 Task: Reply to email with the signature Eduardo Lee with the subject Request for remote work from softage.1@softage.net with the message Please let me know if there are any changes to the project scope or requirements. with CC to softage.5@softage.net with an attached document Brand_identity_guide.pdf
Action: Mouse moved to (482, 627)
Screenshot: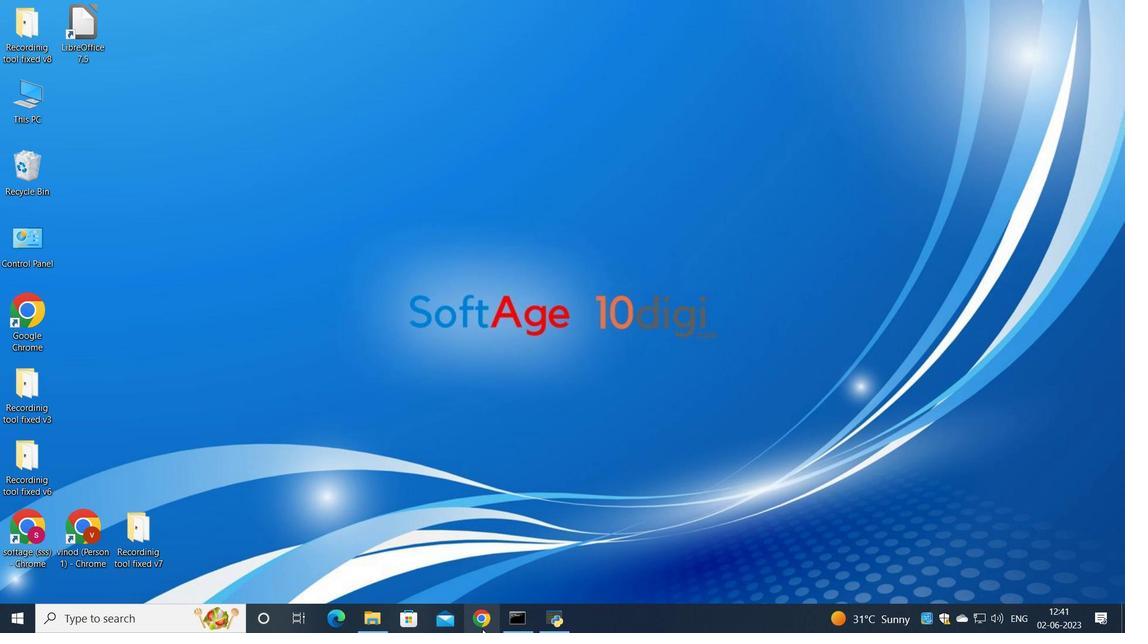 
Action: Mouse pressed left at (482, 627)
Screenshot: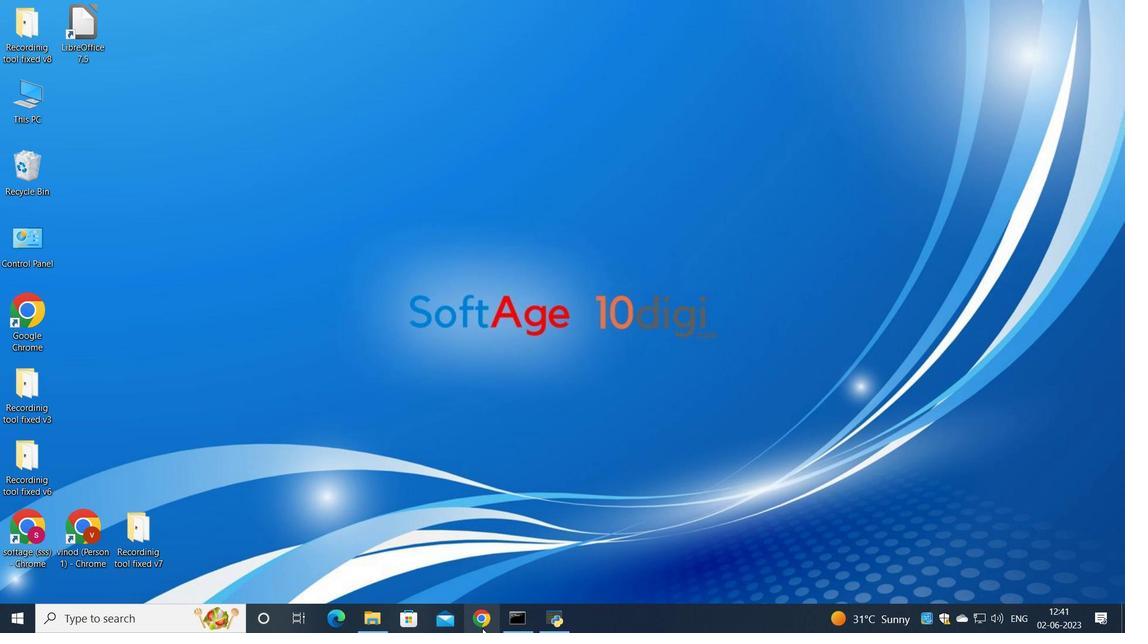 
Action: Mouse moved to (492, 388)
Screenshot: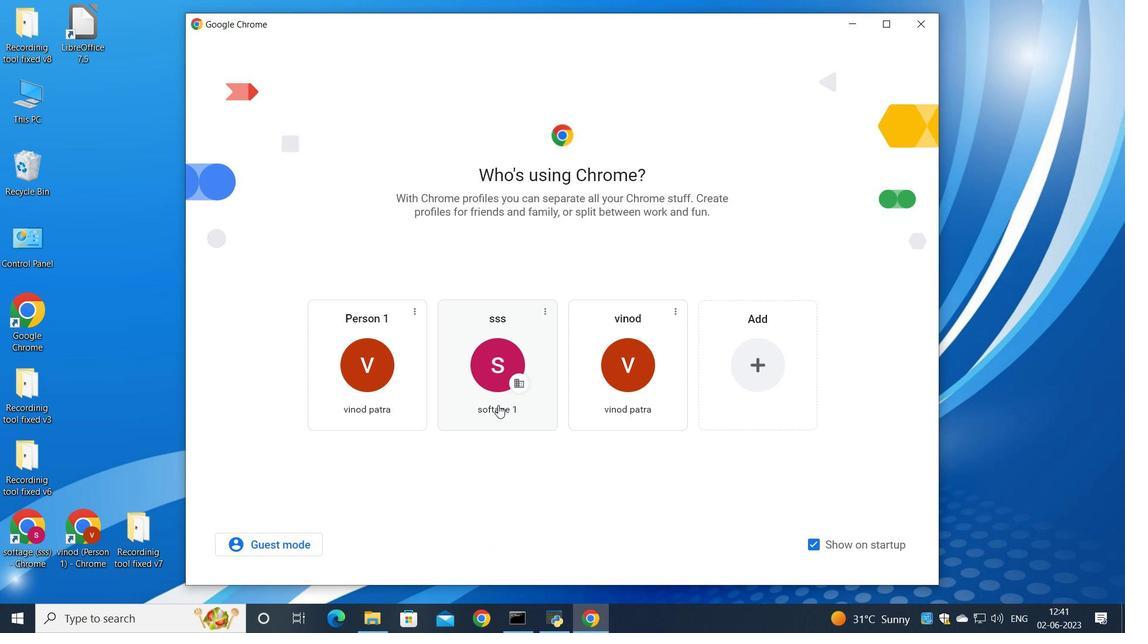 
Action: Mouse pressed left at (492, 388)
Screenshot: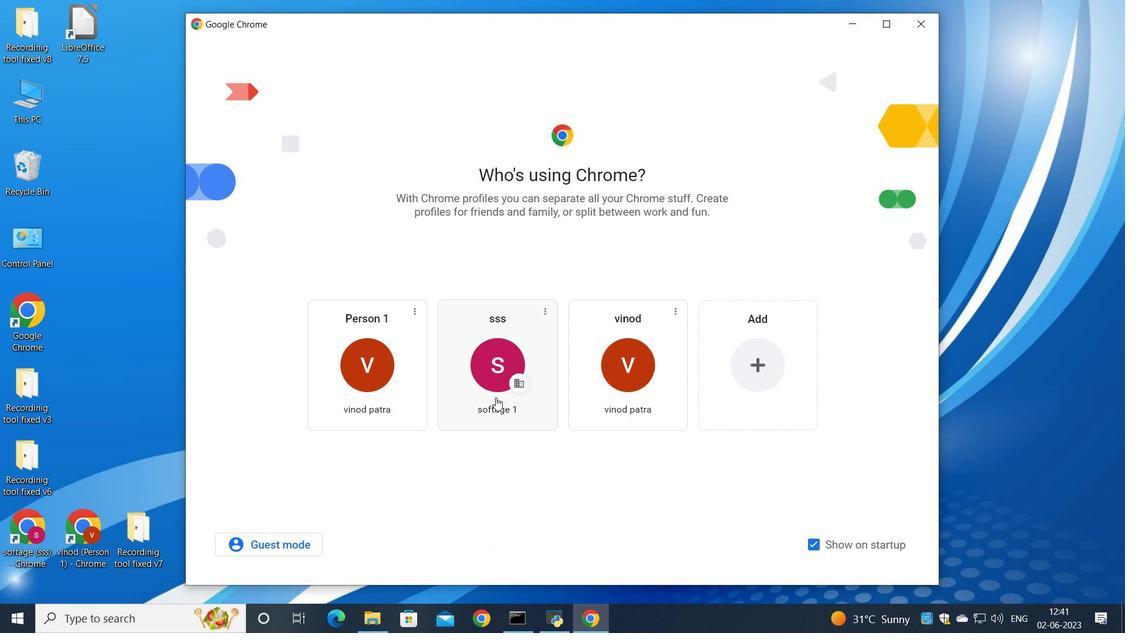 
Action: Mouse moved to (979, 102)
Screenshot: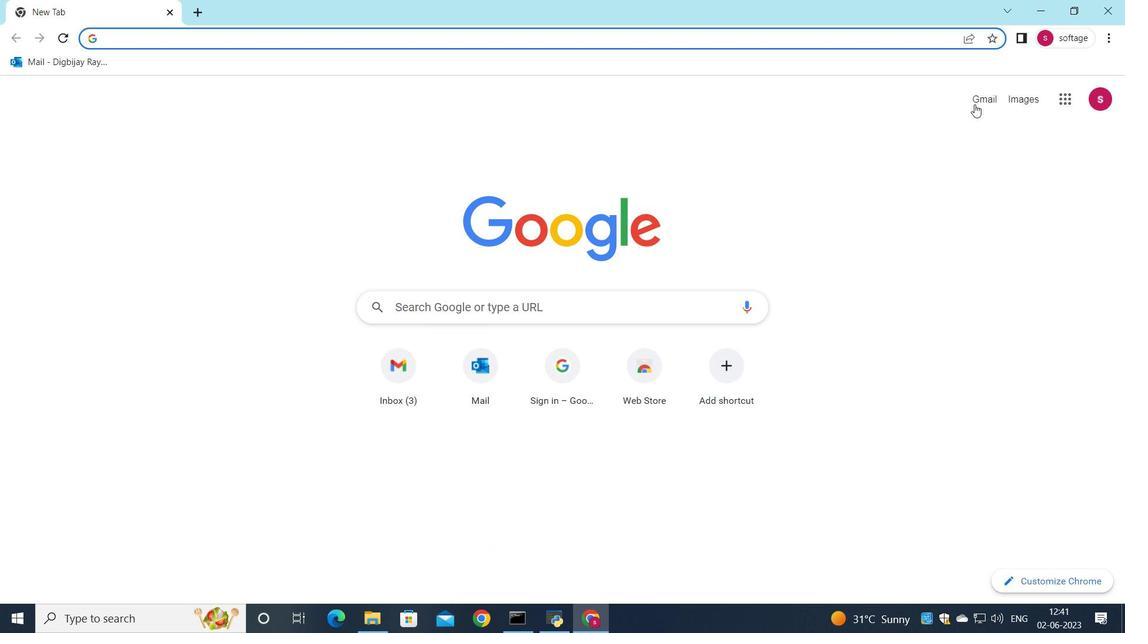 
Action: Mouse pressed left at (979, 102)
Screenshot: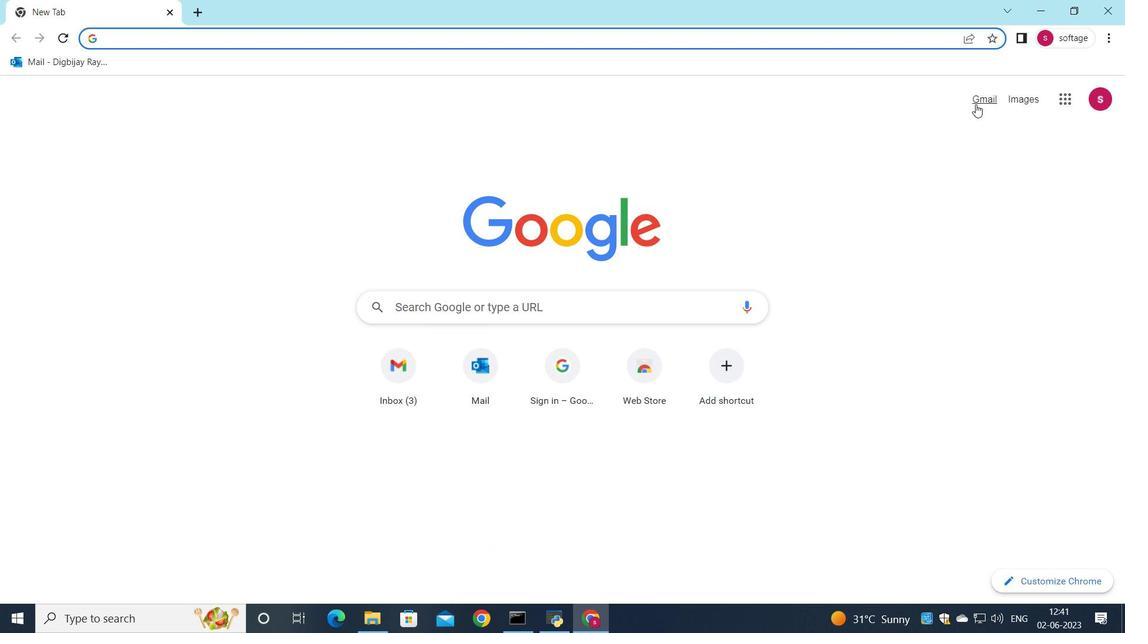 
Action: Mouse moved to (946, 103)
Screenshot: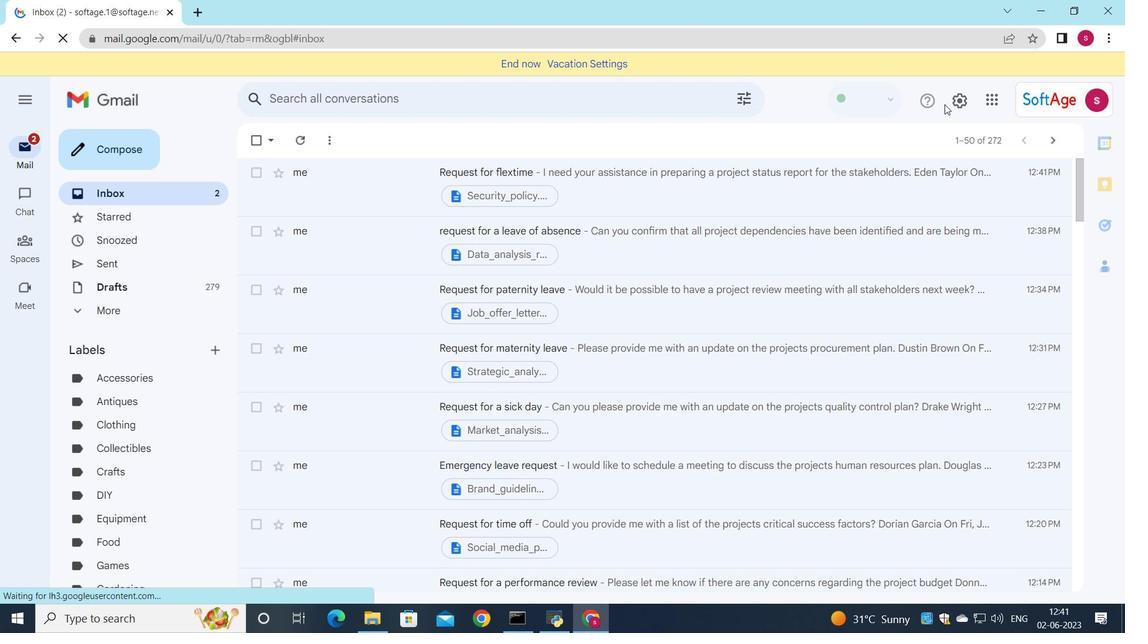 
Action: Mouse pressed left at (946, 103)
Screenshot: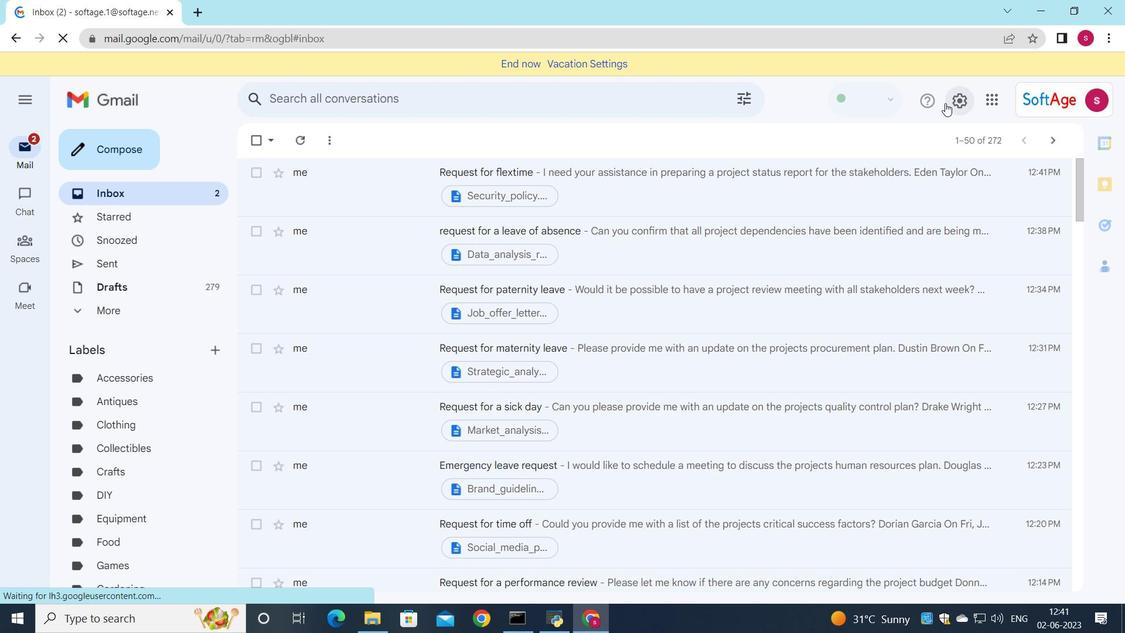 
Action: Mouse moved to (931, 170)
Screenshot: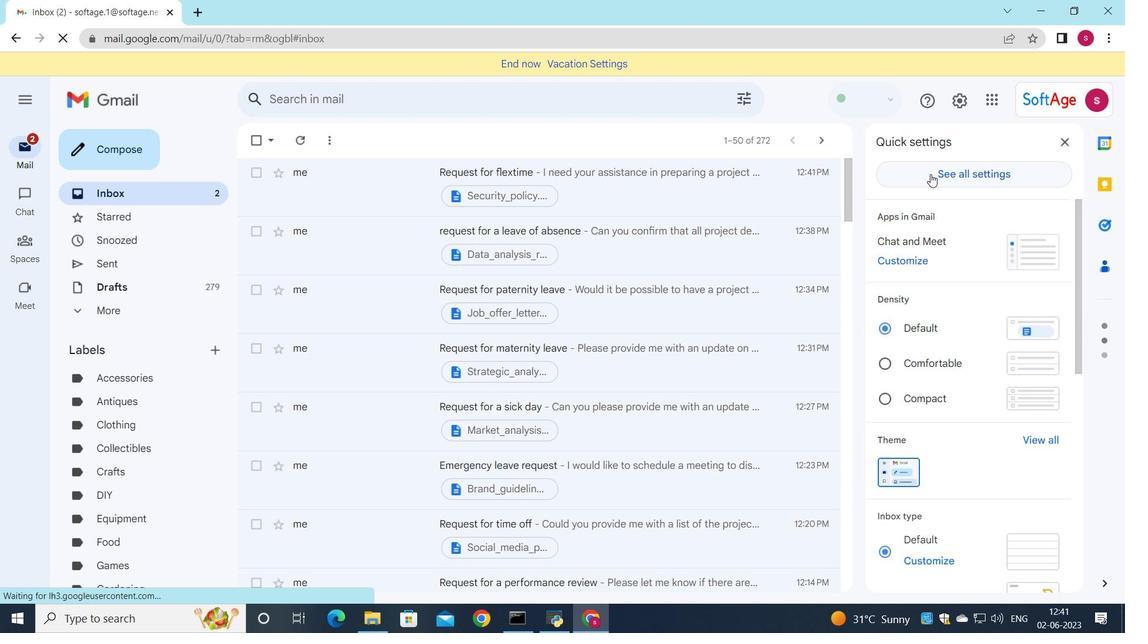 
Action: Mouse pressed left at (931, 170)
Screenshot: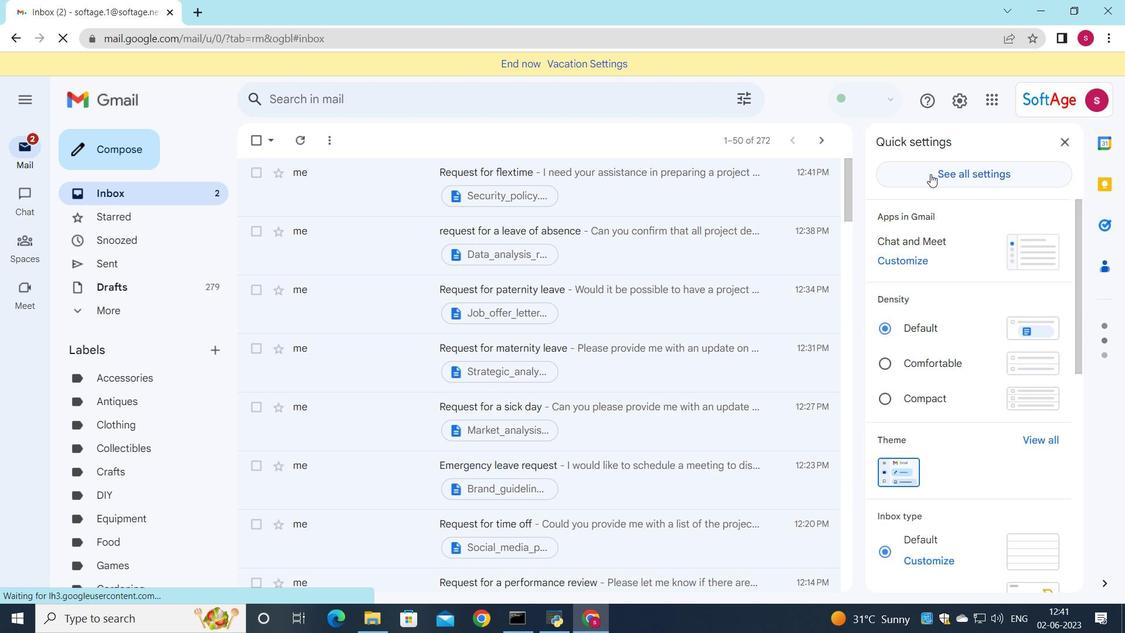 
Action: Mouse moved to (543, 269)
Screenshot: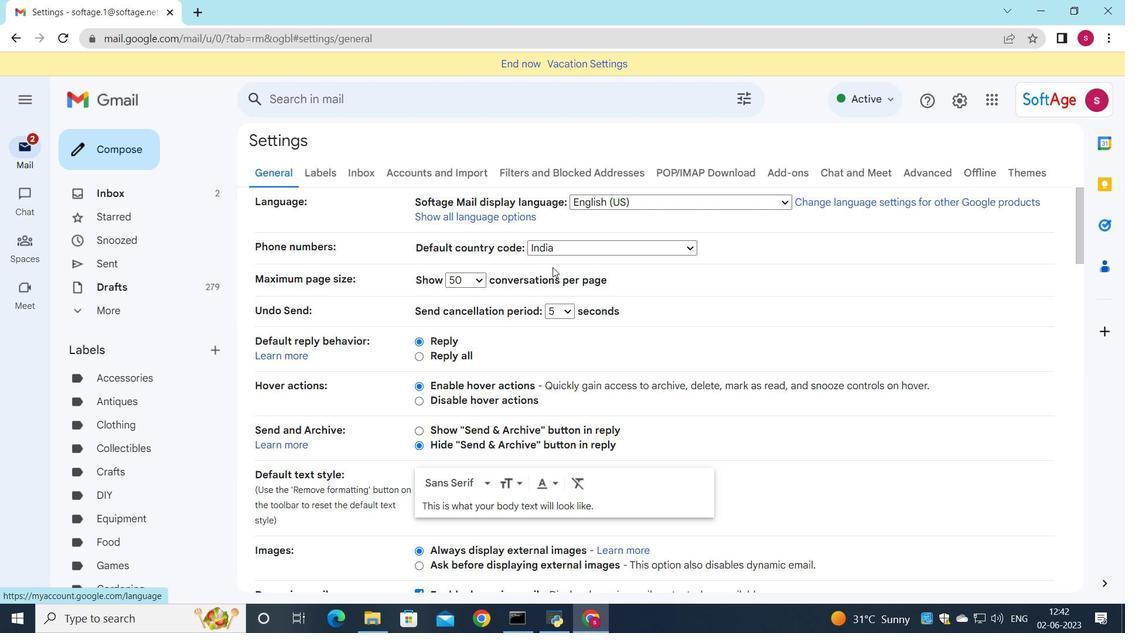 
Action: Mouse scrolled (543, 269) with delta (0, 0)
Screenshot: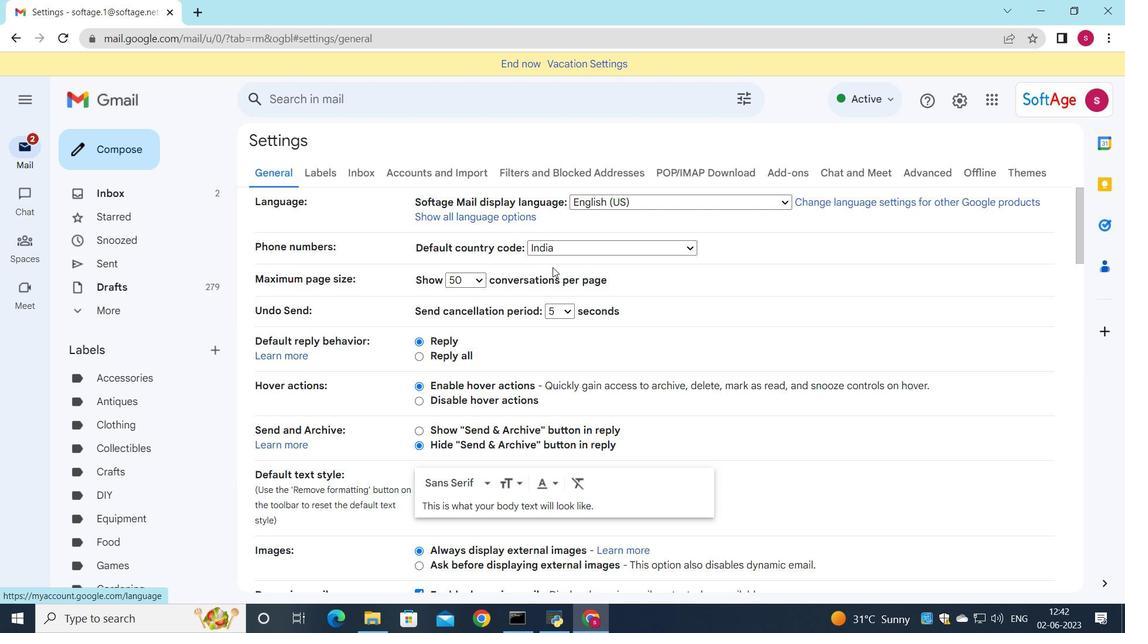 
Action: Mouse moved to (540, 272)
Screenshot: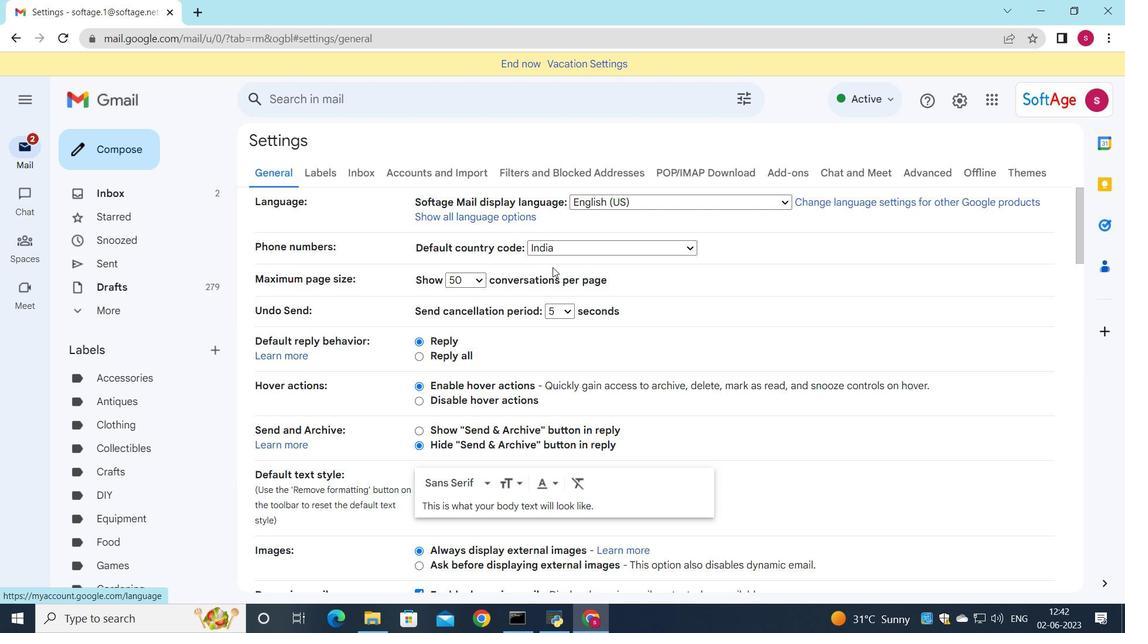 
Action: Mouse scrolled (540, 271) with delta (0, 0)
Screenshot: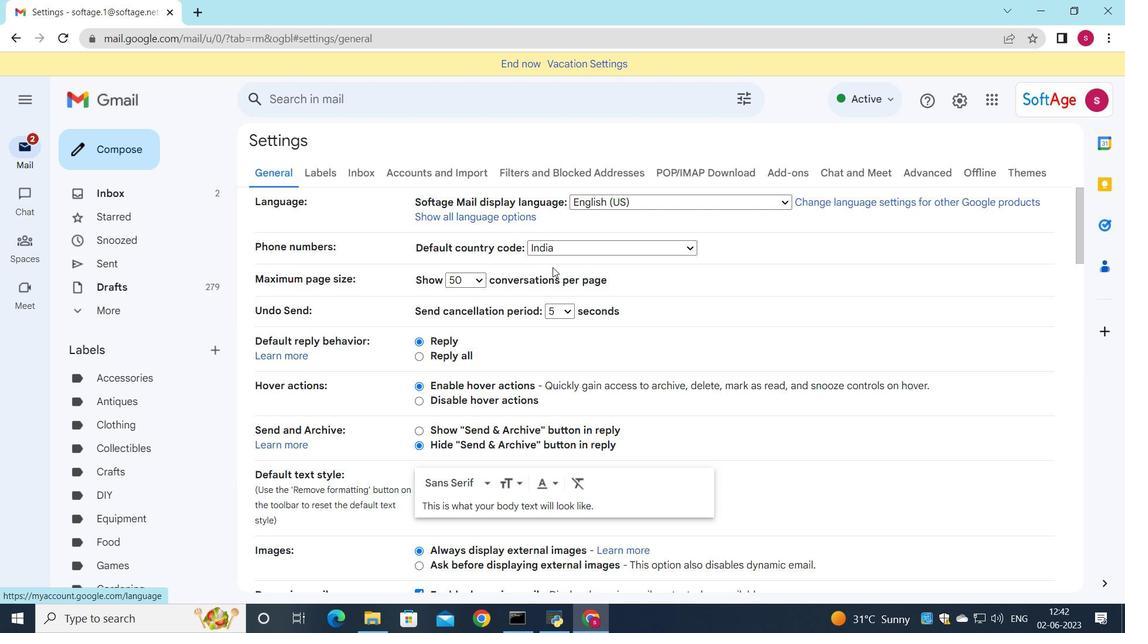 
Action: Mouse moved to (539, 272)
Screenshot: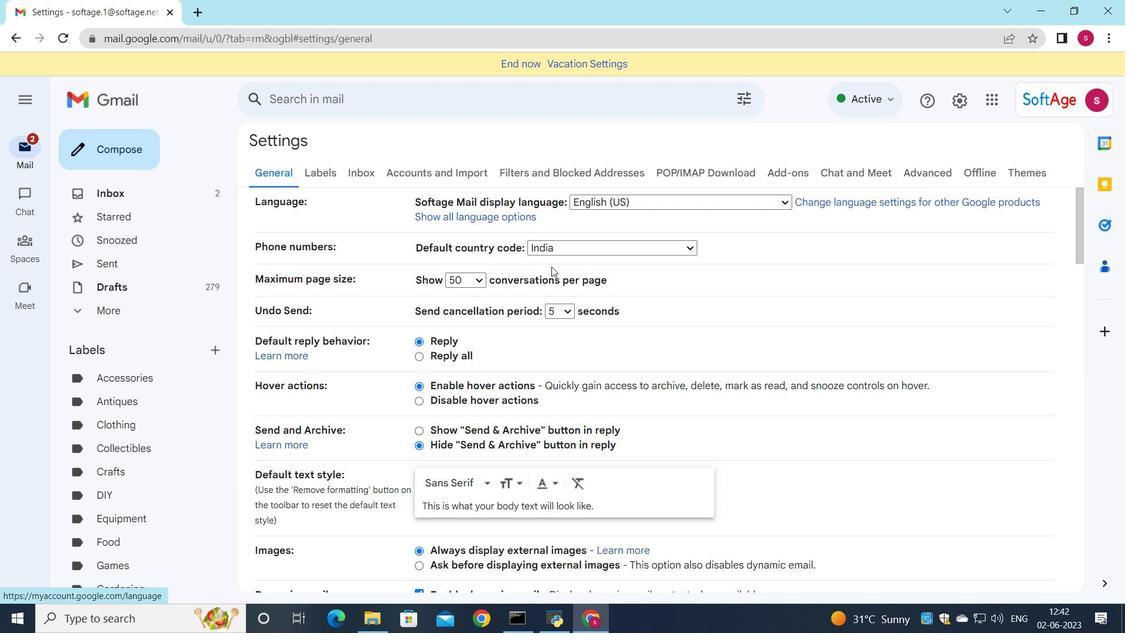
Action: Mouse scrolled (539, 271) with delta (0, 0)
Screenshot: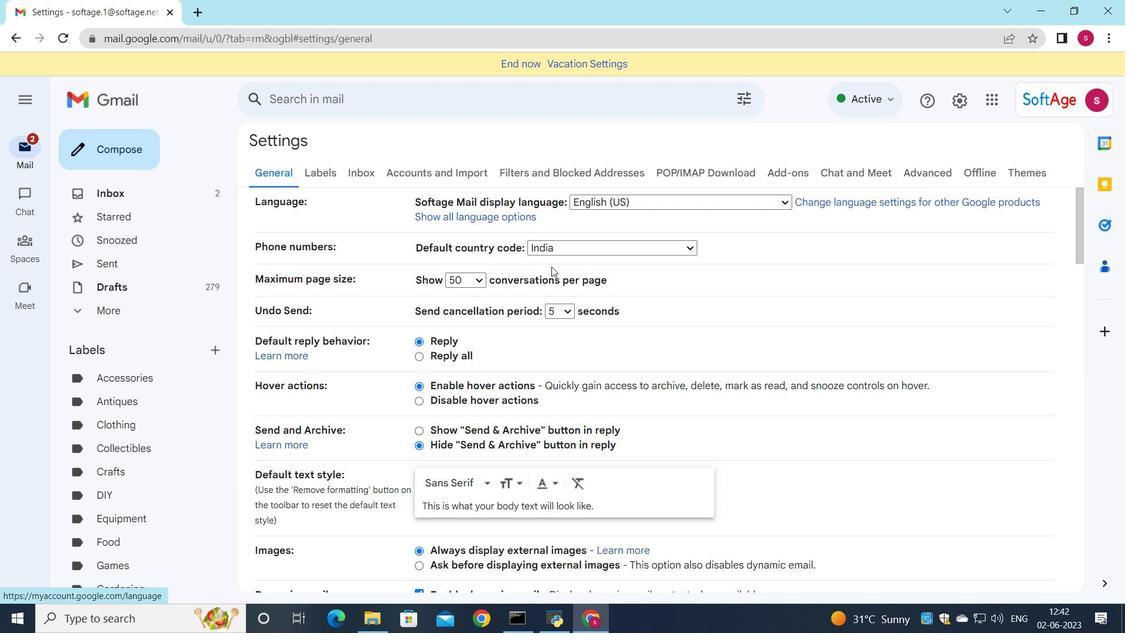 
Action: Mouse moved to (538, 276)
Screenshot: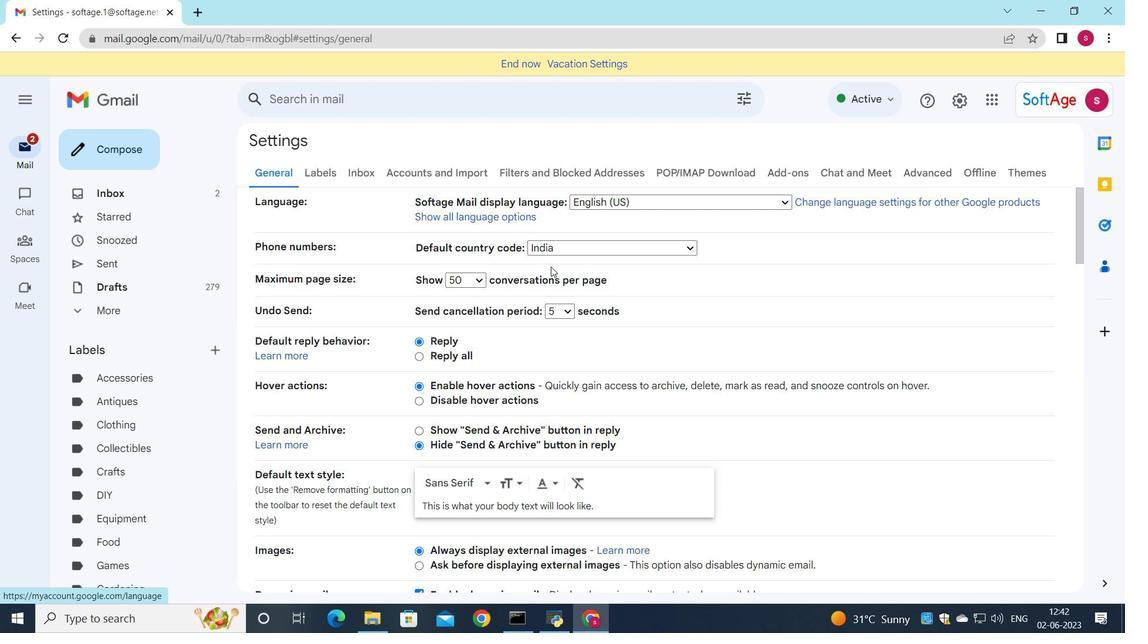 
Action: Mouse scrolled (538, 275) with delta (0, 0)
Screenshot: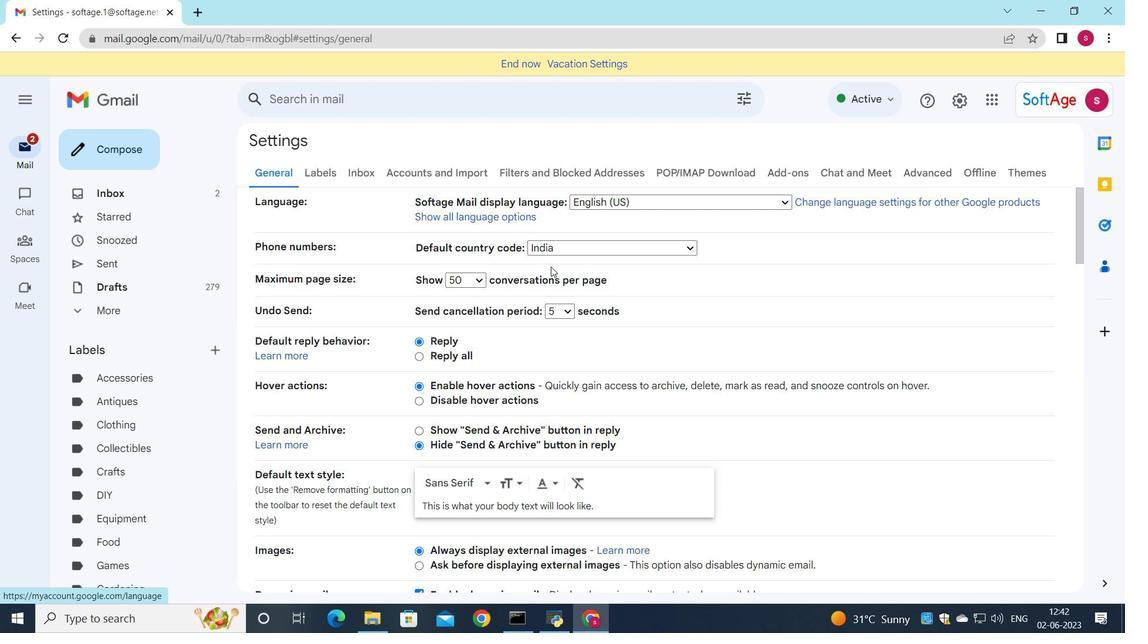 
Action: Mouse moved to (538, 278)
Screenshot: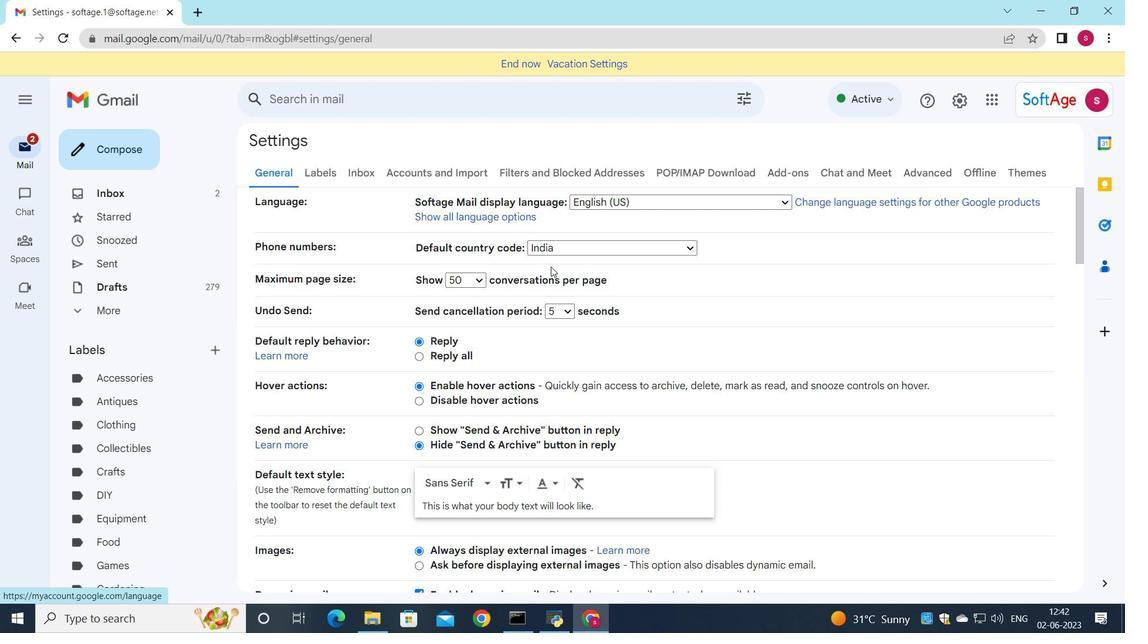 
Action: Mouse scrolled (538, 277) with delta (0, 0)
Screenshot: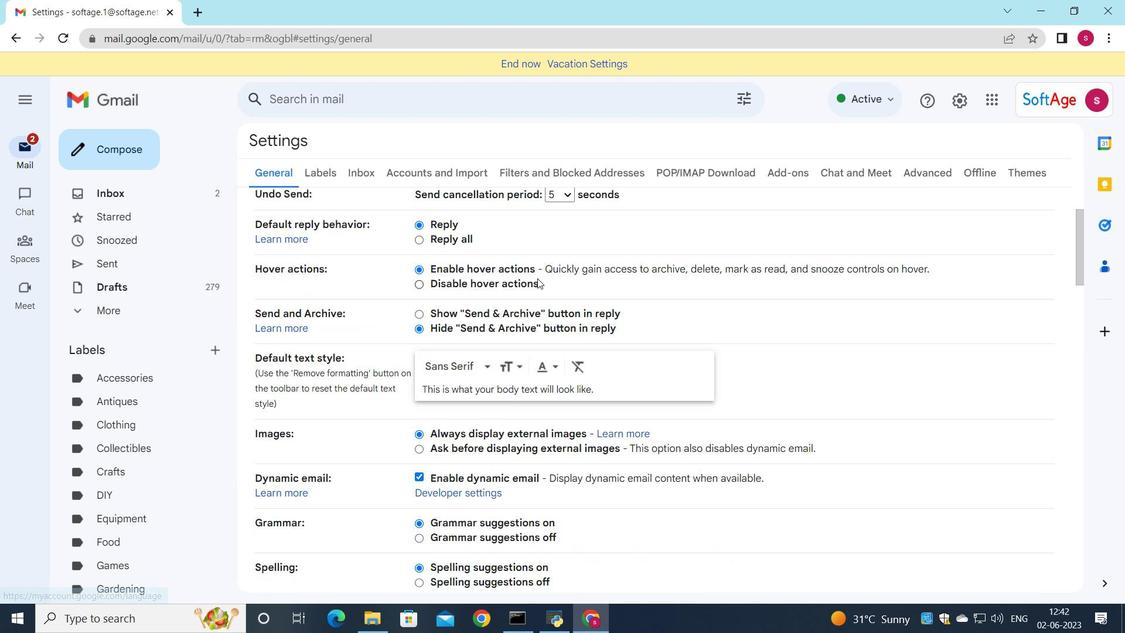 
Action: Mouse scrolled (538, 277) with delta (0, 0)
Screenshot: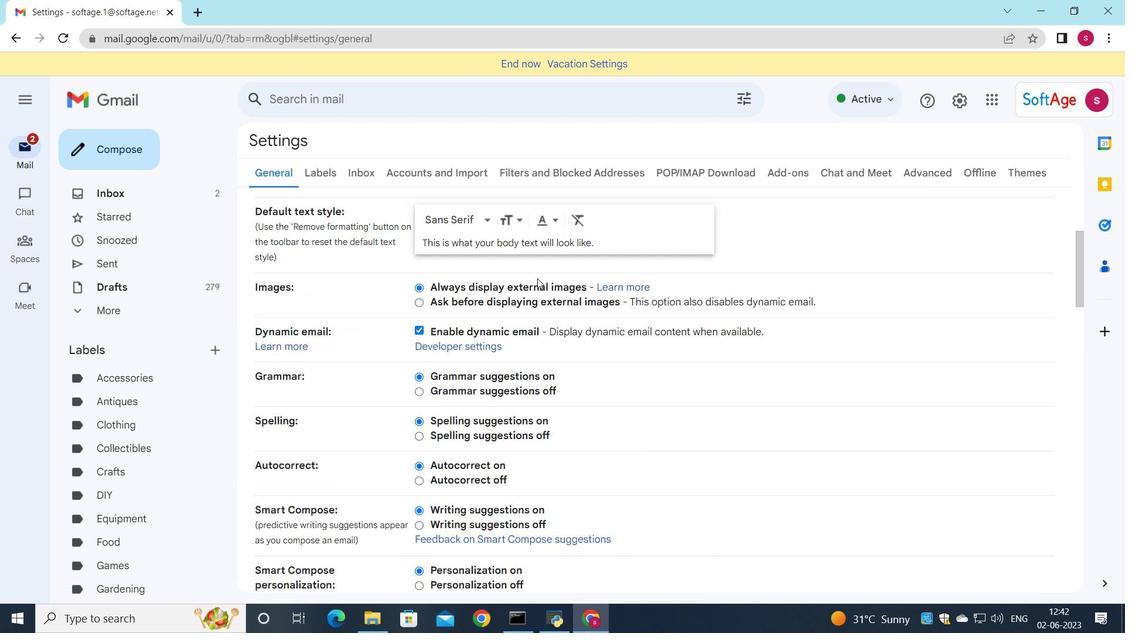 
Action: Mouse scrolled (538, 277) with delta (0, 0)
Screenshot: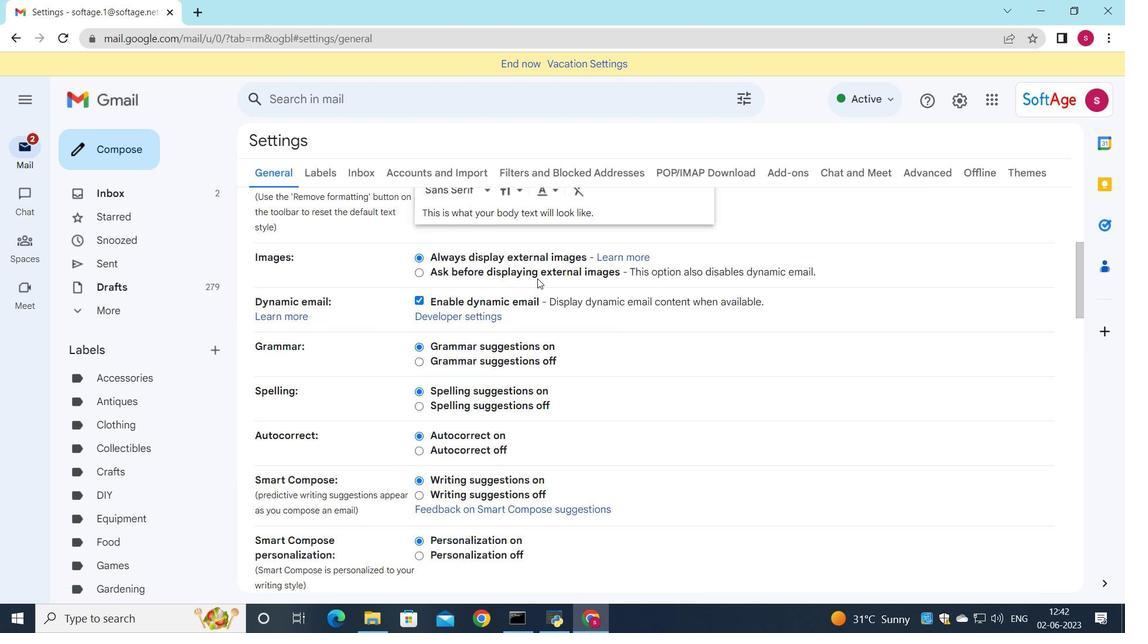 
Action: Mouse scrolled (538, 277) with delta (0, 0)
Screenshot: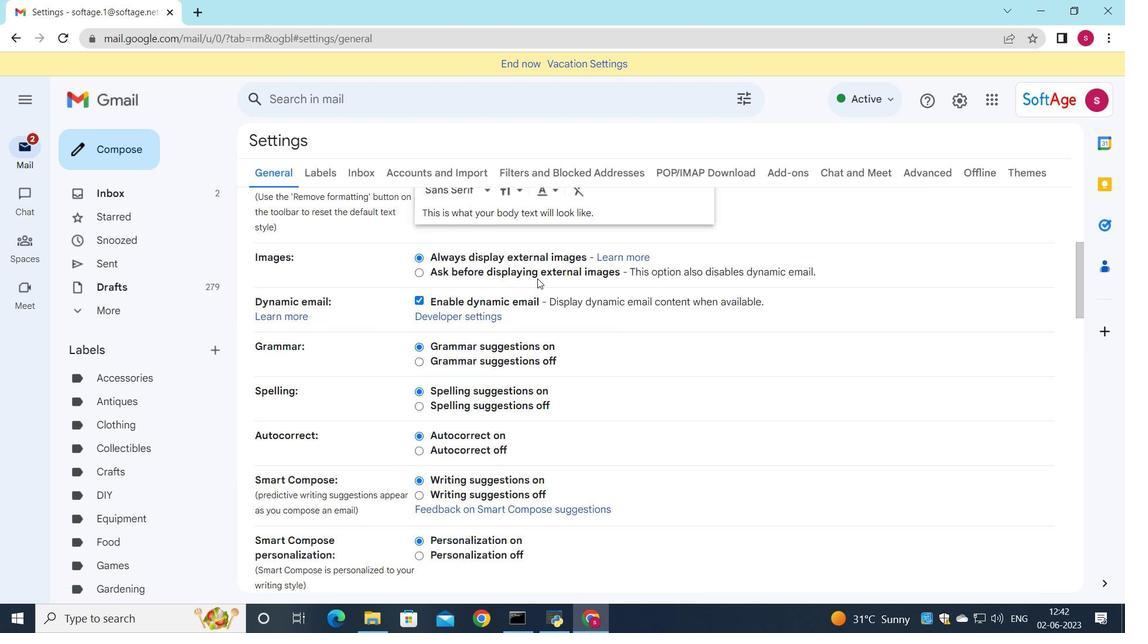 
Action: Mouse scrolled (538, 277) with delta (0, 0)
Screenshot: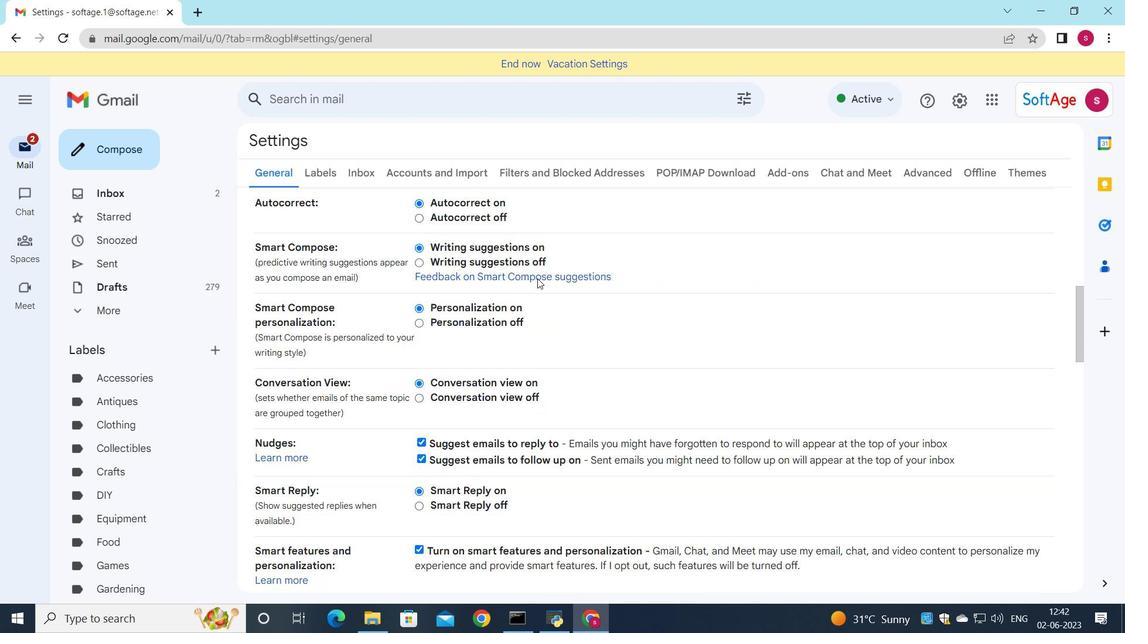
Action: Mouse scrolled (538, 277) with delta (0, 0)
Screenshot: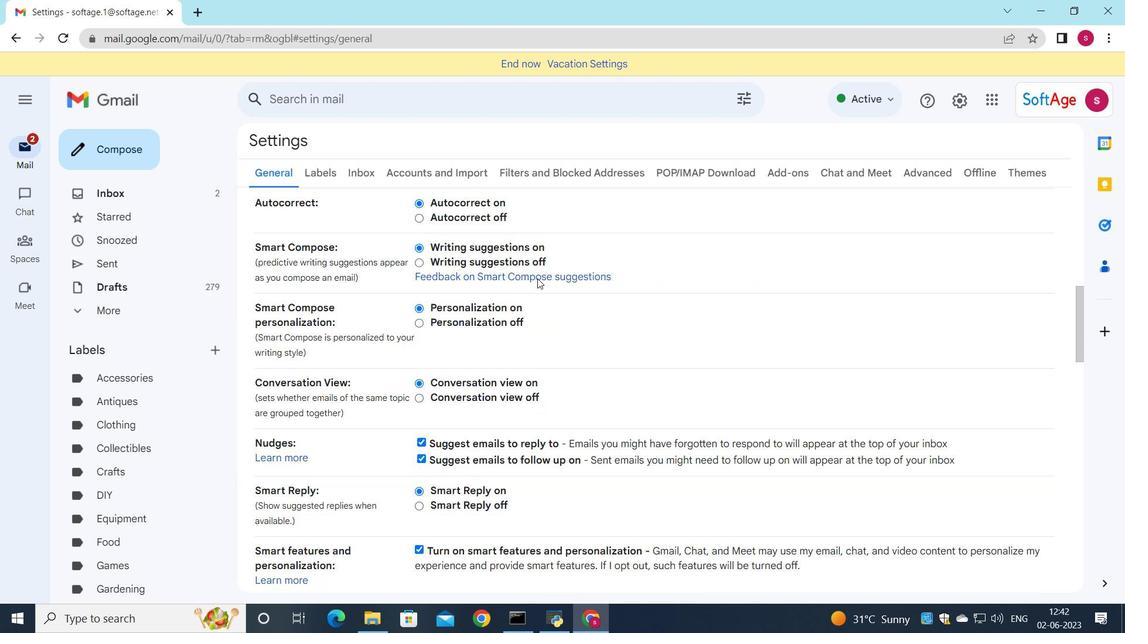 
Action: Mouse scrolled (538, 277) with delta (0, 0)
Screenshot: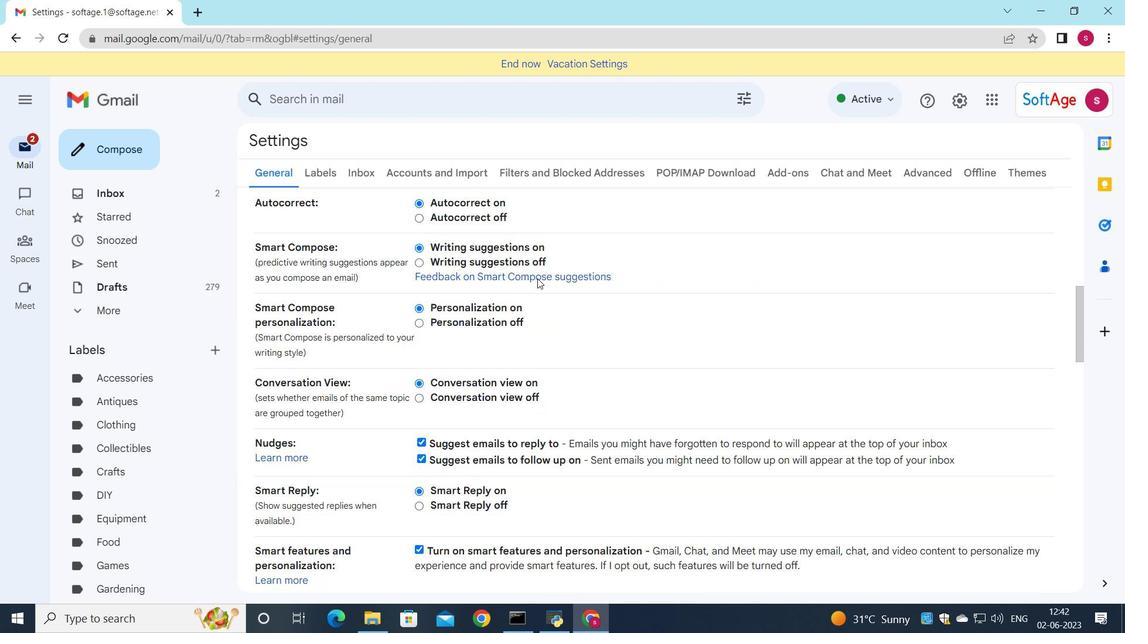
Action: Mouse scrolled (538, 277) with delta (0, 0)
Screenshot: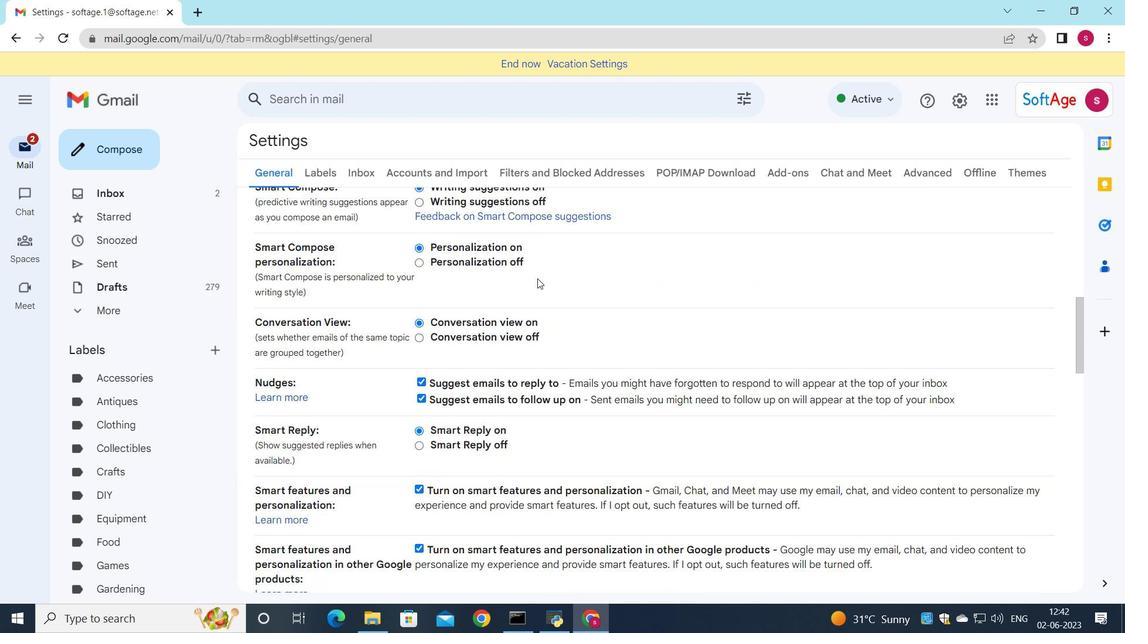 
Action: Mouse scrolled (538, 277) with delta (0, 0)
Screenshot: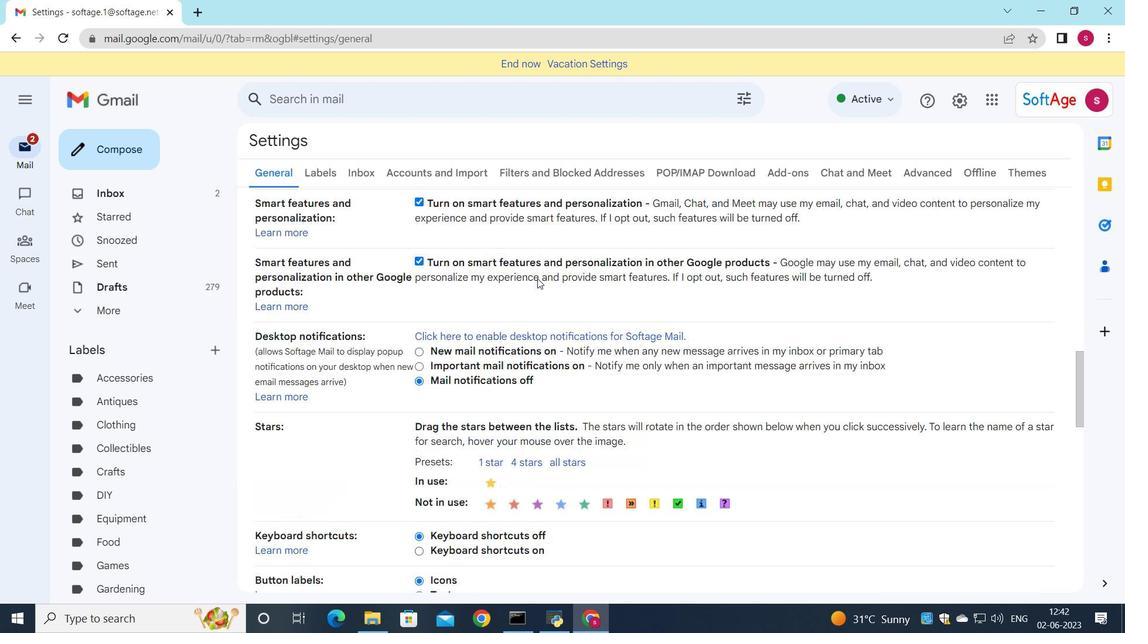 
Action: Mouse scrolled (538, 277) with delta (0, 0)
Screenshot: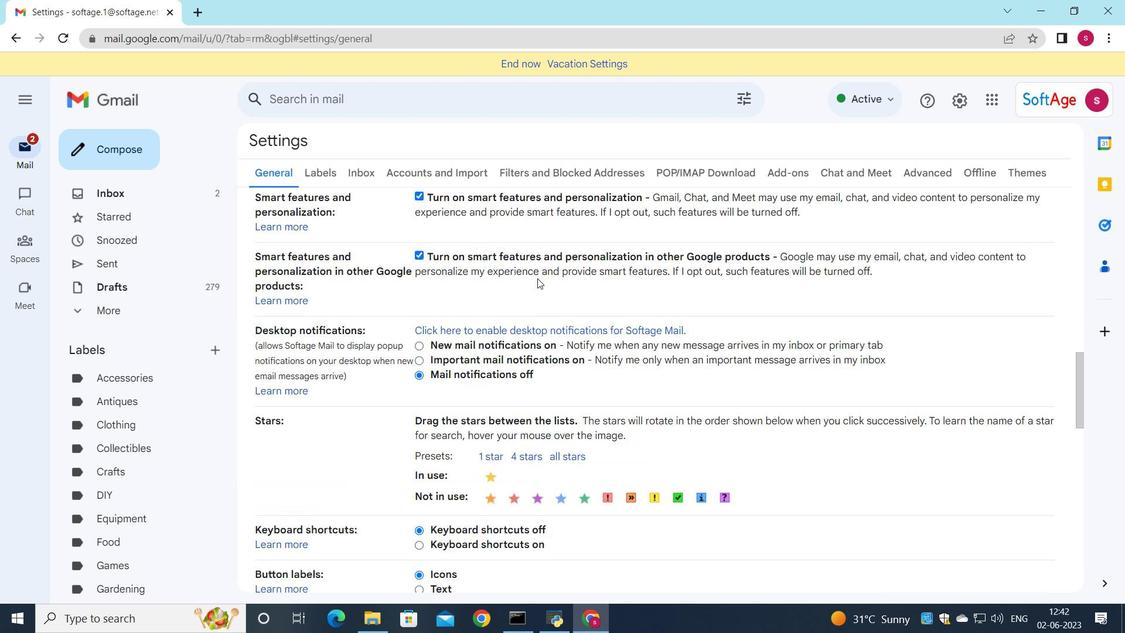 
Action: Mouse scrolled (538, 277) with delta (0, 0)
Screenshot: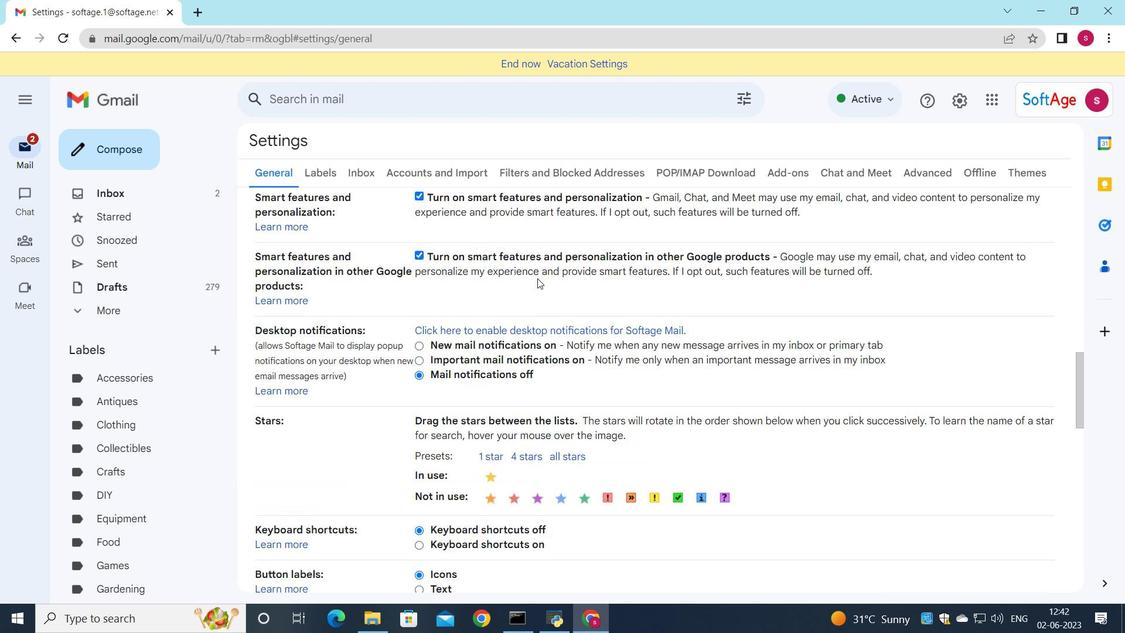
Action: Mouse scrolled (538, 277) with delta (0, 0)
Screenshot: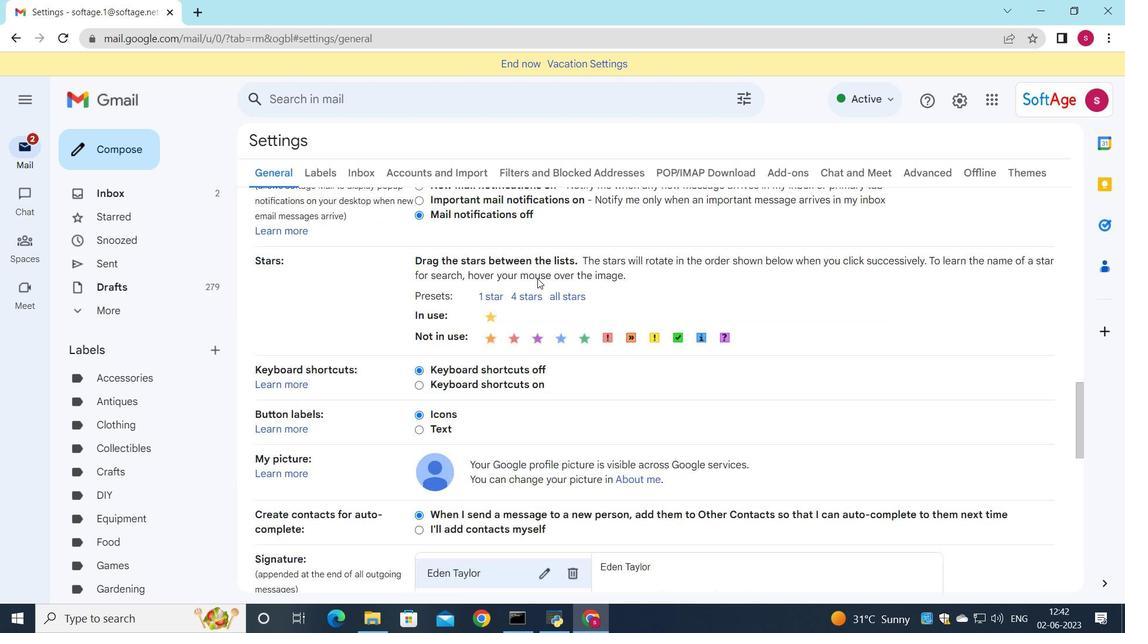 
Action: Mouse scrolled (538, 277) with delta (0, 0)
Screenshot: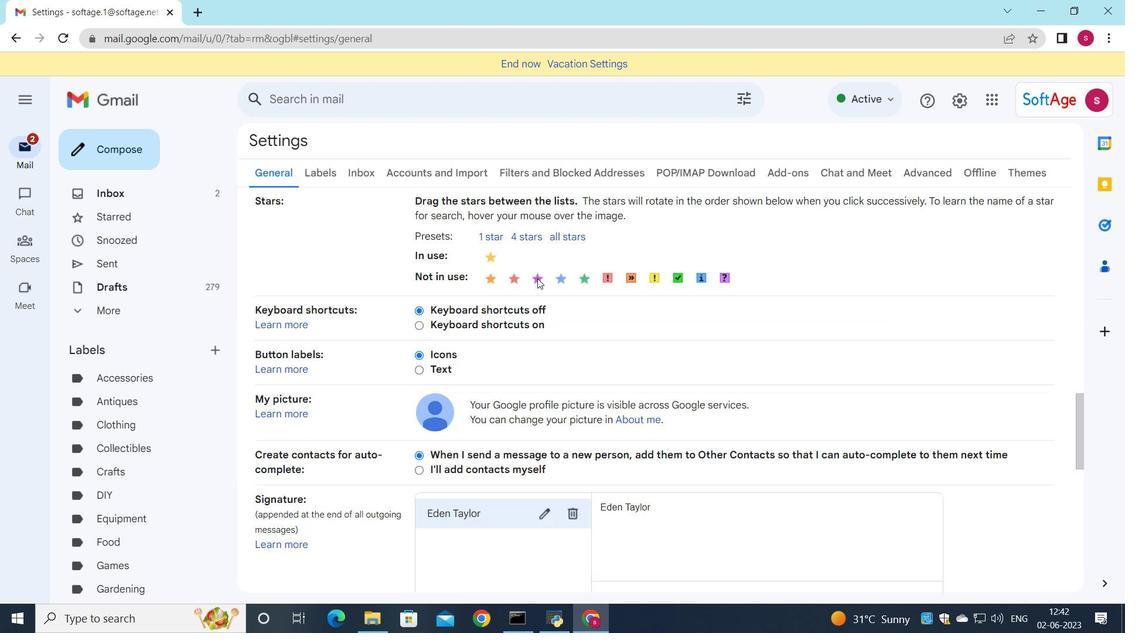 
Action: Mouse scrolled (538, 277) with delta (0, 0)
Screenshot: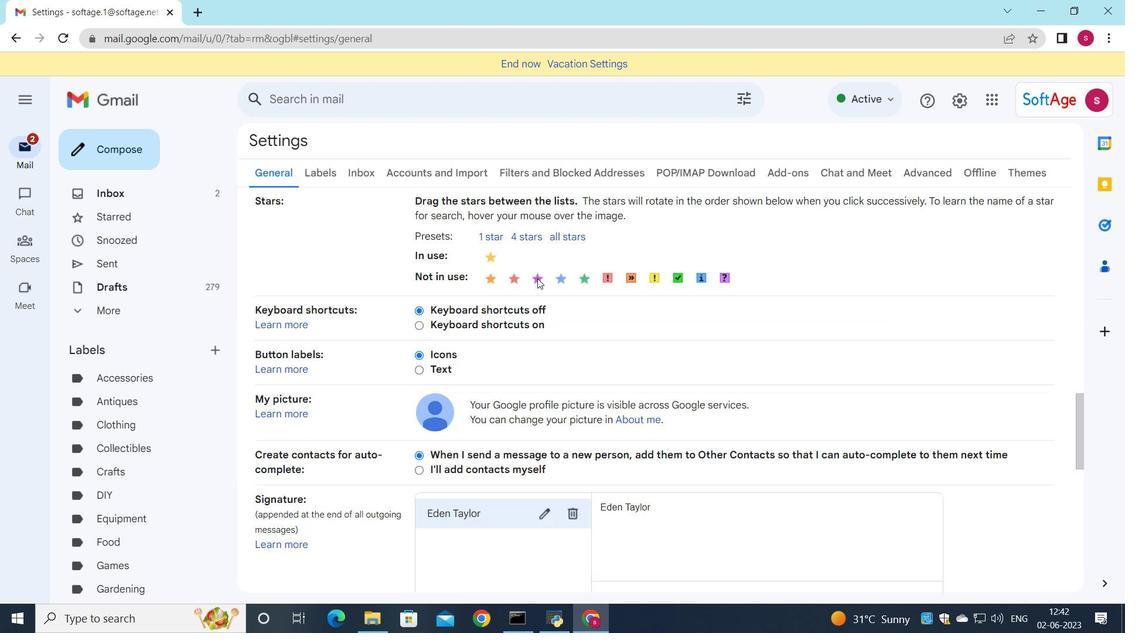 
Action: Mouse moved to (575, 296)
Screenshot: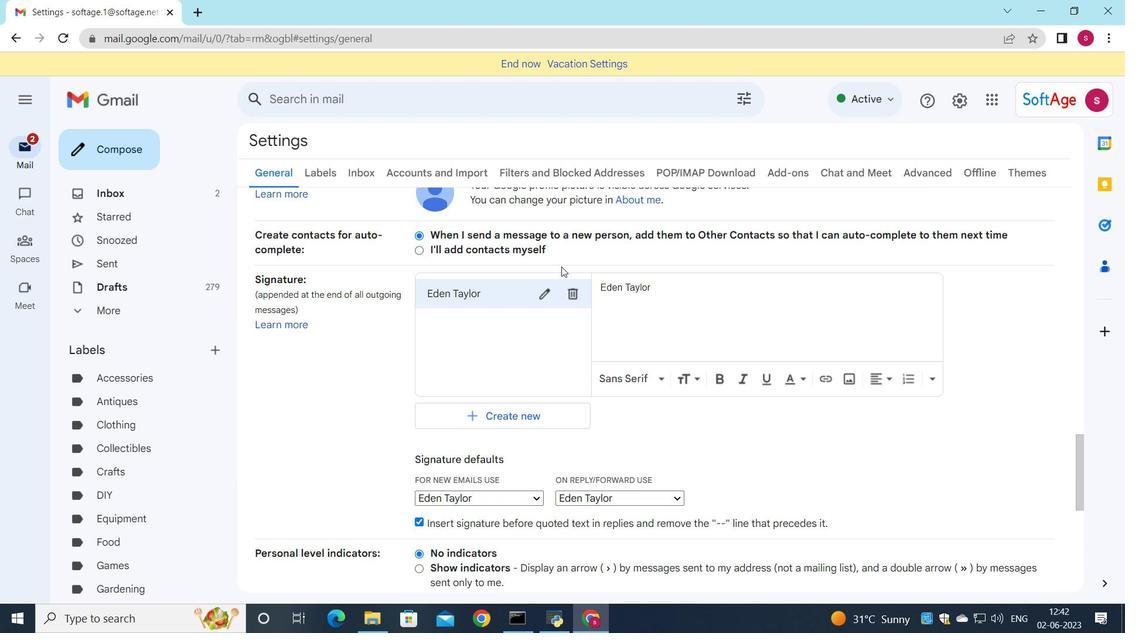 
Action: Mouse pressed left at (575, 296)
Screenshot: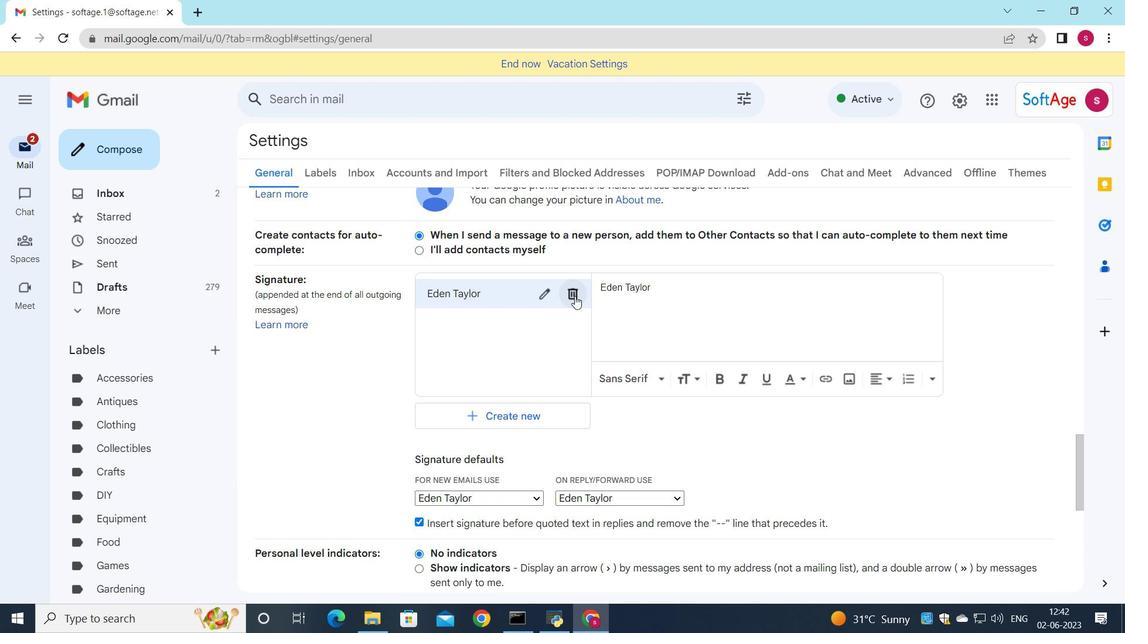 
Action: Mouse moved to (680, 354)
Screenshot: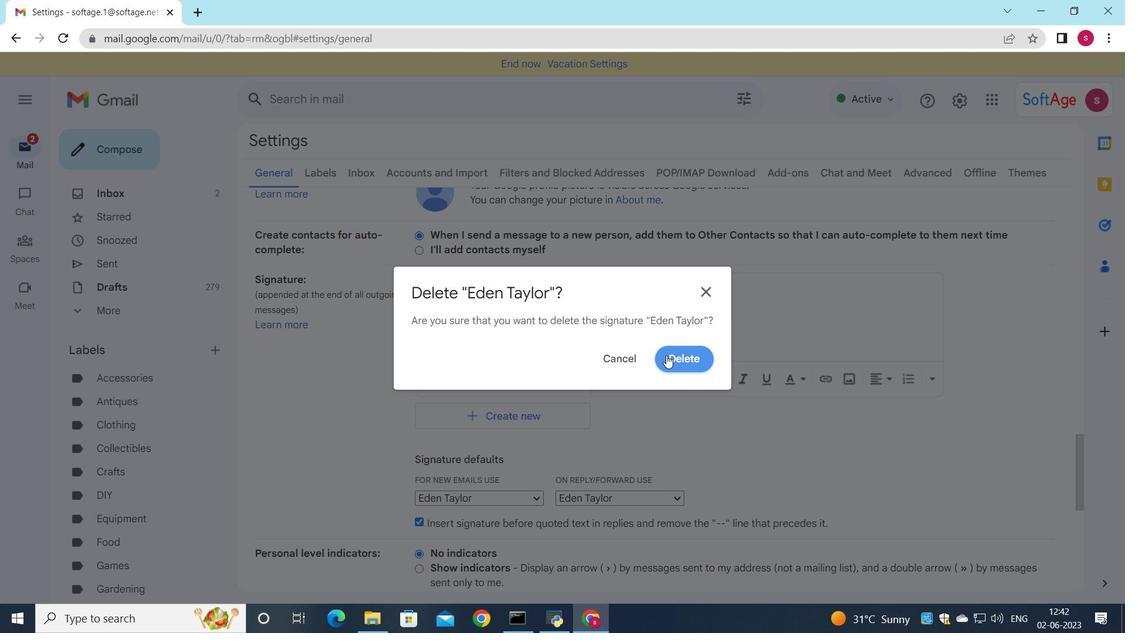 
Action: Mouse pressed left at (680, 354)
Screenshot: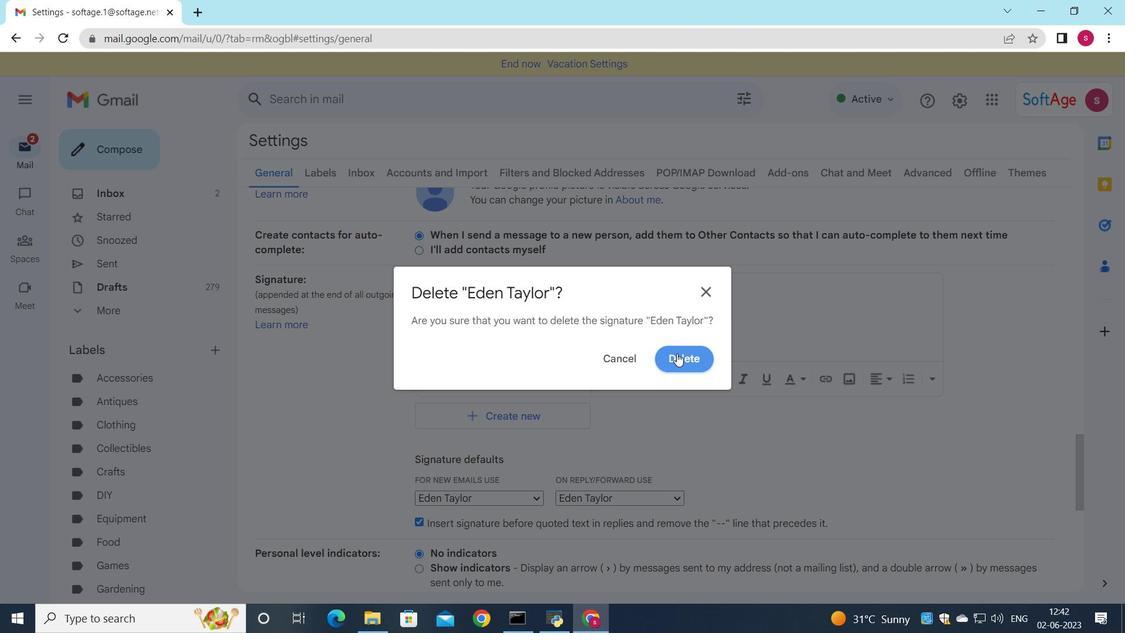 
Action: Mouse moved to (454, 307)
Screenshot: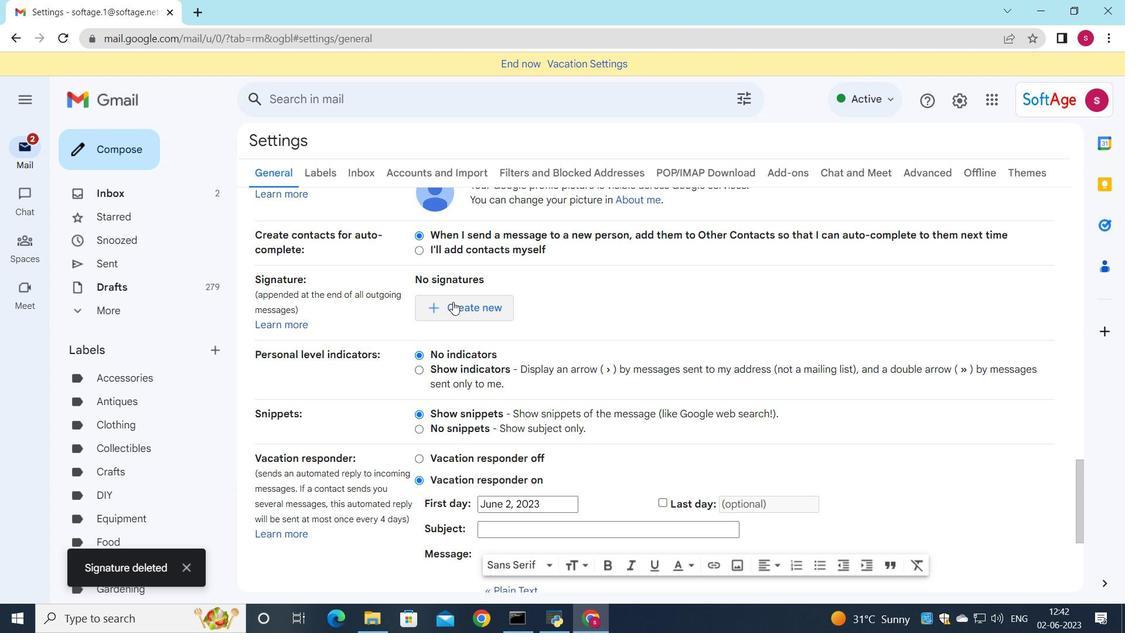 
Action: Mouse pressed left at (454, 307)
Screenshot: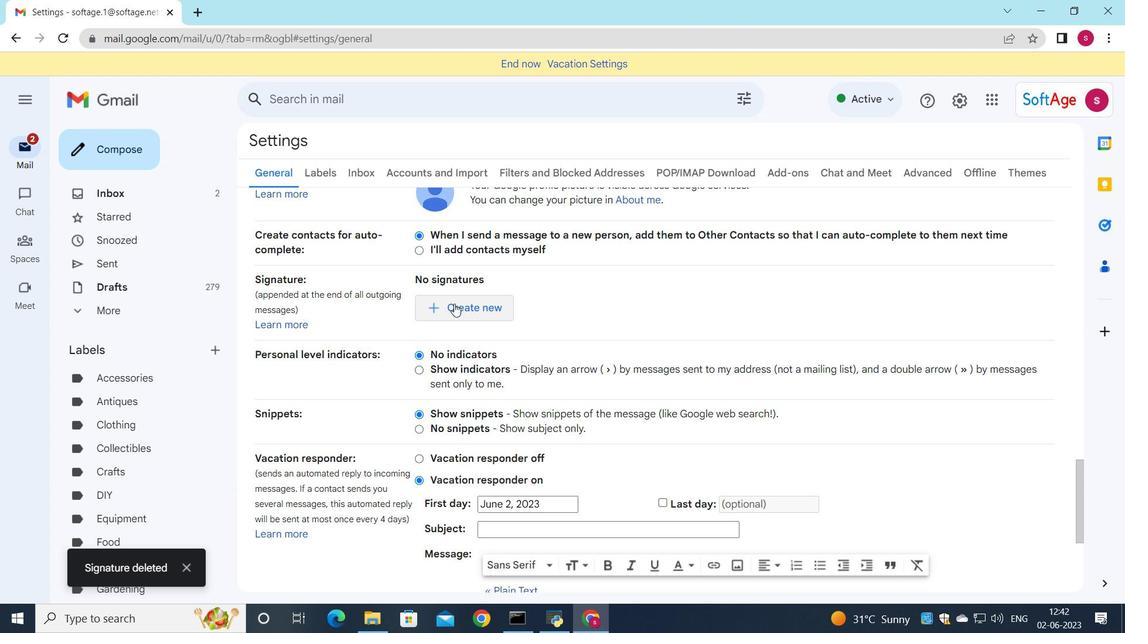 
Action: Mouse moved to (830, 175)
Screenshot: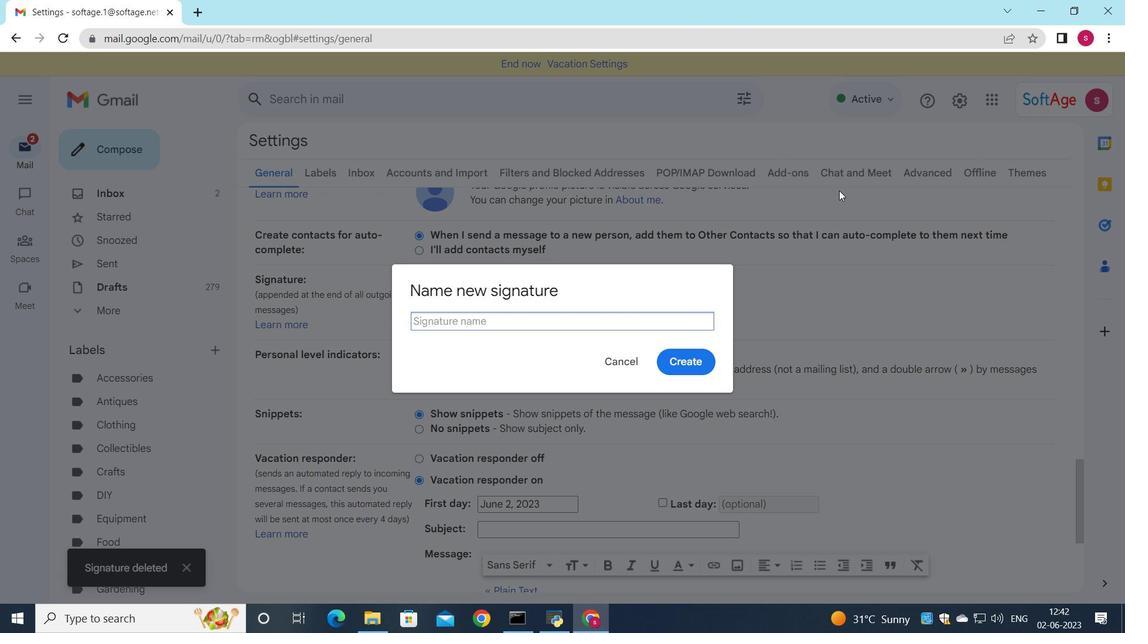 
Action: Key pressed <Key.shift>eduardo<Key.backspace><Key.backspace><Key.backspace><Key.backspace><Key.backspace><Key.backspace><Key.backspace><Key.backspace><Key.backspace><Key.backspace><Key.backspace><Key.backspace><Key.backspace><Key.backspace><Key.backspace><Key.backspace><Key.backspace><Key.backspace><Key.backspace><Key.backspace><Key.backspace><Key.backspace><Key.backspace><Key.backspace><Key.backspace><Key.shift>Eduardo<Key.space><Key.shift>Lee
Screenshot: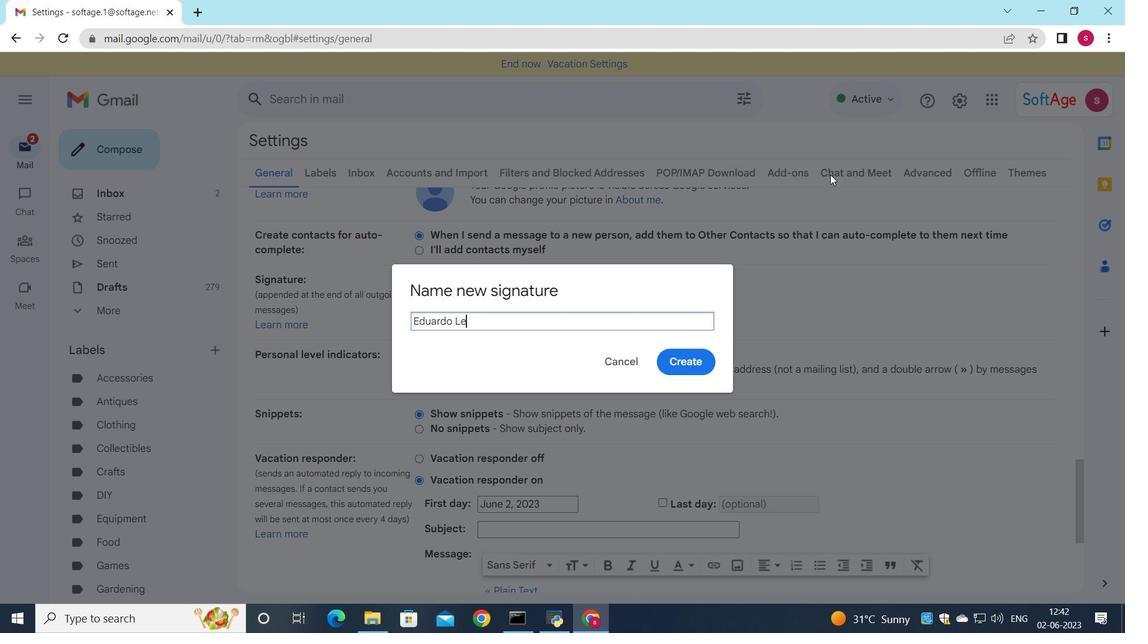 
Action: Mouse moved to (686, 365)
Screenshot: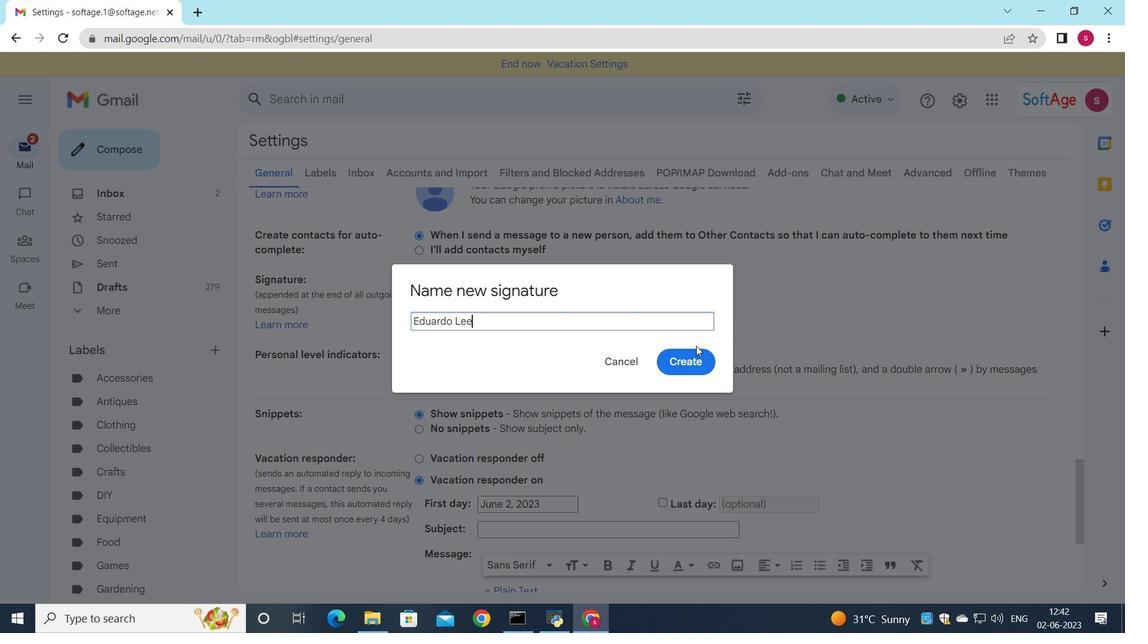 
Action: Mouse pressed left at (686, 365)
Screenshot: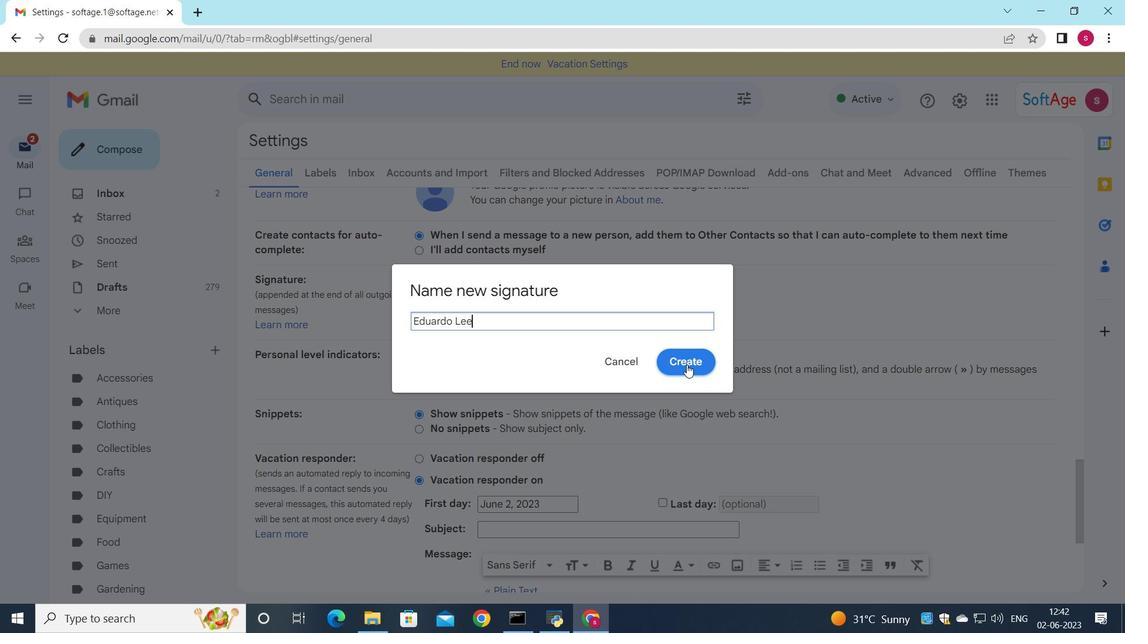 
Action: Mouse moved to (691, 314)
Screenshot: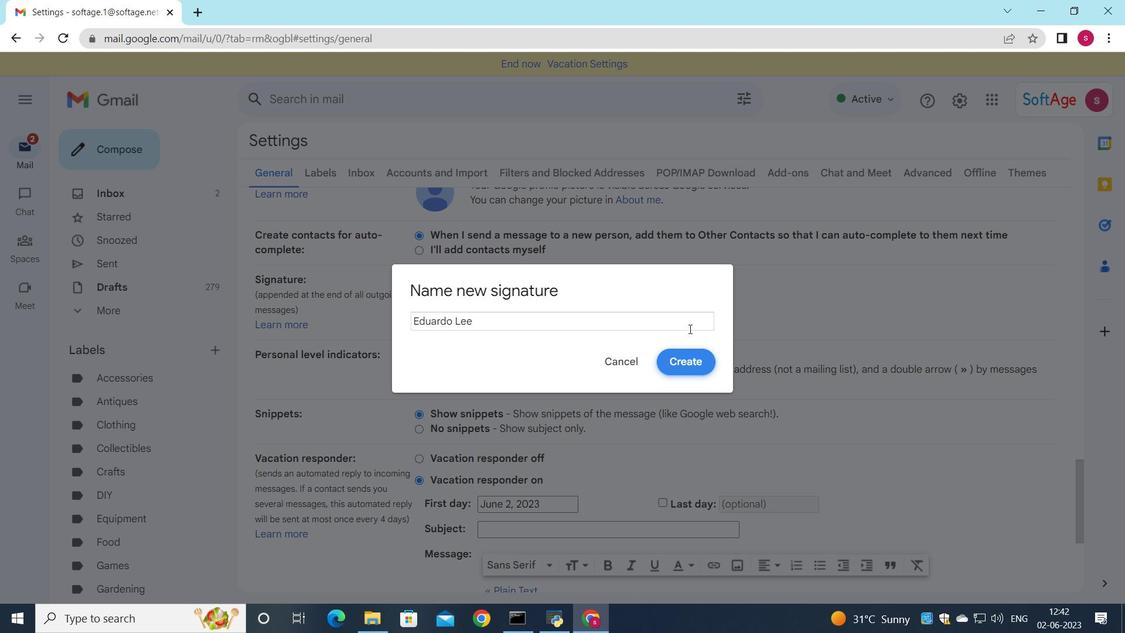 
Action: Mouse pressed left at (691, 314)
Screenshot: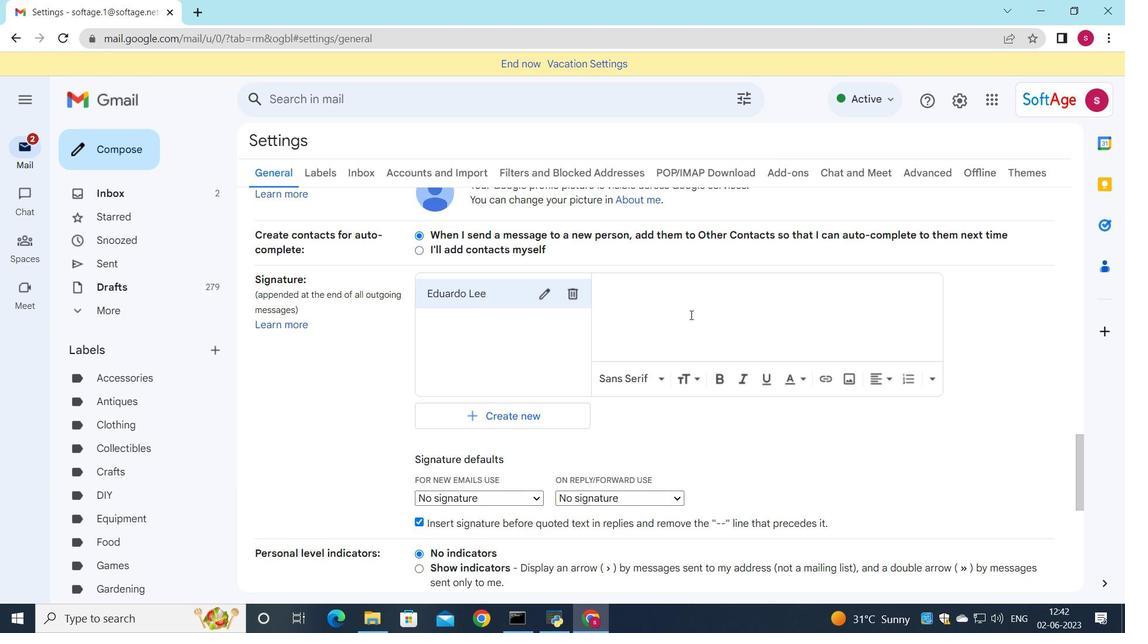 
Action: Key pressed <Key.shift>Esd<Key.backspace><Key.backspace>duardo<Key.space><Key.shift>Lee
Screenshot: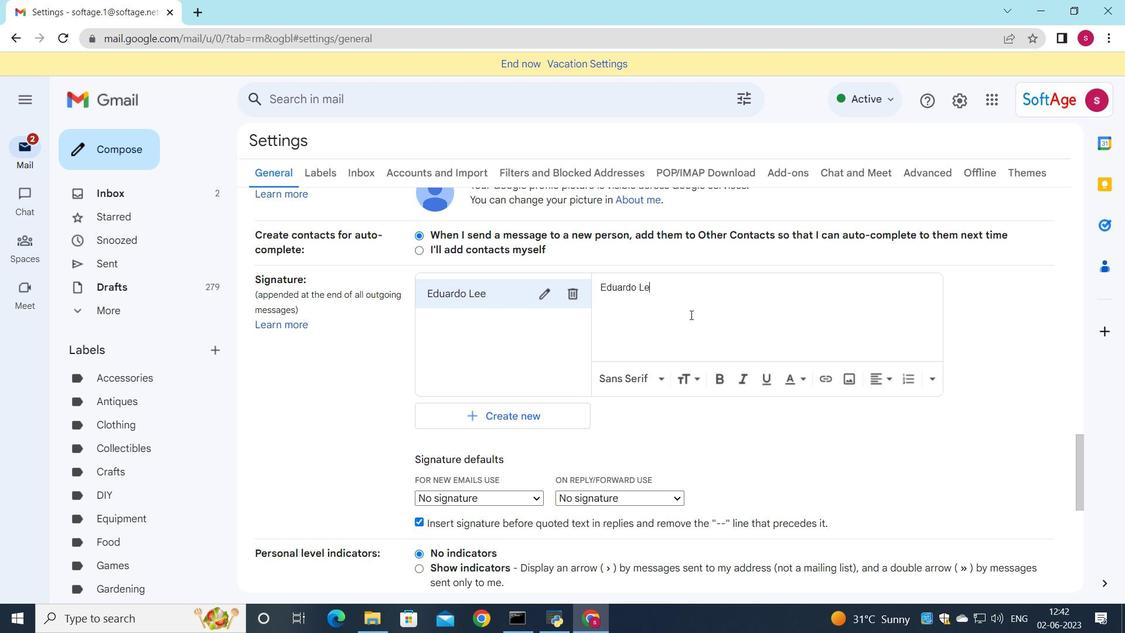 
Action: Mouse moved to (469, 490)
Screenshot: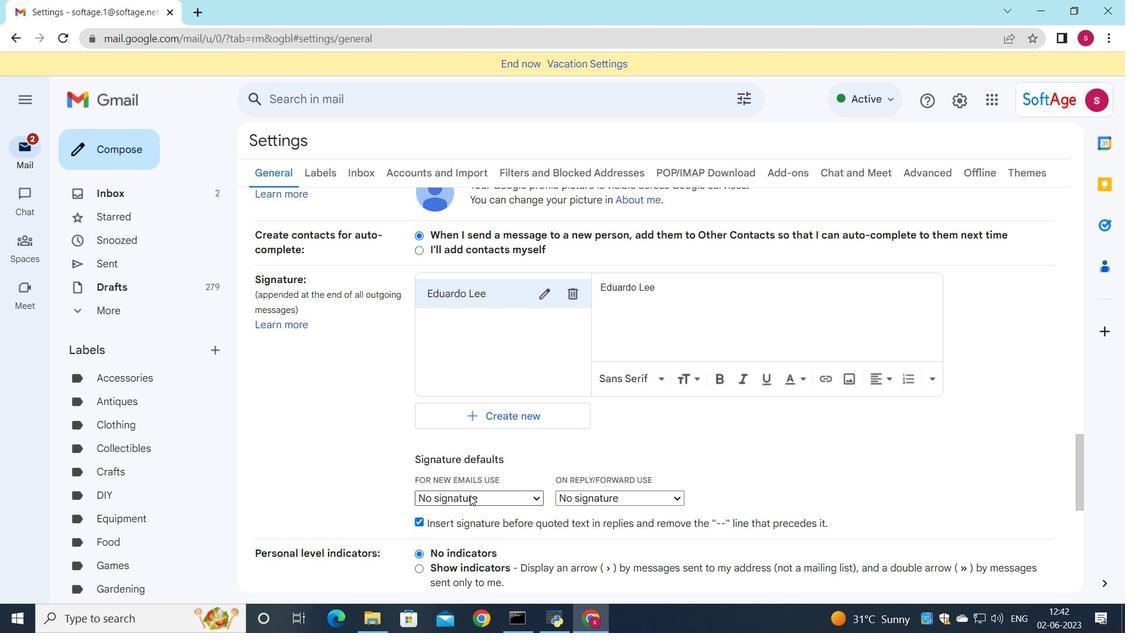 
Action: Mouse pressed left at (469, 490)
Screenshot: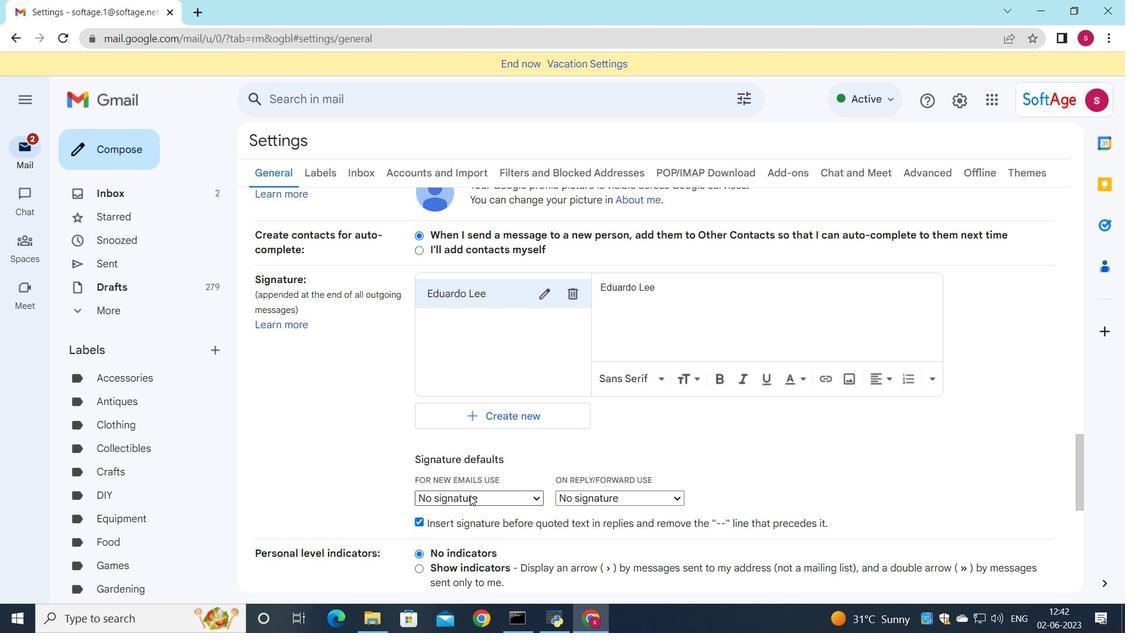 
Action: Mouse moved to (464, 523)
Screenshot: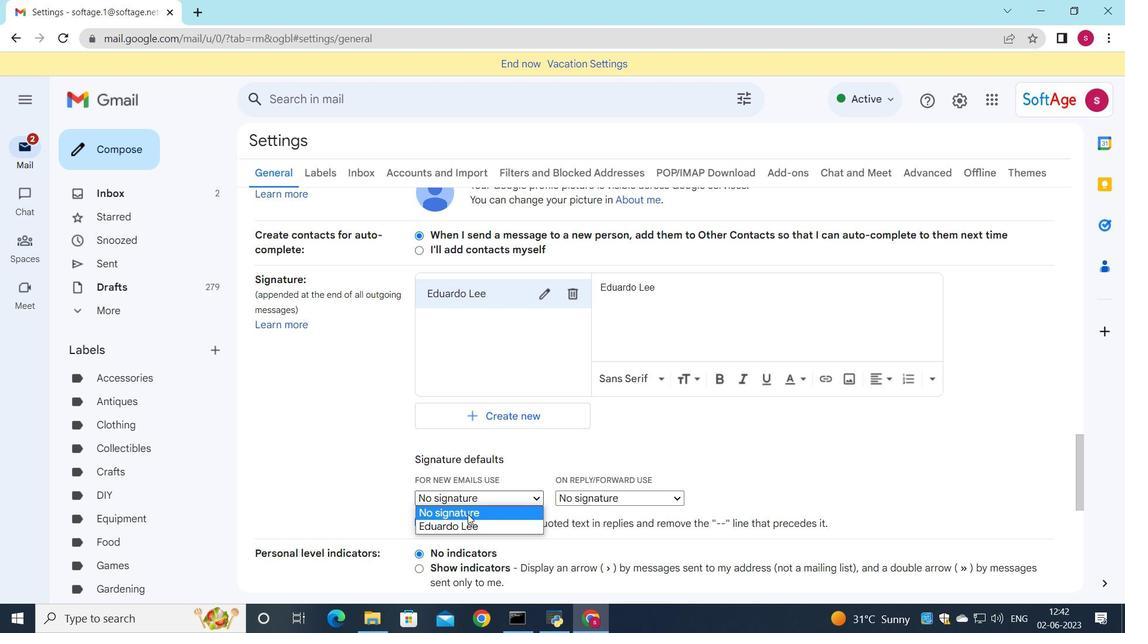 
Action: Mouse pressed left at (464, 523)
Screenshot: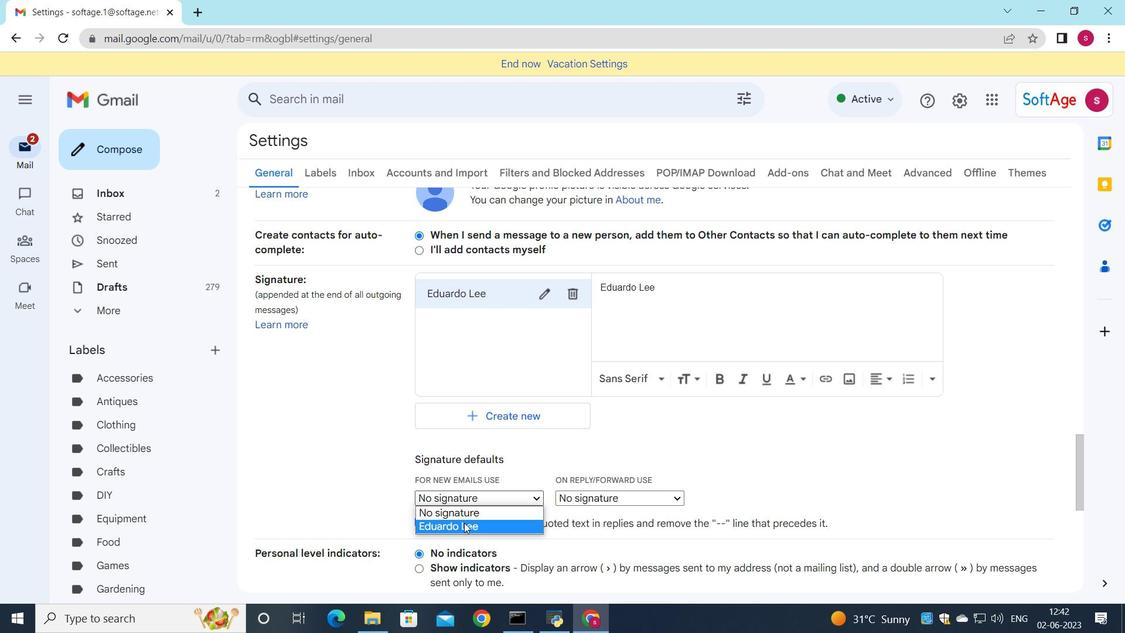 
Action: Mouse moved to (572, 494)
Screenshot: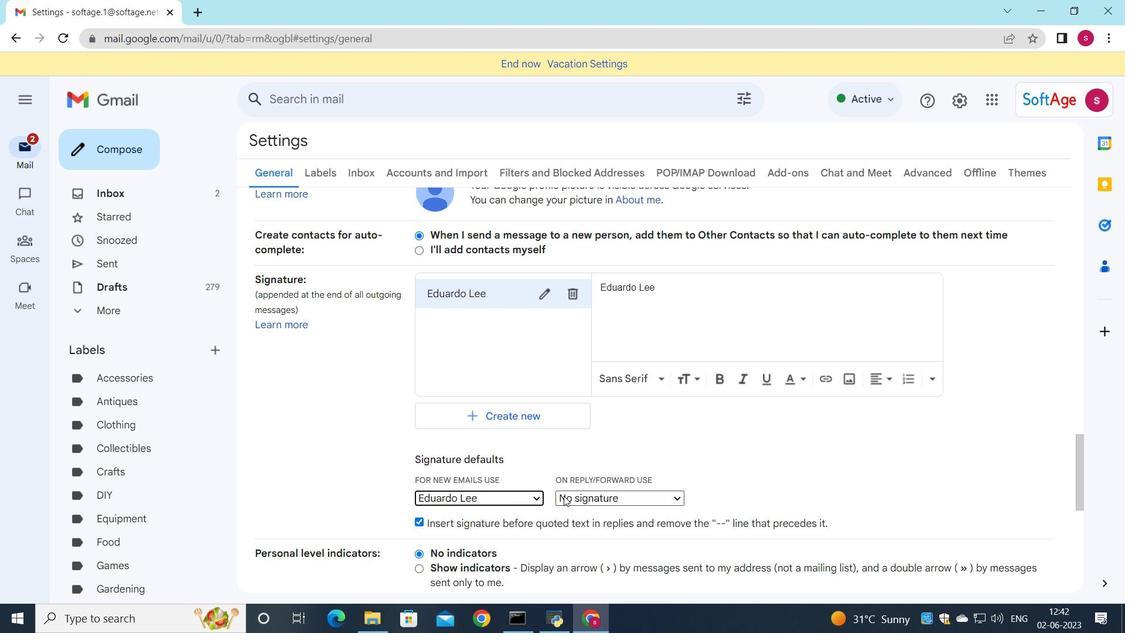 
Action: Mouse pressed left at (572, 494)
Screenshot: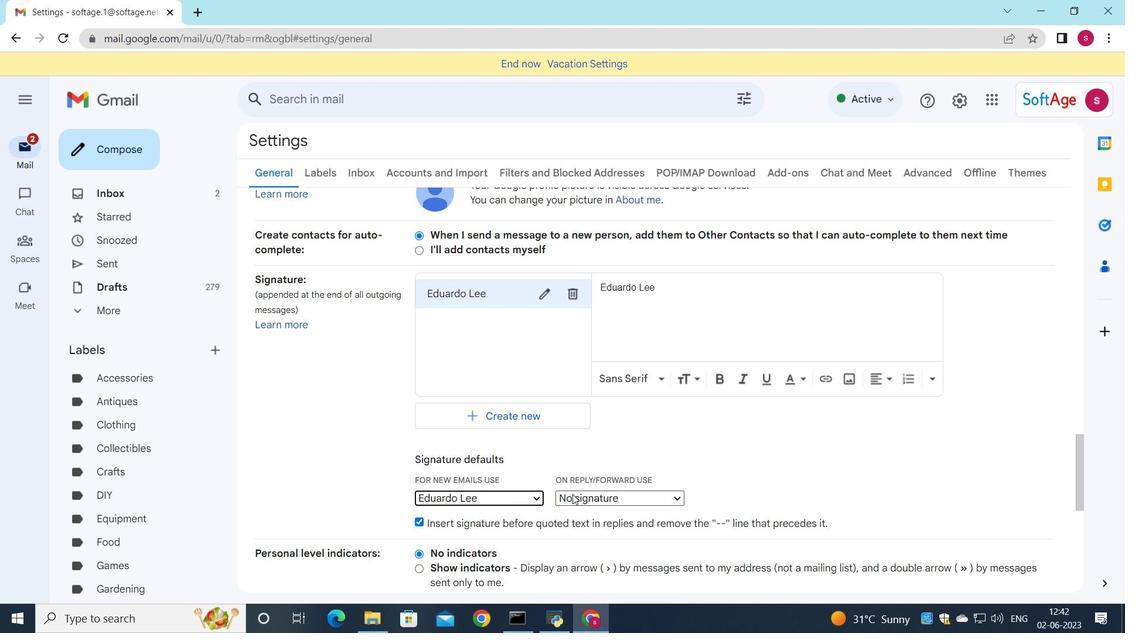 
Action: Mouse moved to (558, 525)
Screenshot: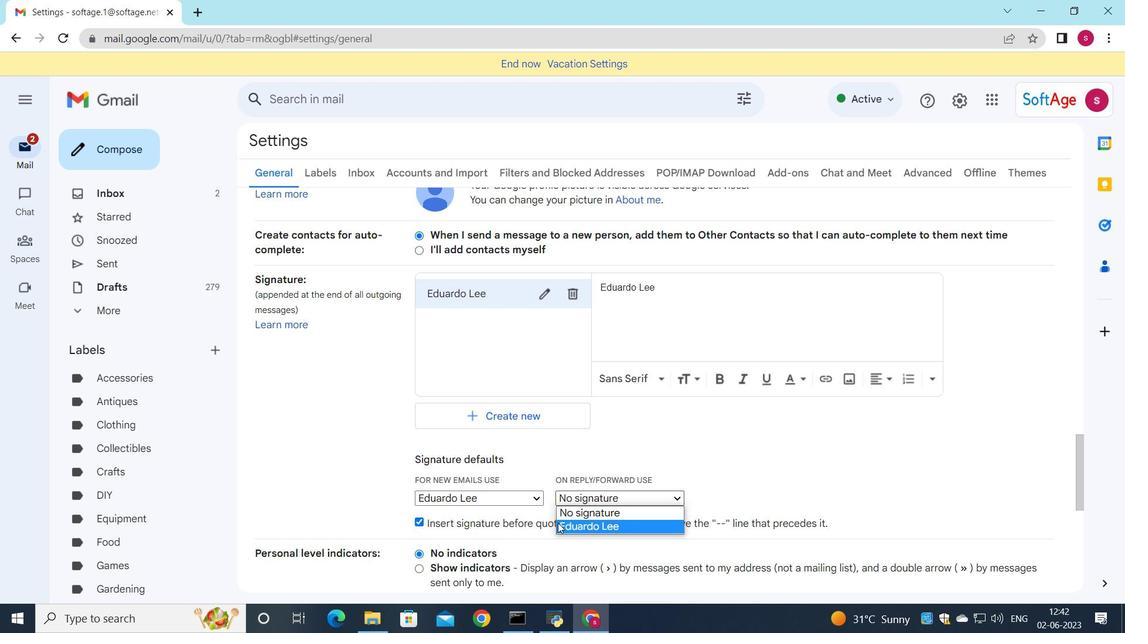 
Action: Mouse pressed left at (558, 525)
Screenshot: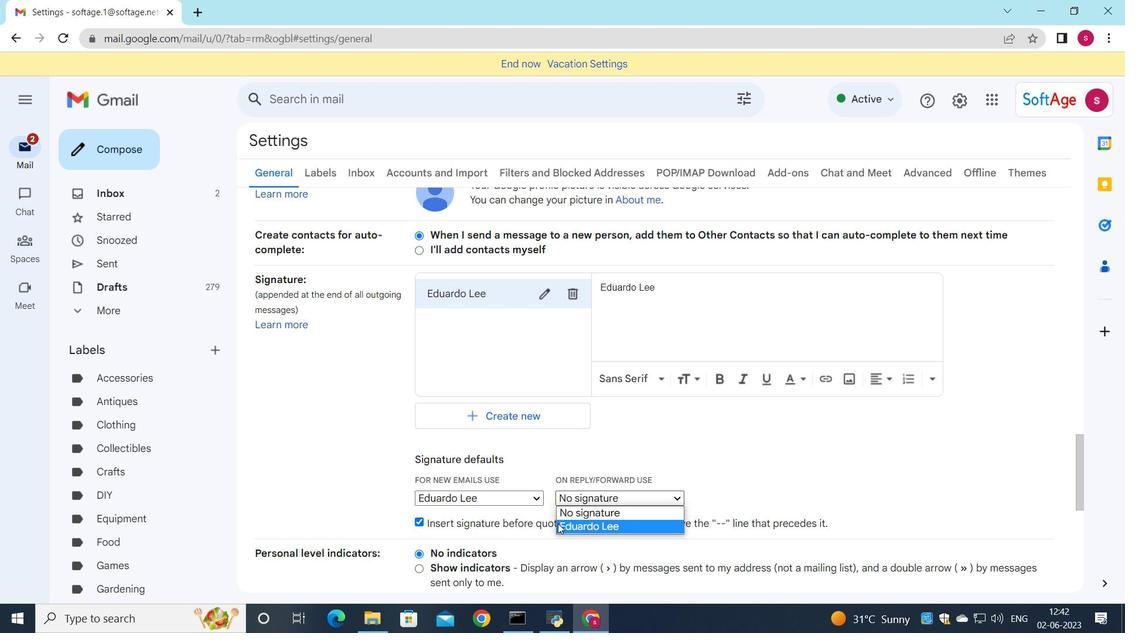 
Action: Mouse moved to (445, 436)
Screenshot: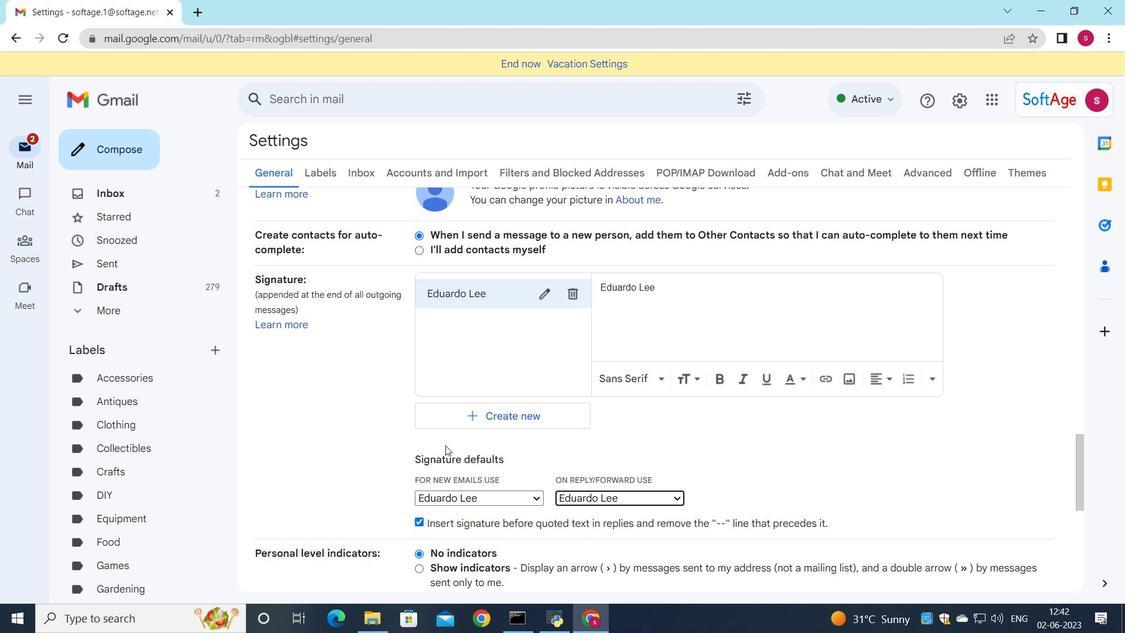 
Action: Mouse scrolled (445, 436) with delta (0, 0)
Screenshot: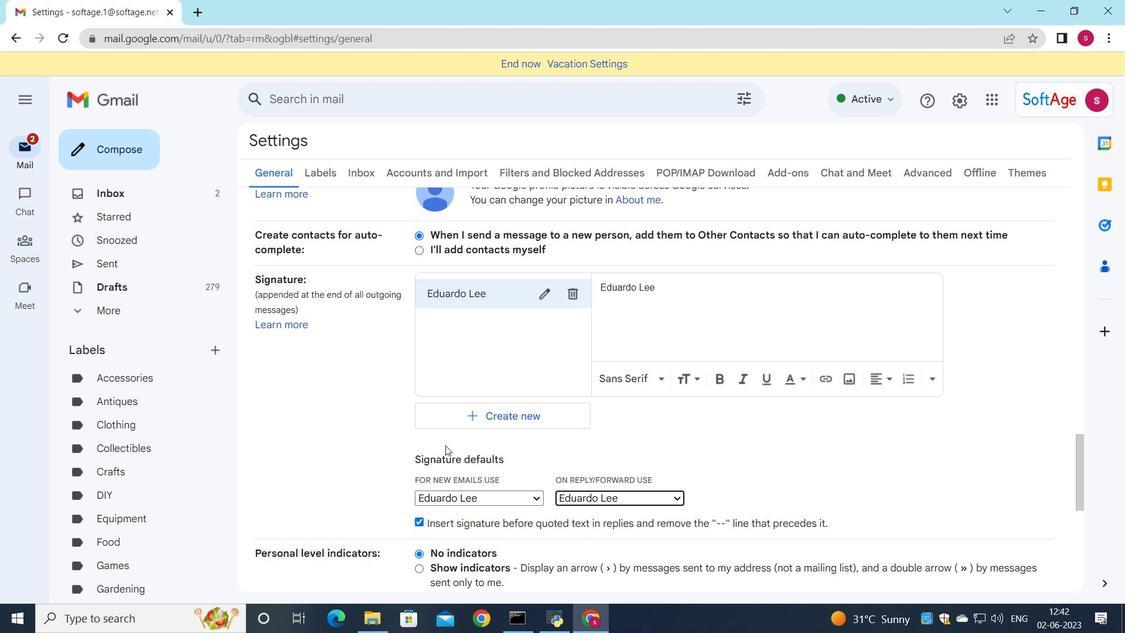 
Action: Mouse scrolled (445, 436) with delta (0, 0)
Screenshot: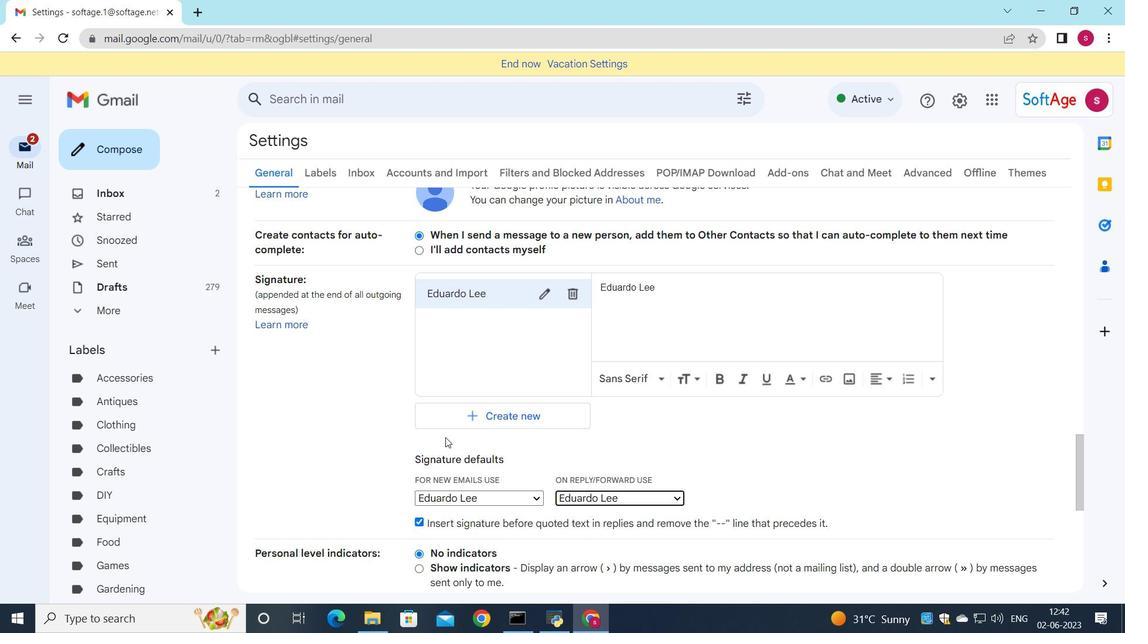 
Action: Mouse scrolled (445, 436) with delta (0, 0)
Screenshot: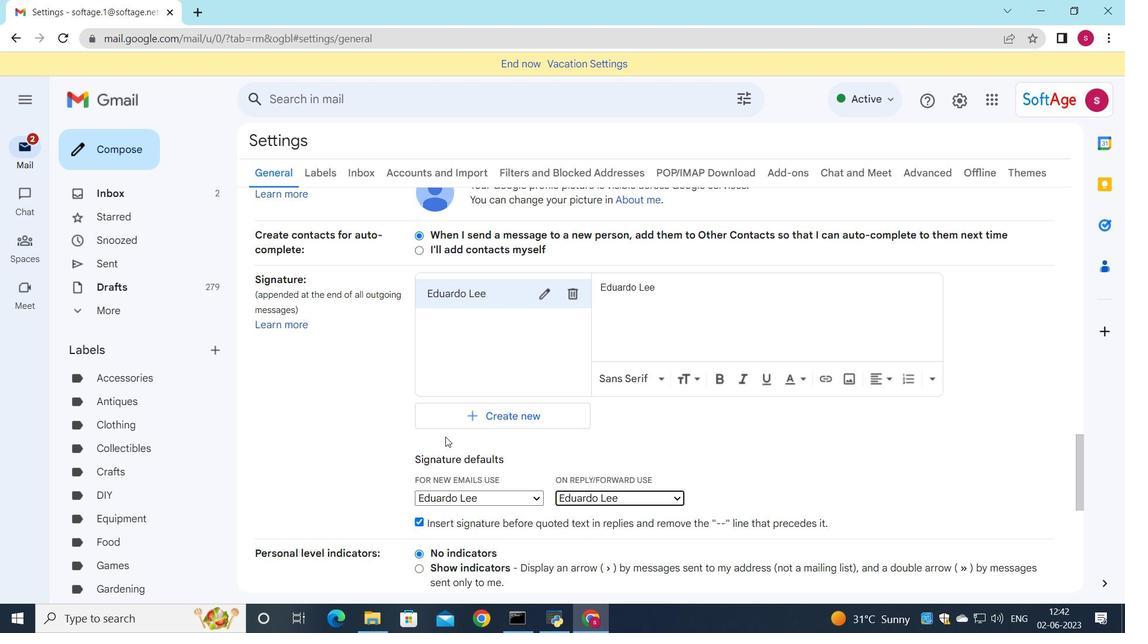 
Action: Mouse moved to (443, 435)
Screenshot: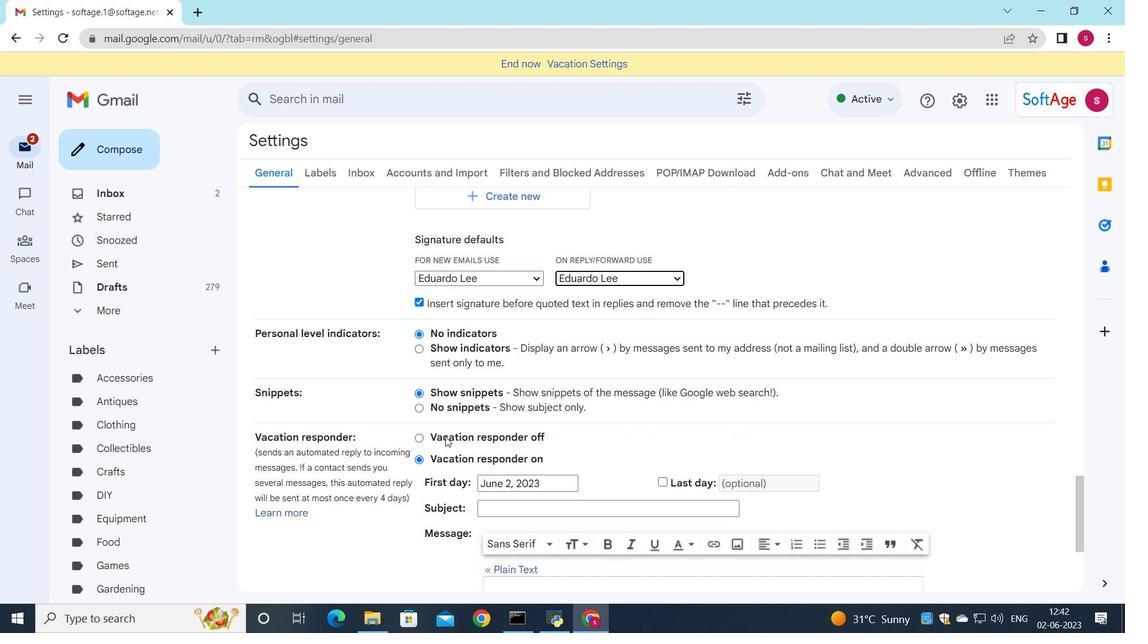 
Action: Mouse scrolled (443, 434) with delta (0, 0)
Screenshot: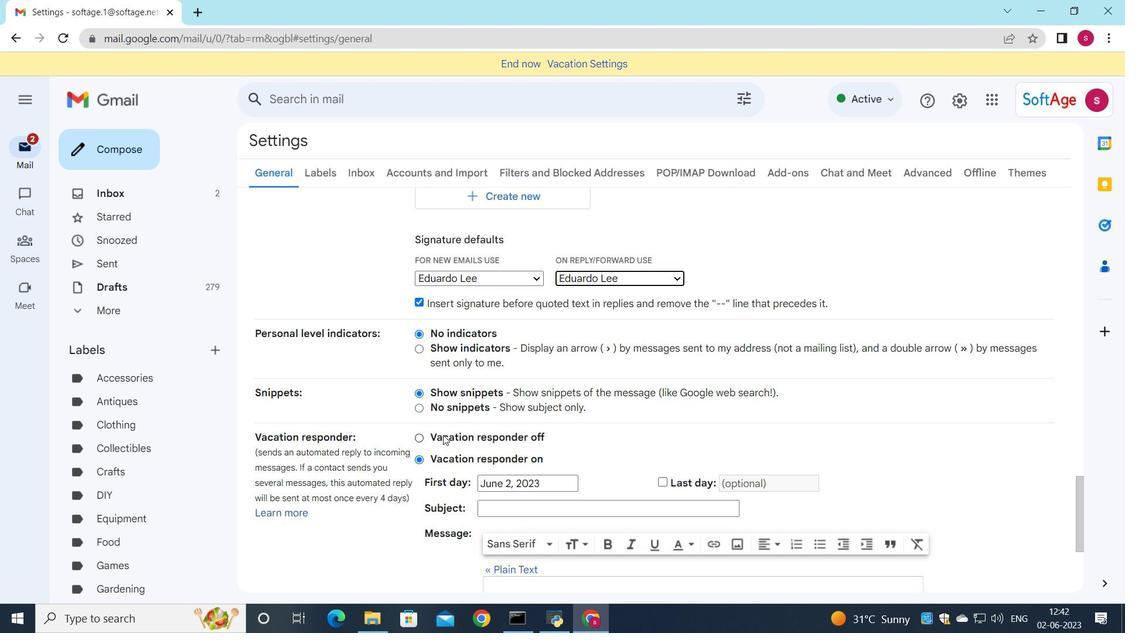 
Action: Mouse moved to (441, 442)
Screenshot: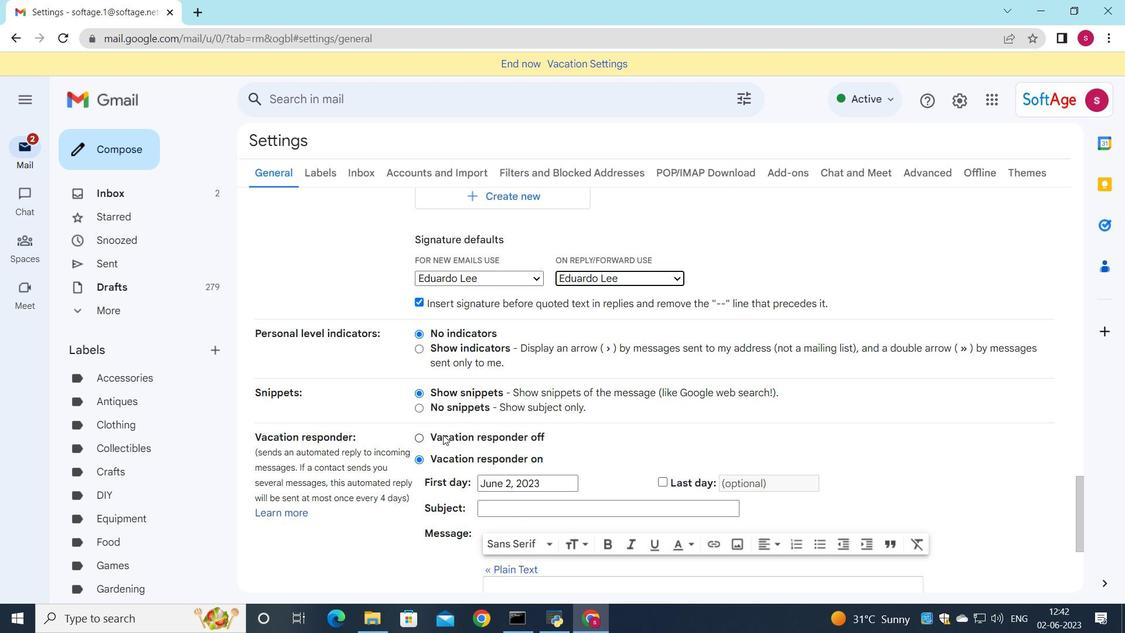 
Action: Mouse scrolled (441, 442) with delta (0, 0)
Screenshot: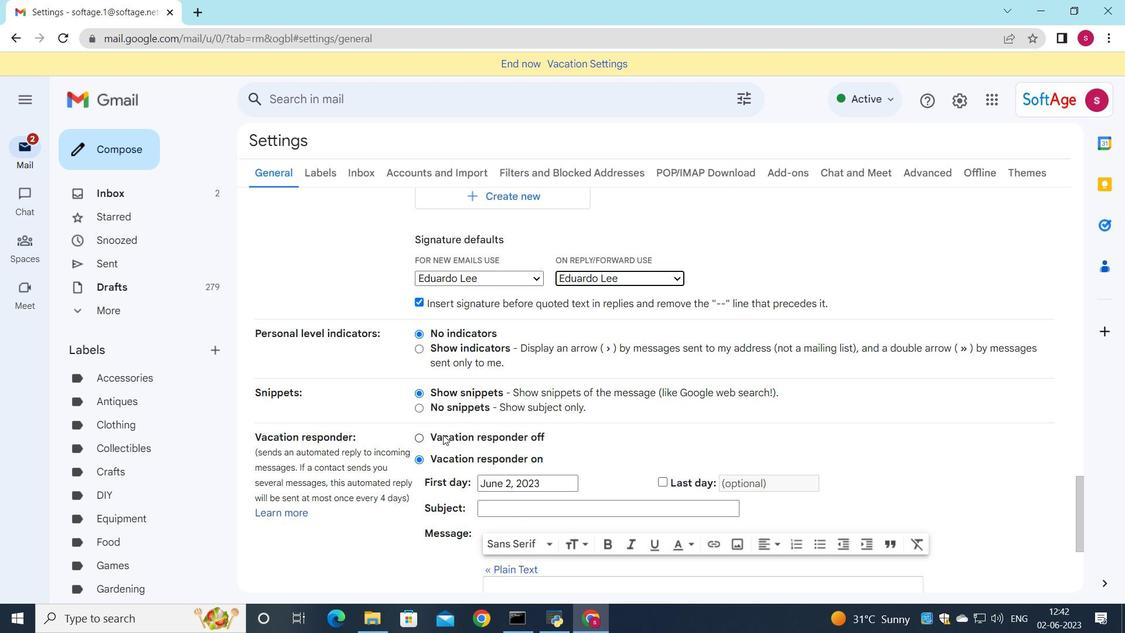 
Action: Mouse moved to (441, 465)
Screenshot: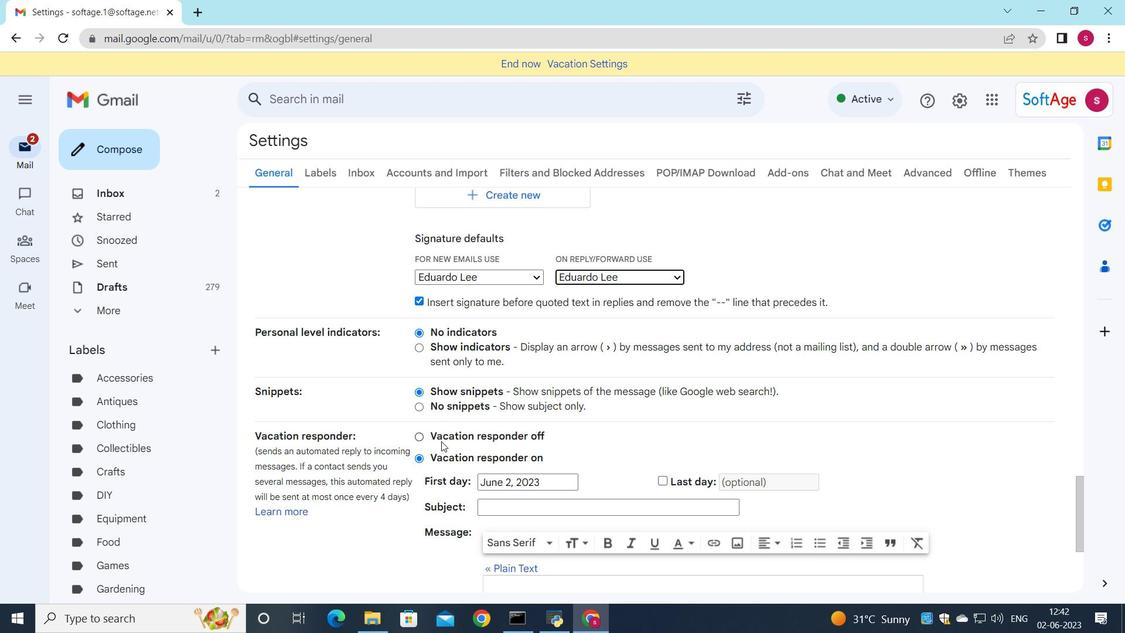 
Action: Mouse scrolled (441, 461) with delta (0, 0)
Screenshot: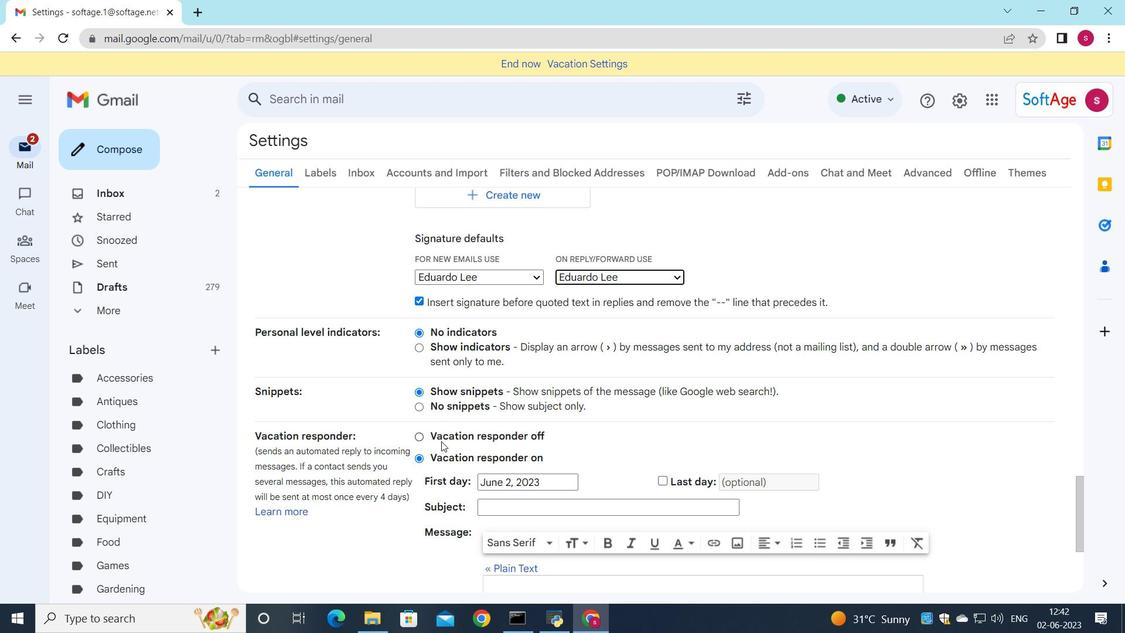 
Action: Mouse moved to (620, 518)
Screenshot: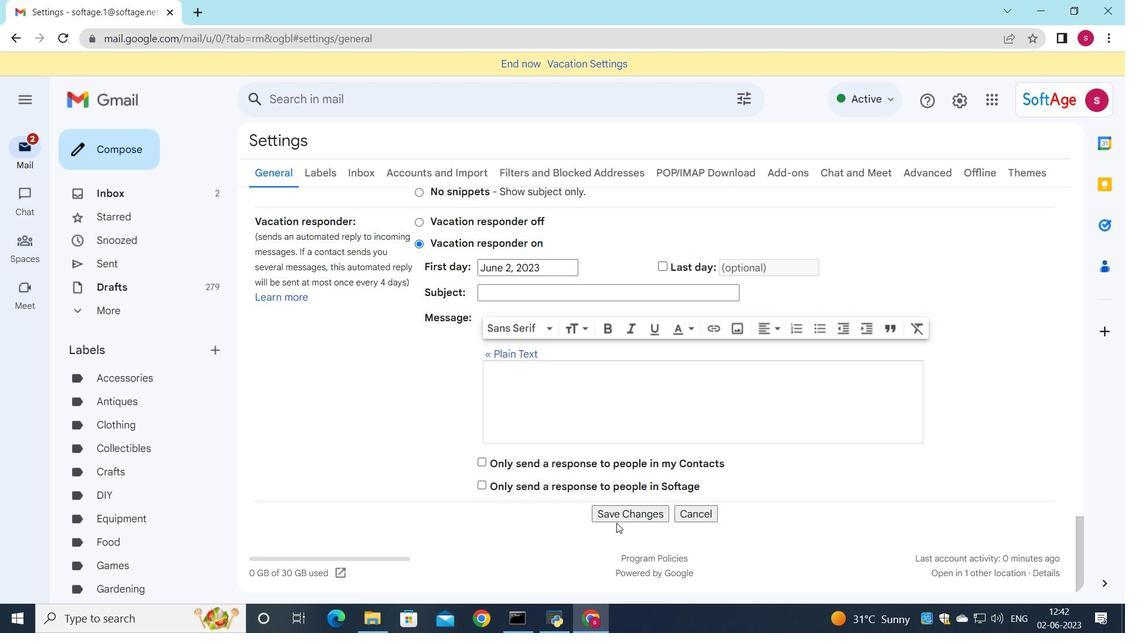
Action: Mouse pressed left at (620, 518)
Screenshot: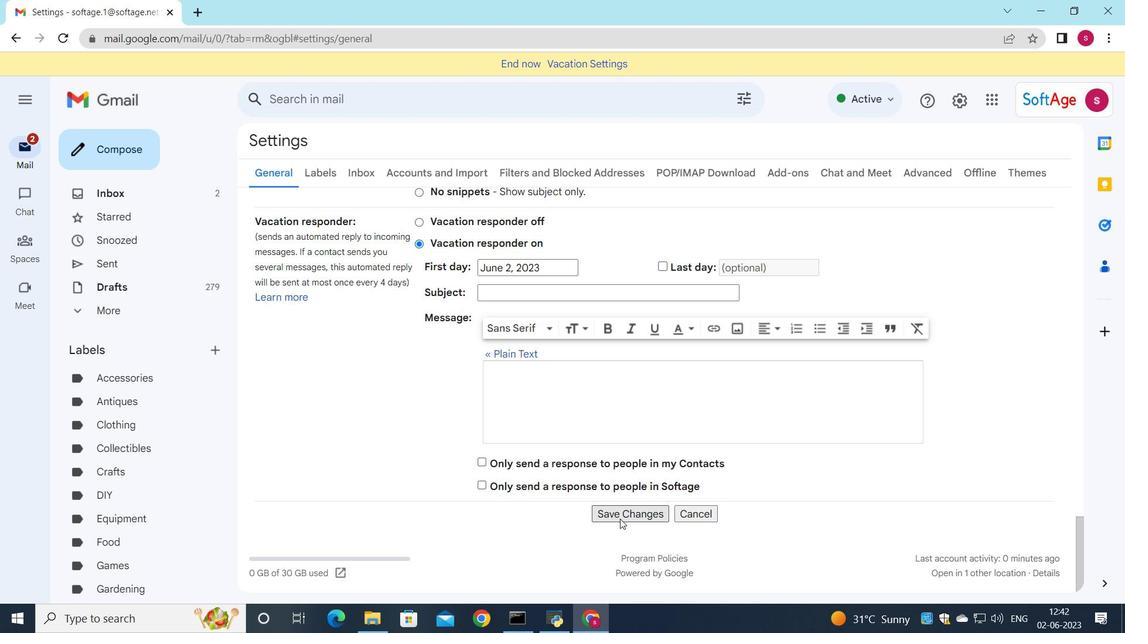 
Action: Mouse moved to (435, 325)
Screenshot: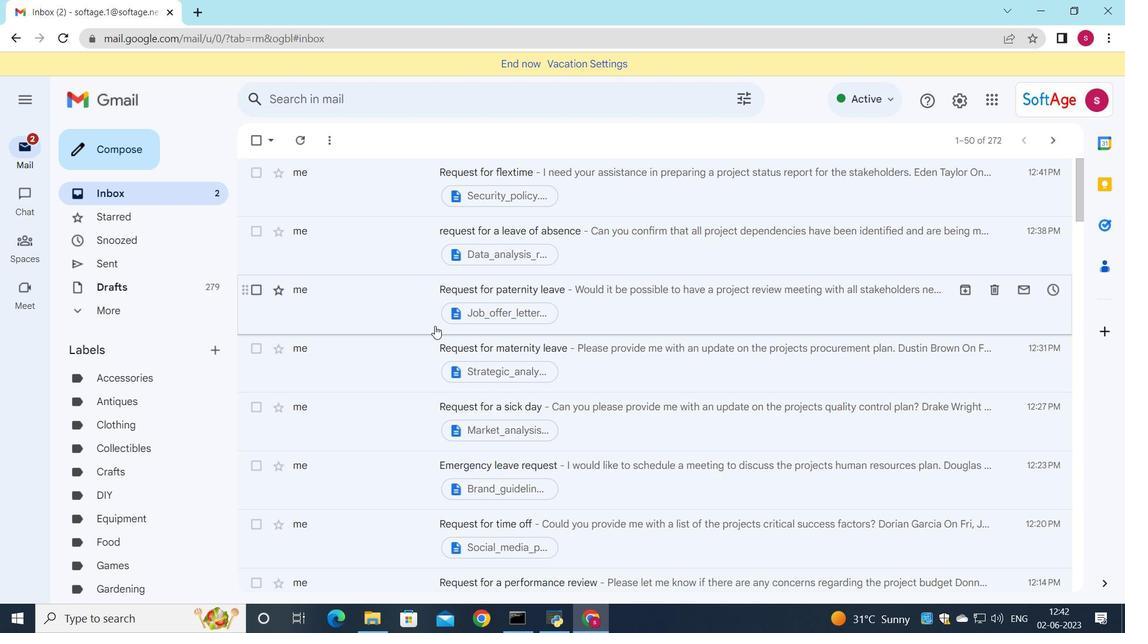 
Action: Mouse pressed left at (435, 325)
Screenshot: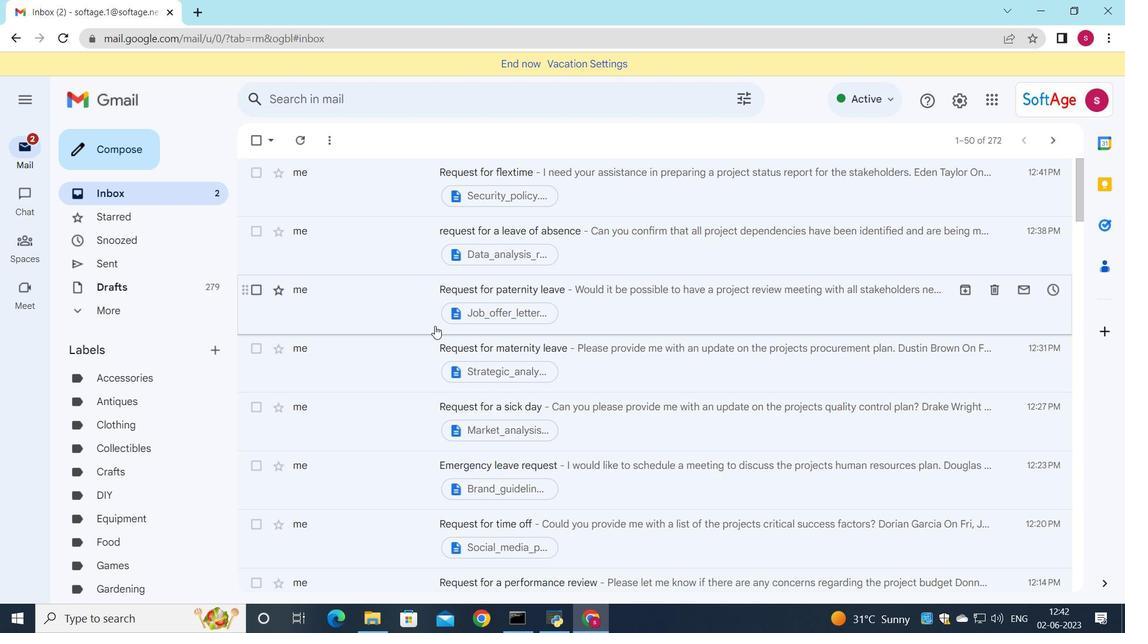 
Action: Mouse moved to (383, 313)
Screenshot: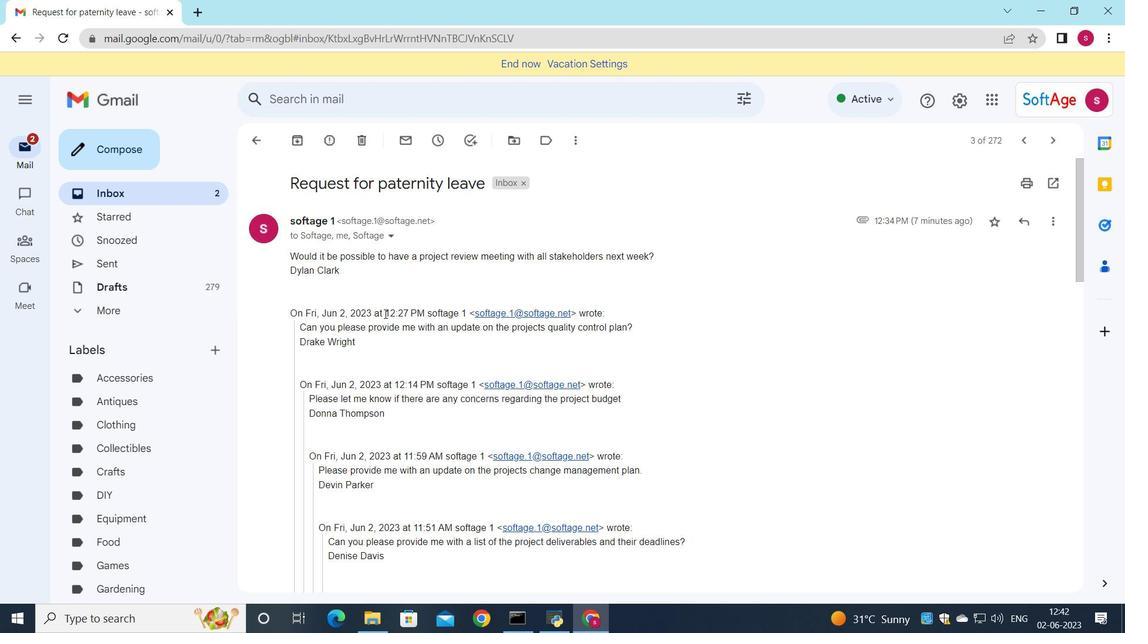 
Action: Mouse scrolled (383, 313) with delta (0, 0)
Screenshot: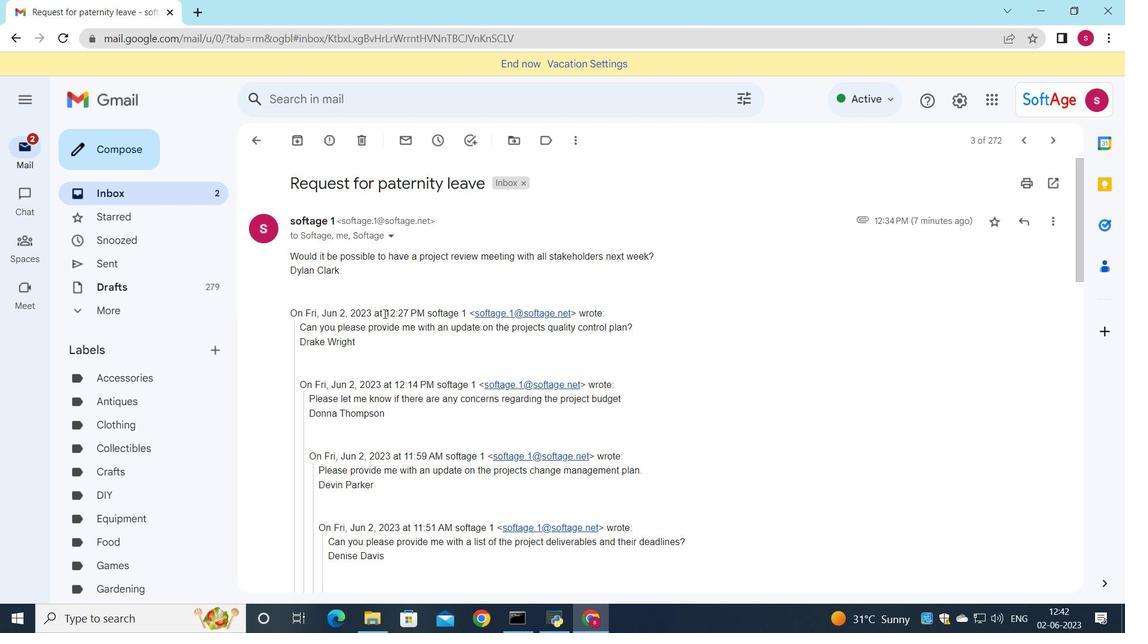 
Action: Mouse moved to (383, 313)
Screenshot: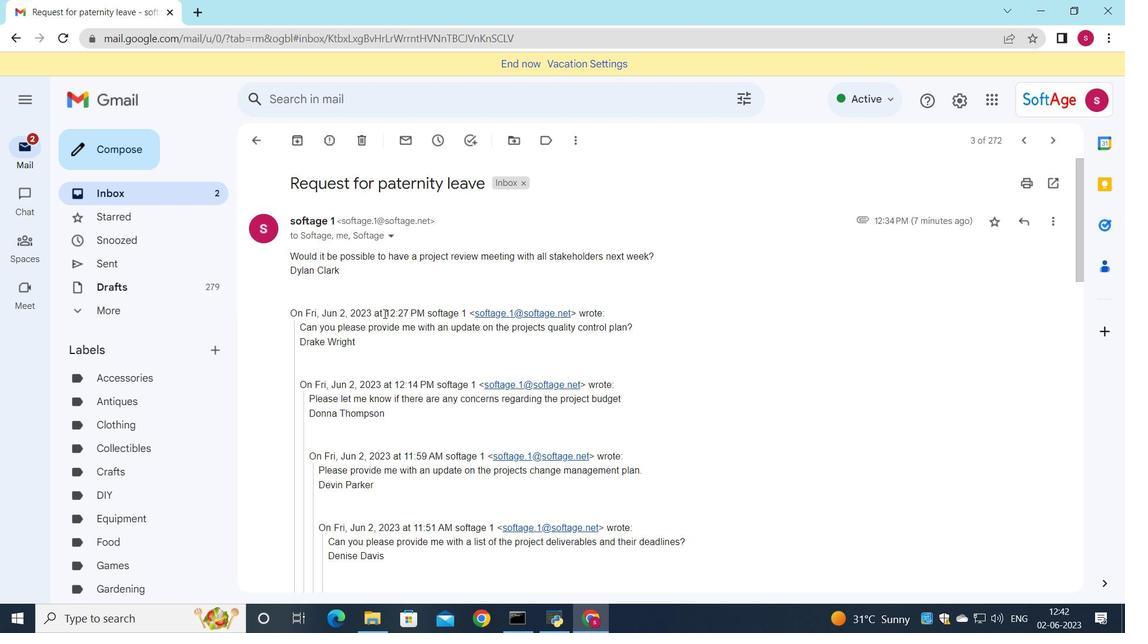 
Action: Mouse scrolled (383, 313) with delta (0, 0)
Screenshot: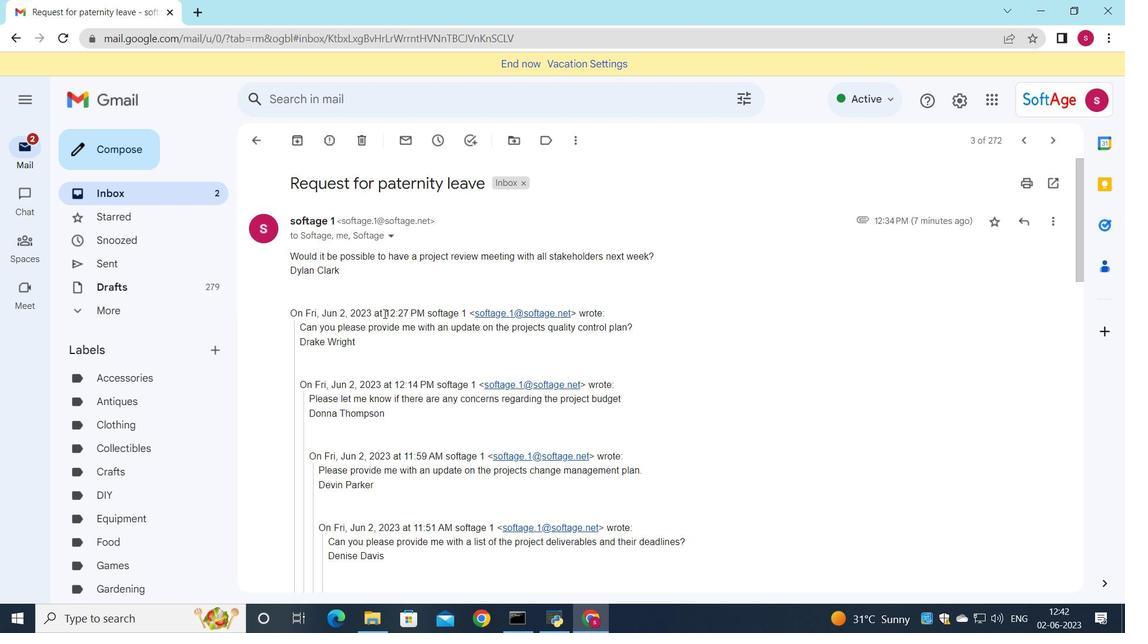 
Action: Mouse scrolled (383, 313) with delta (0, 0)
Screenshot: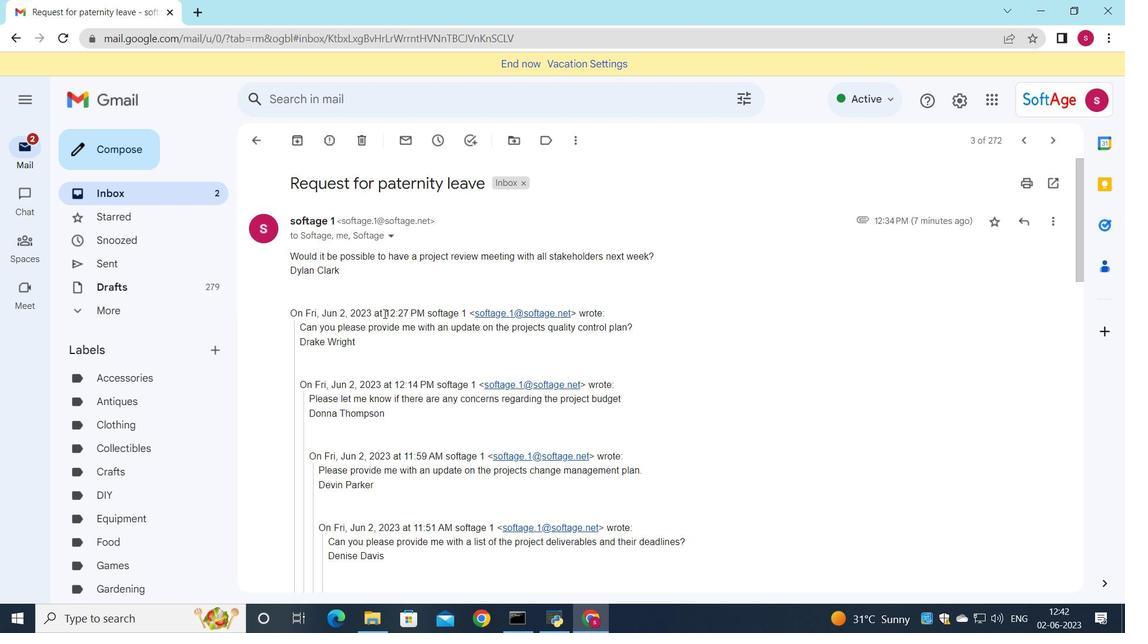
Action: Mouse scrolled (383, 313) with delta (0, 0)
Screenshot: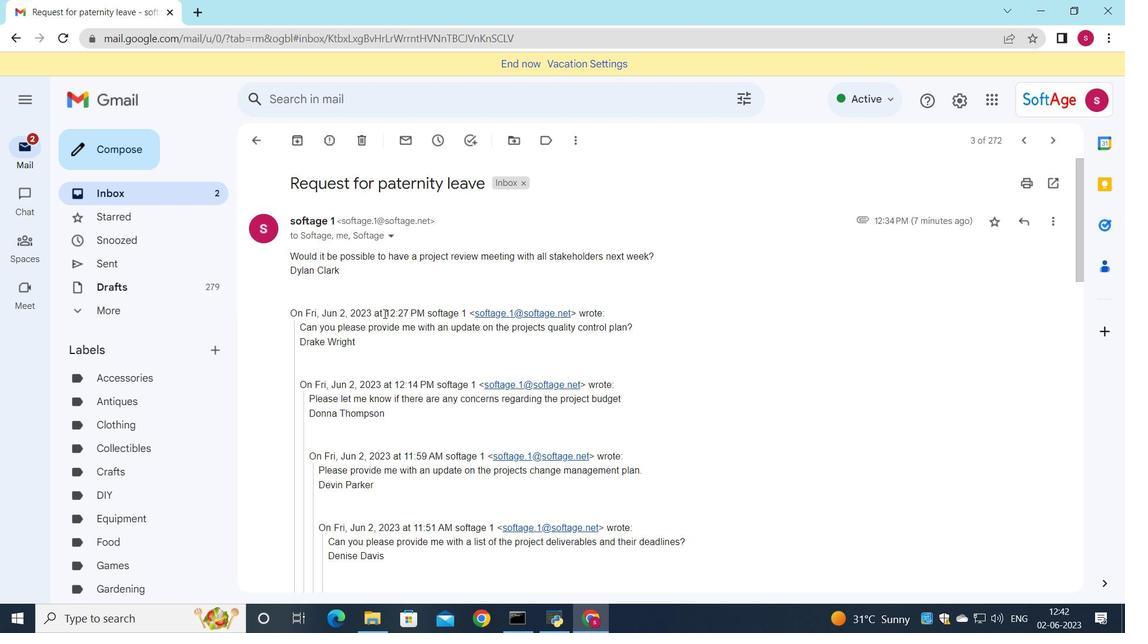 
Action: Mouse scrolled (383, 313) with delta (0, 0)
Screenshot: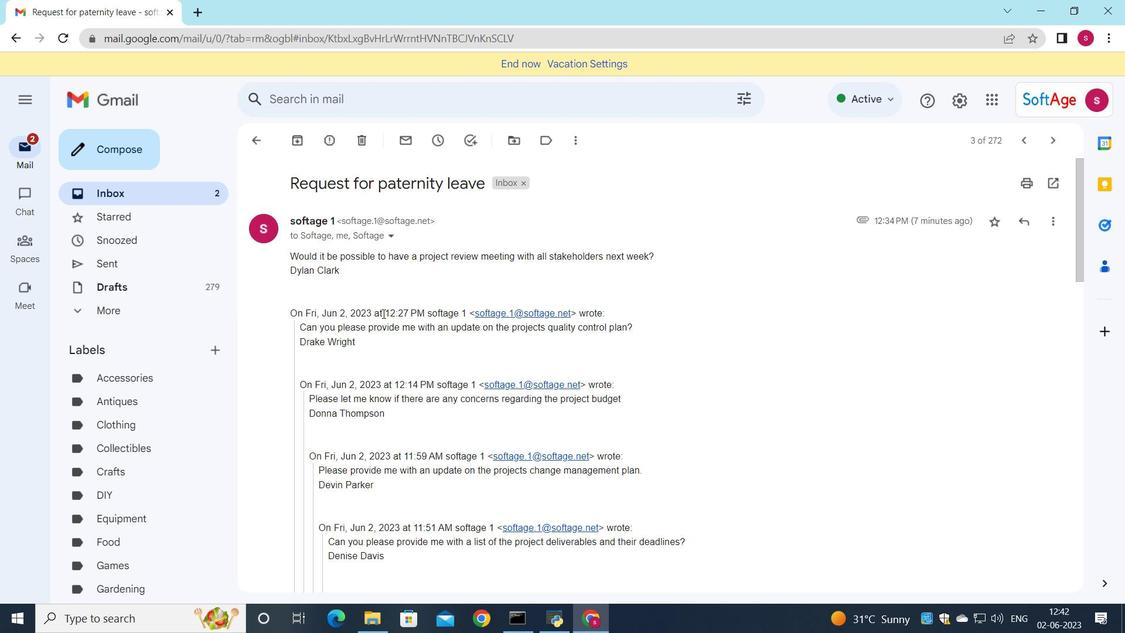 
Action: Mouse moved to (381, 321)
Screenshot: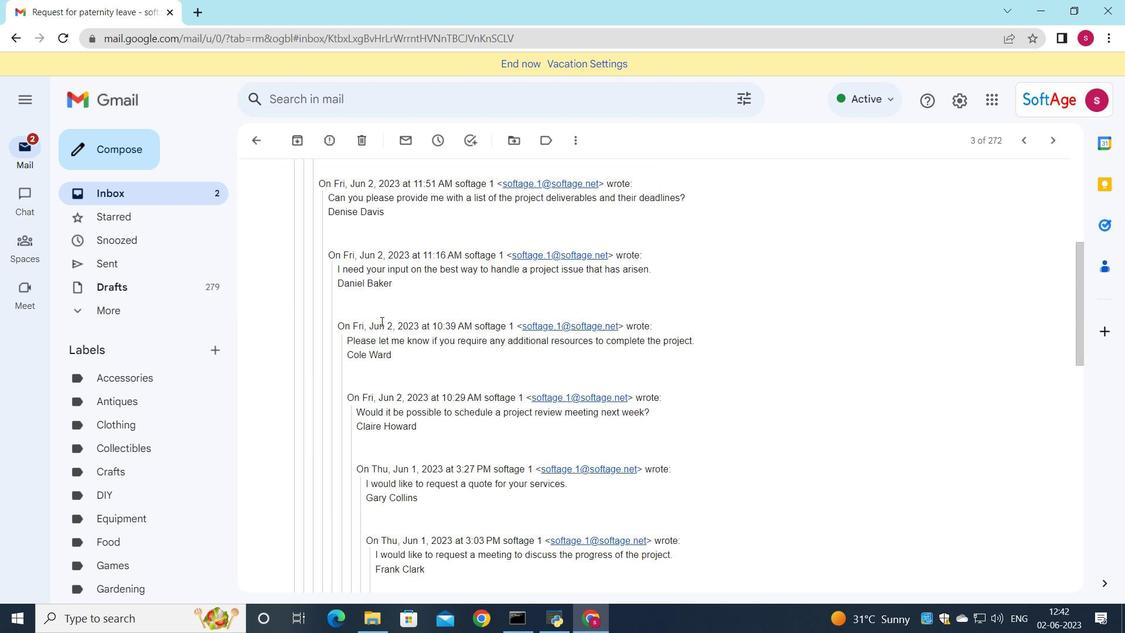 
Action: Mouse scrolled (381, 321) with delta (0, 0)
Screenshot: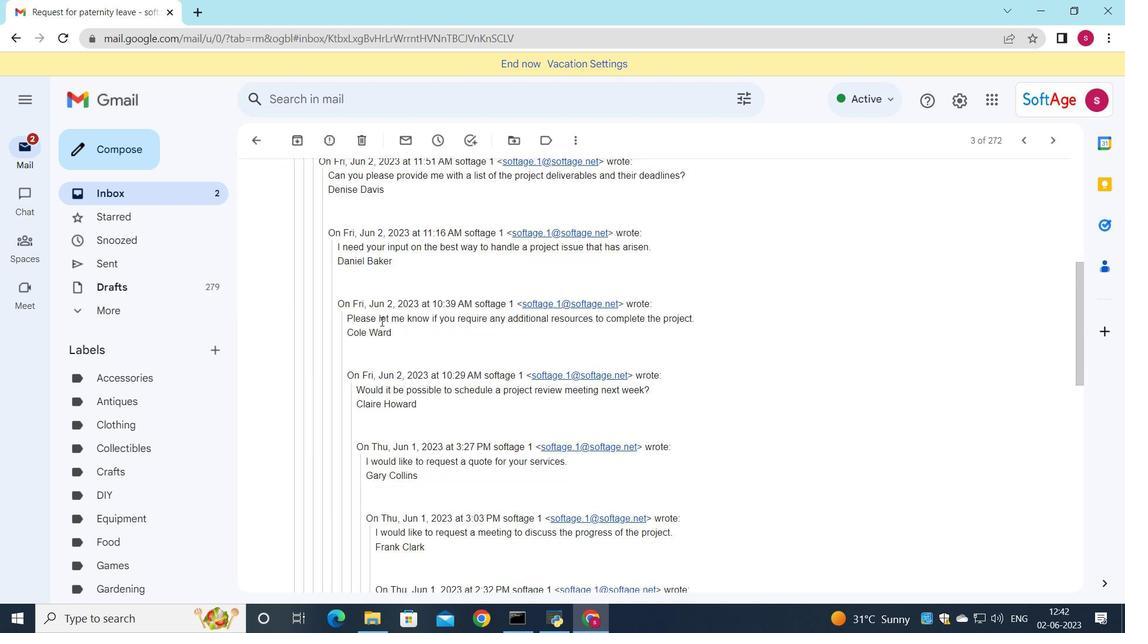 
Action: Mouse moved to (381, 321)
Screenshot: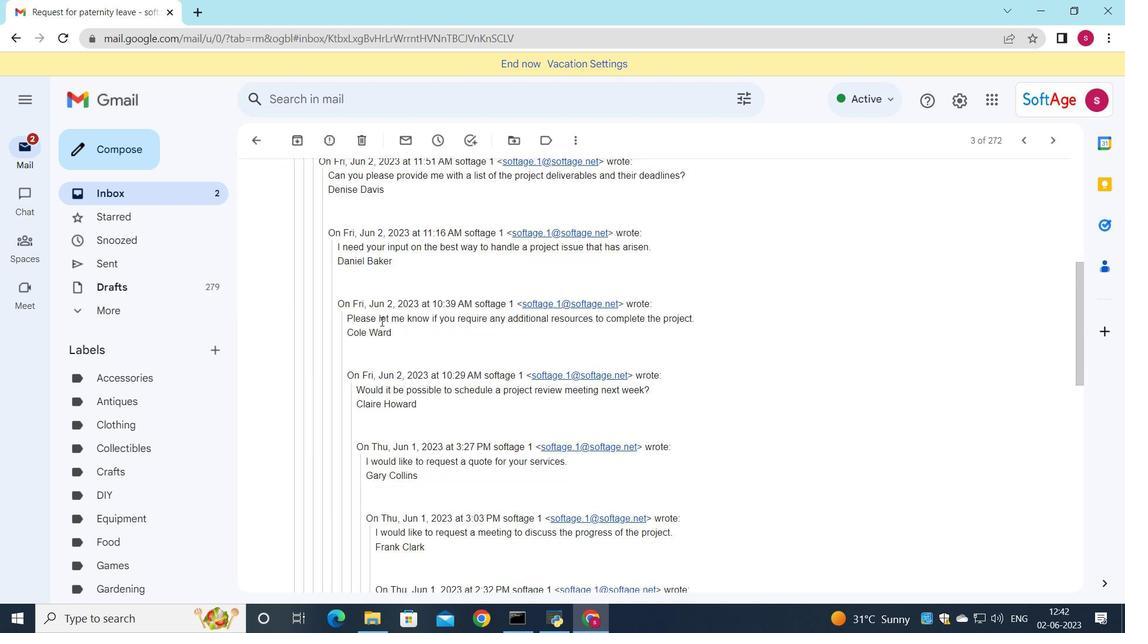 
Action: Mouse scrolled (381, 321) with delta (0, 0)
Screenshot: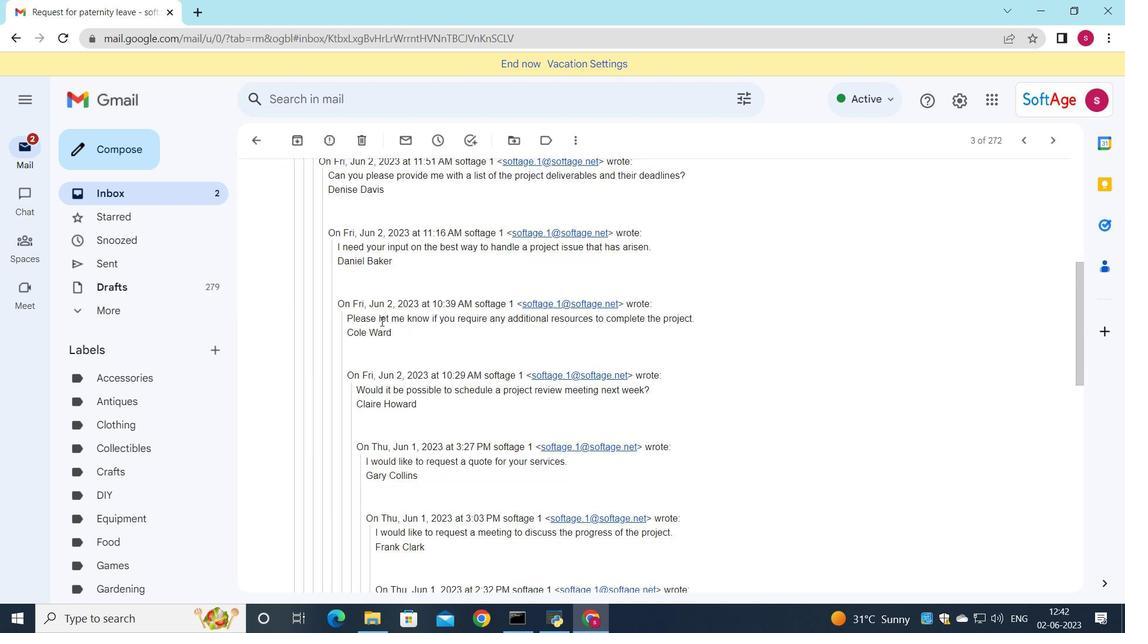 
Action: Mouse moved to (379, 329)
Screenshot: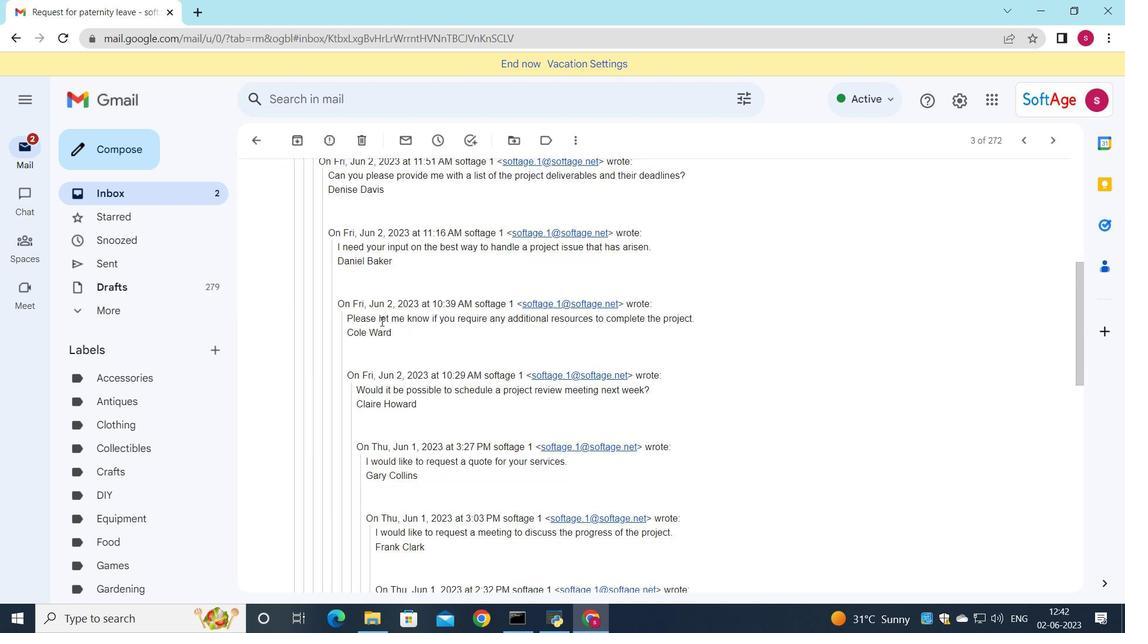 
Action: Mouse scrolled (379, 328) with delta (0, 0)
Screenshot: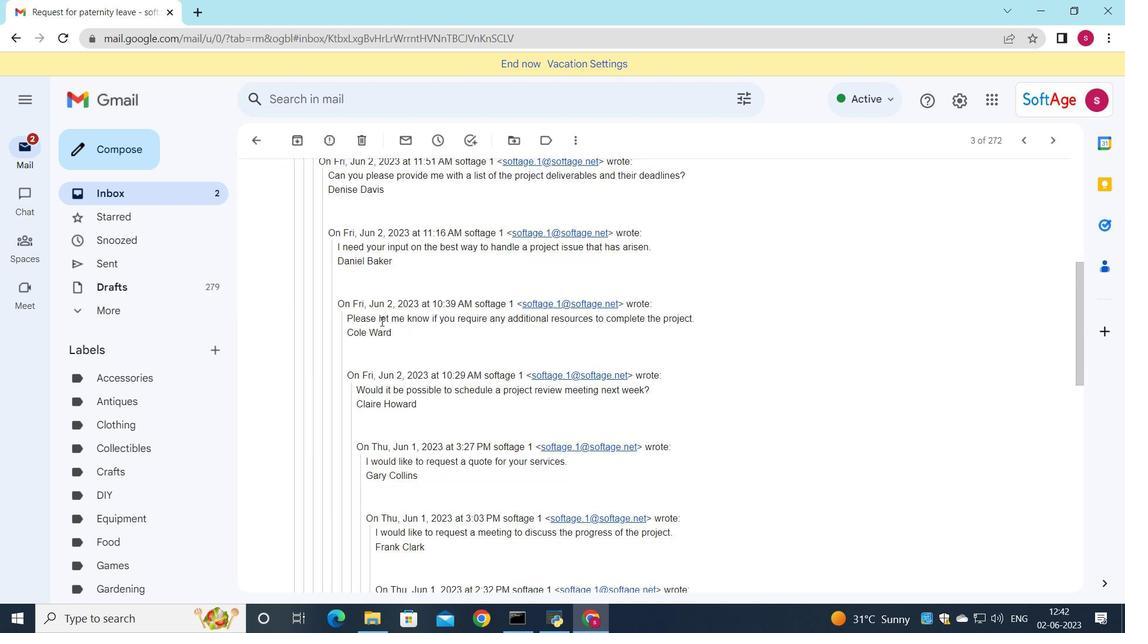 
Action: Mouse moved to (374, 353)
Screenshot: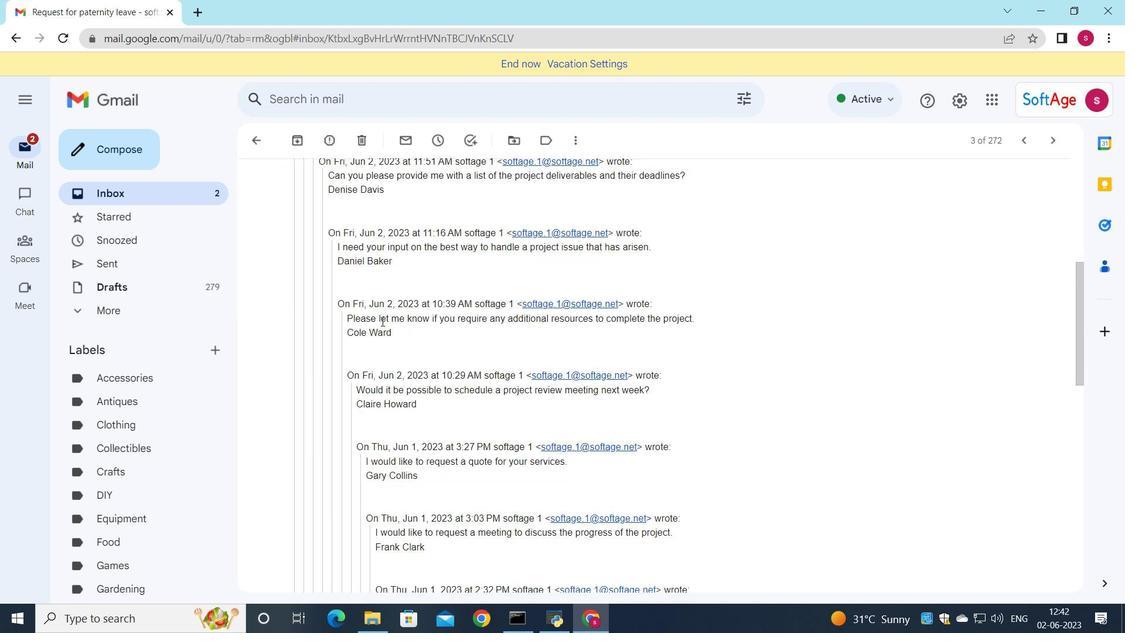 
Action: Mouse scrolled (377, 340) with delta (0, 0)
Screenshot: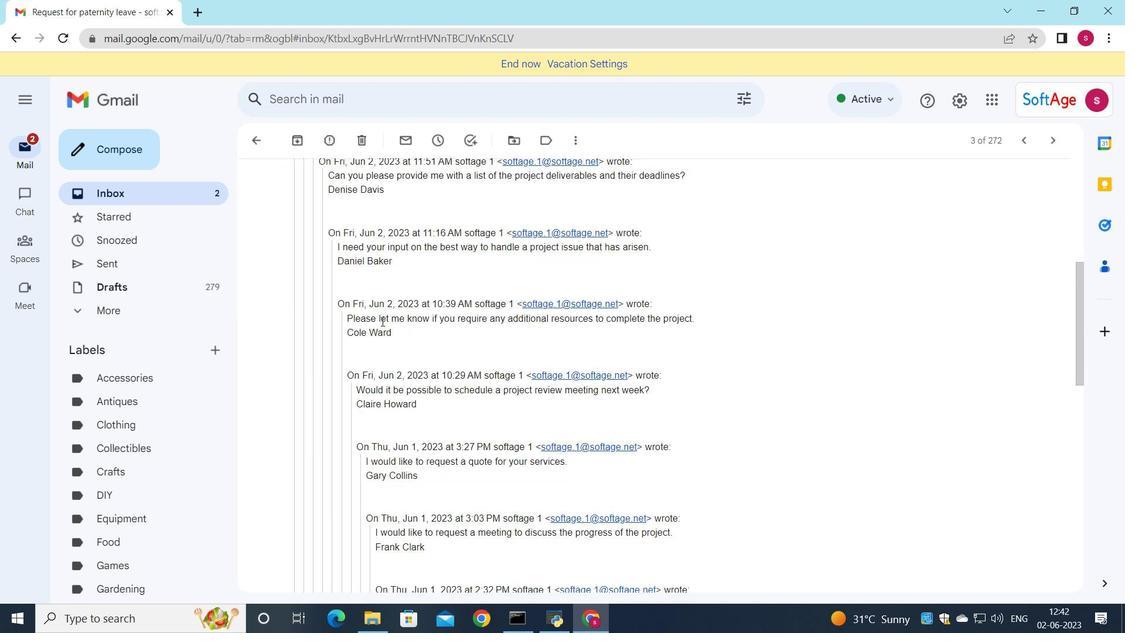 
Action: Mouse moved to (367, 391)
Screenshot: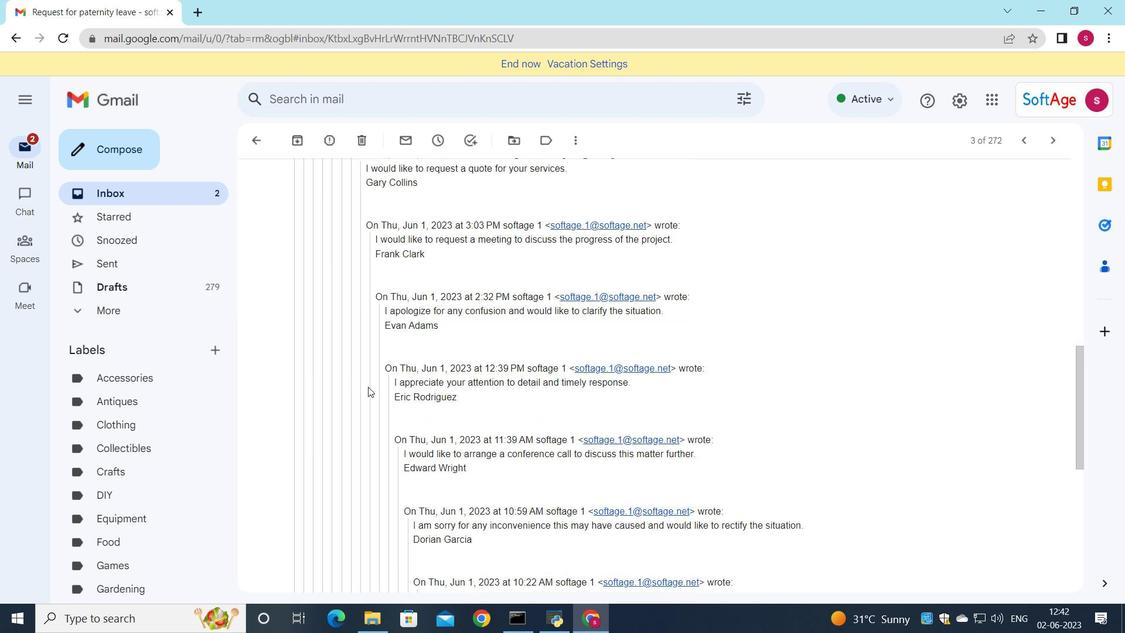 
Action: Mouse scrolled (367, 391) with delta (0, 0)
Screenshot: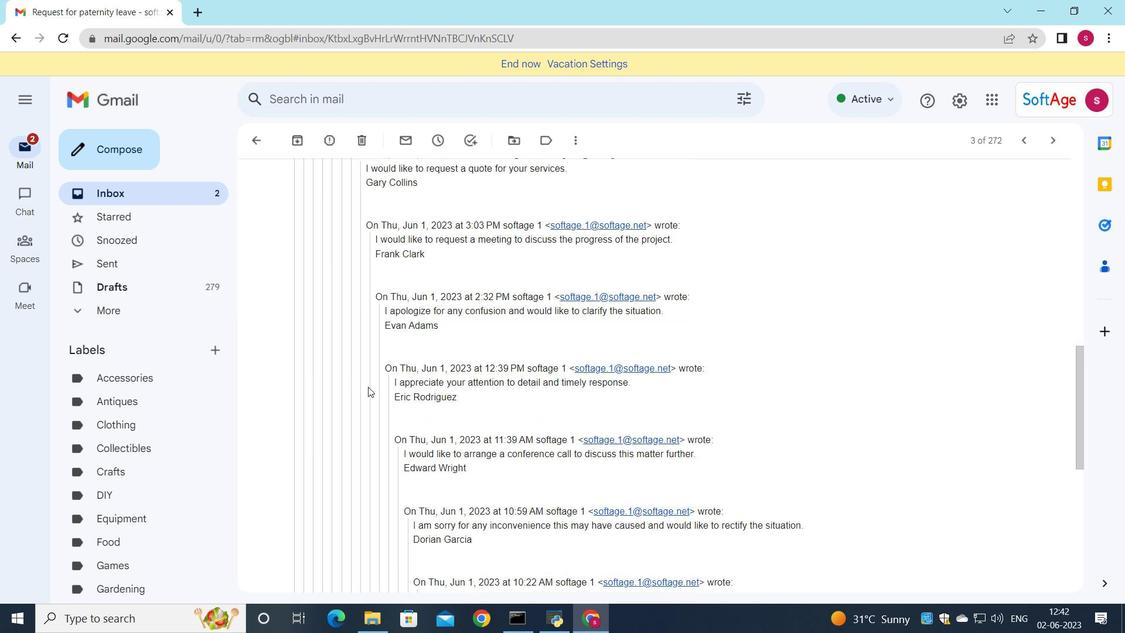 
Action: Mouse moved to (367, 391)
Screenshot: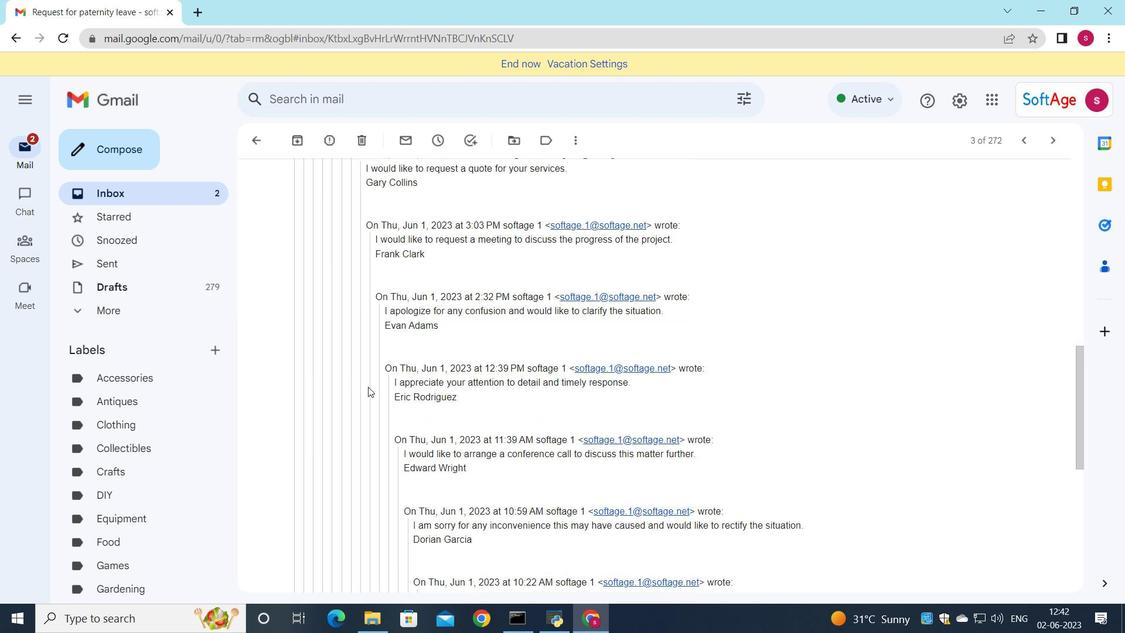 
Action: Mouse scrolled (367, 391) with delta (0, 0)
Screenshot: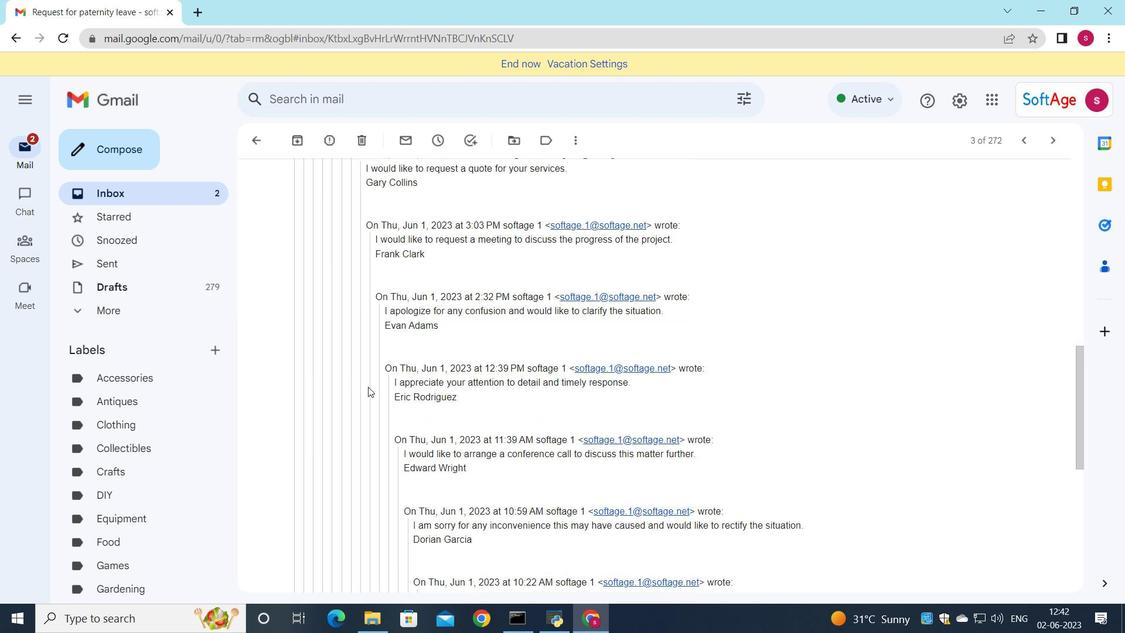 
Action: Mouse moved to (367, 391)
Screenshot: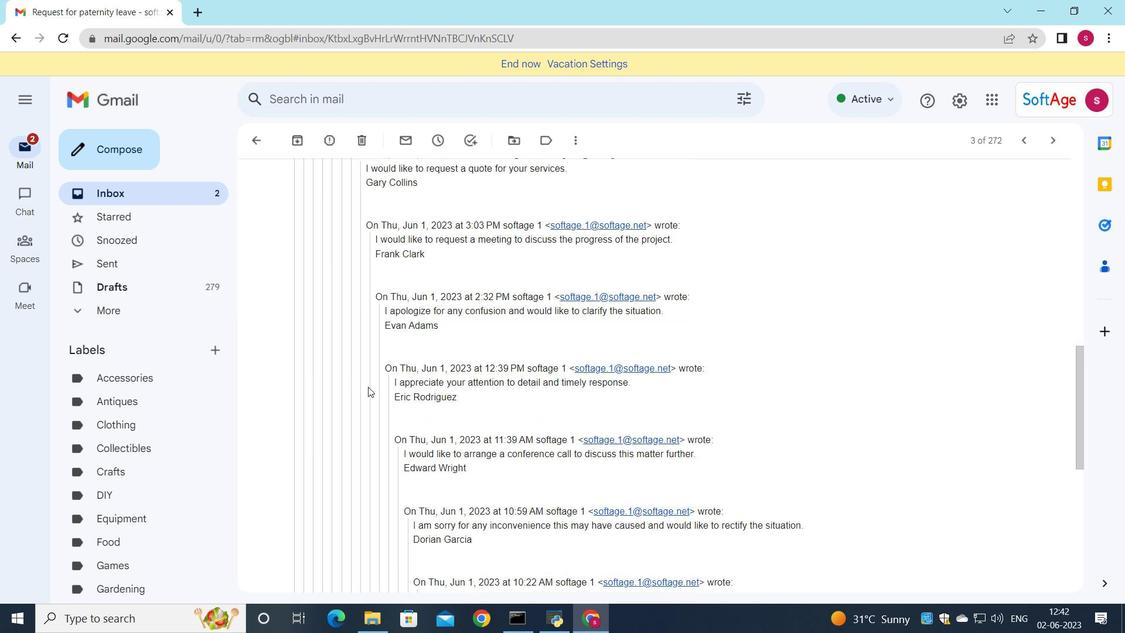 
Action: Mouse scrolled (367, 391) with delta (0, 0)
Screenshot: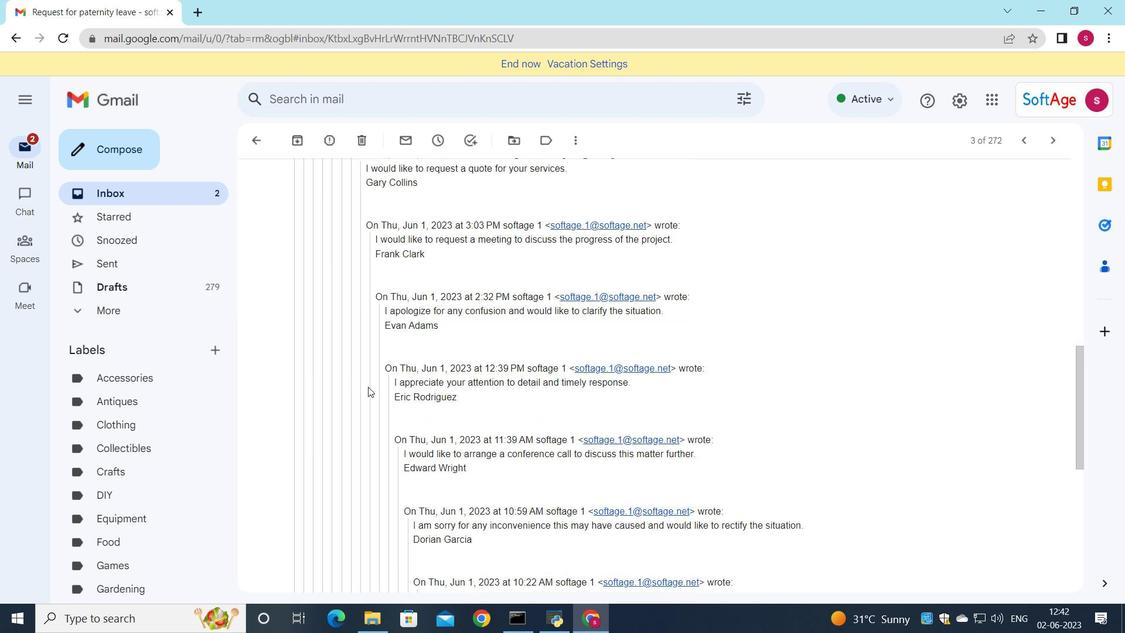 
Action: Mouse moved to (367, 392)
Screenshot: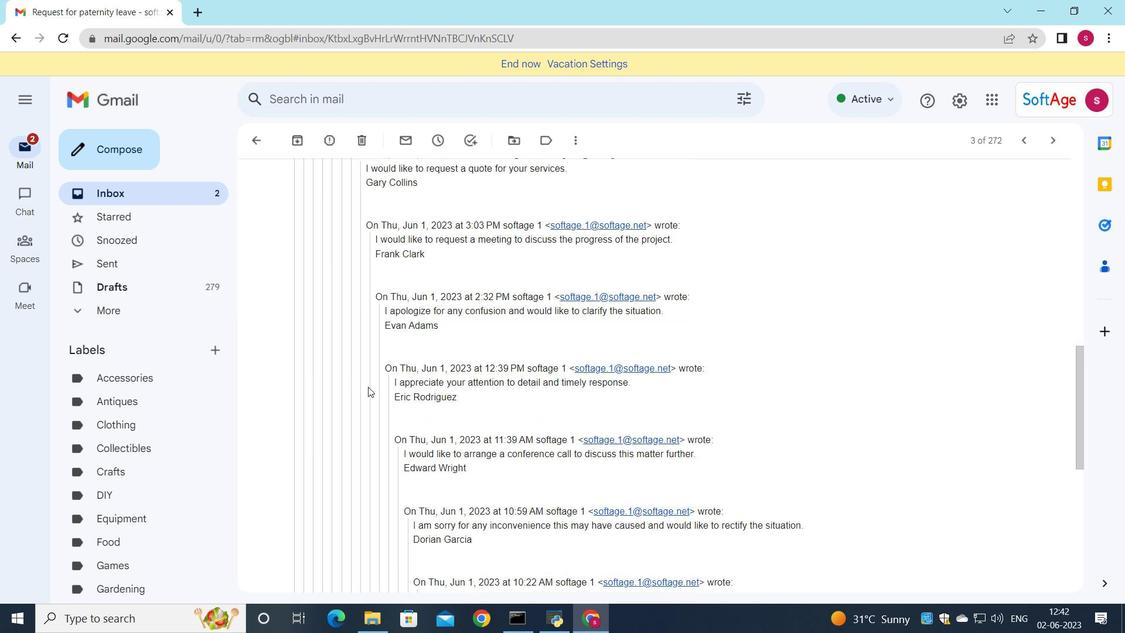 
Action: Mouse scrolled (367, 391) with delta (0, 0)
Screenshot: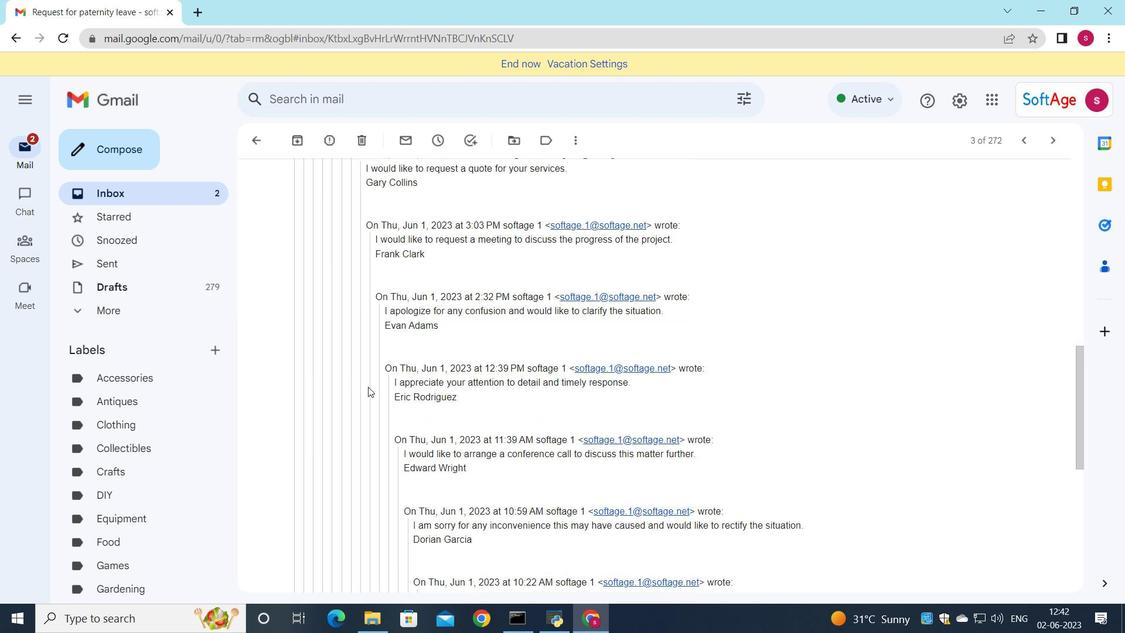 
Action: Mouse moved to (366, 397)
Screenshot: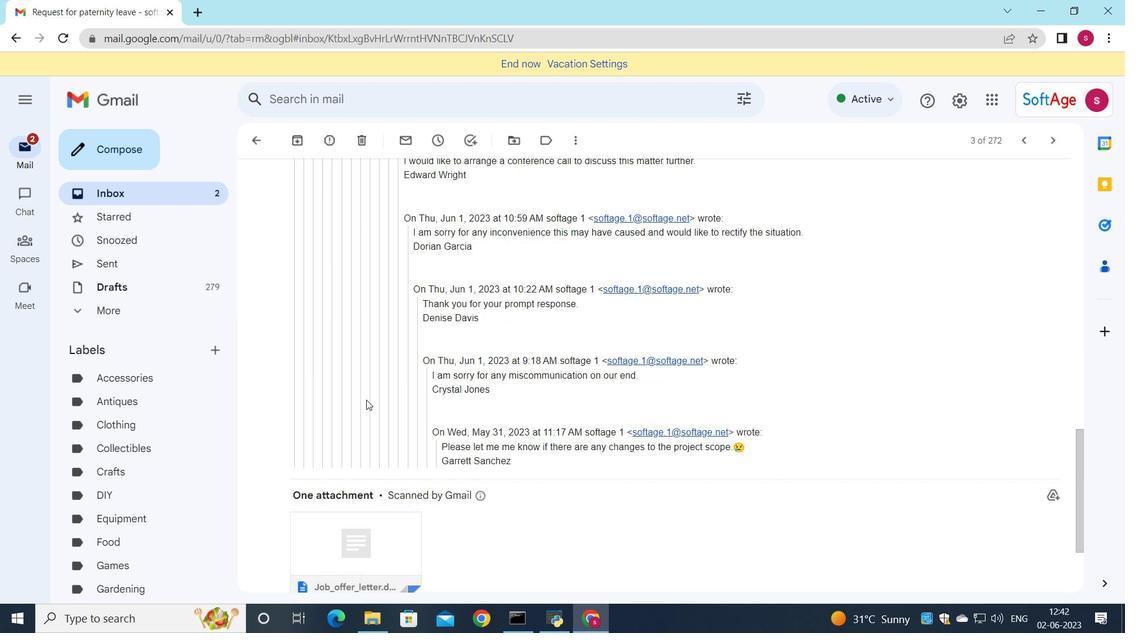 
Action: Mouse scrolled (366, 396) with delta (0, 0)
Screenshot: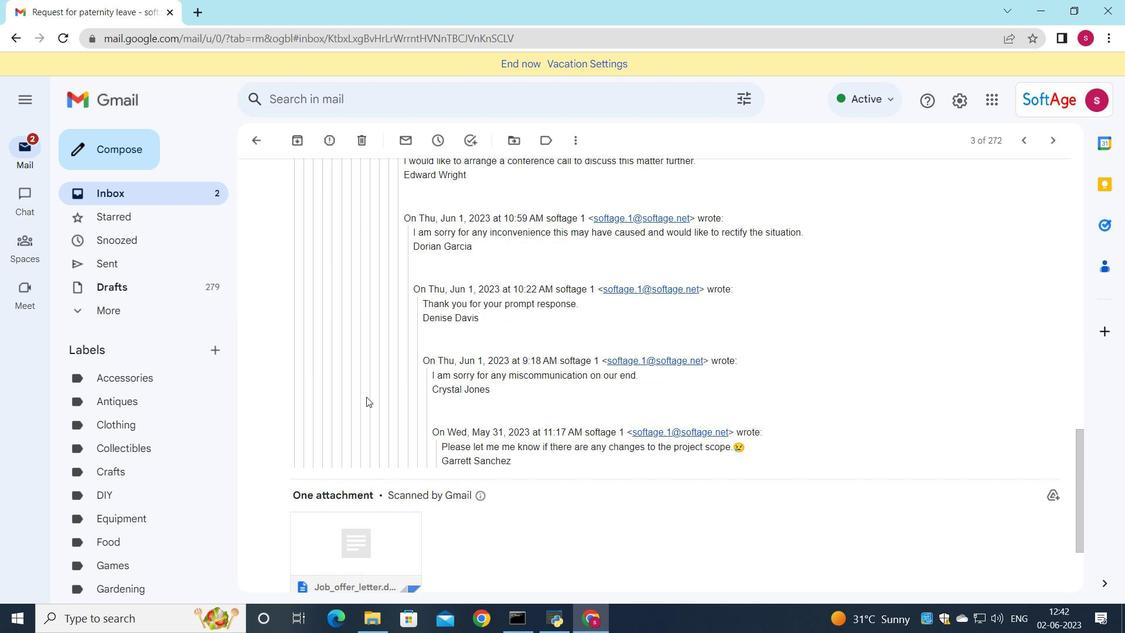 
Action: Mouse moved to (366, 397)
Screenshot: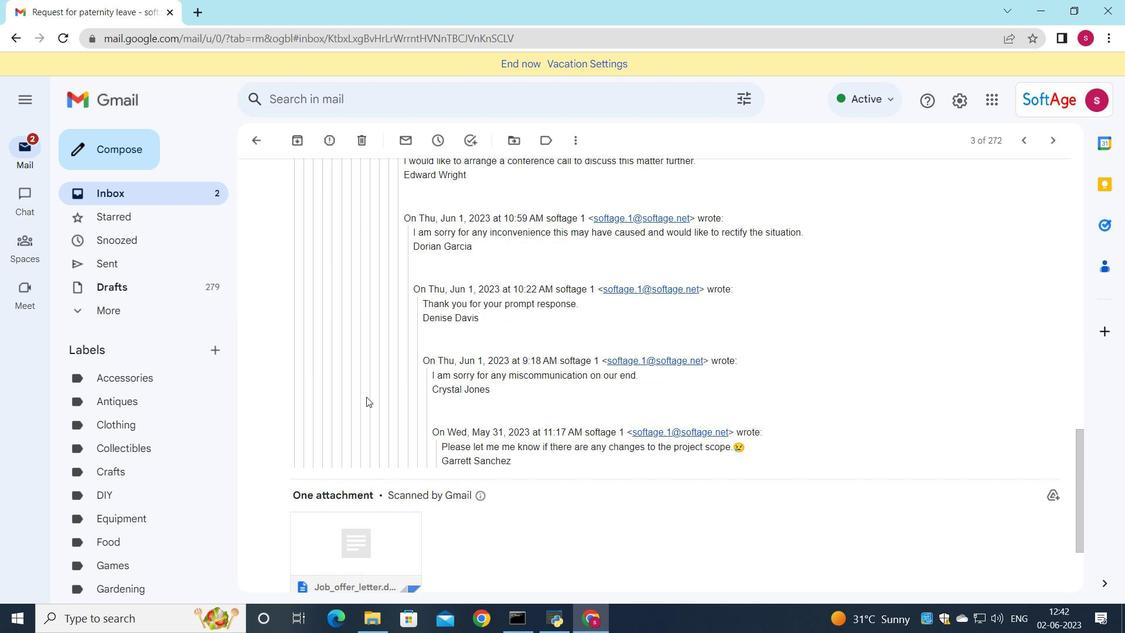
Action: Mouse scrolled (366, 396) with delta (0, 0)
Screenshot: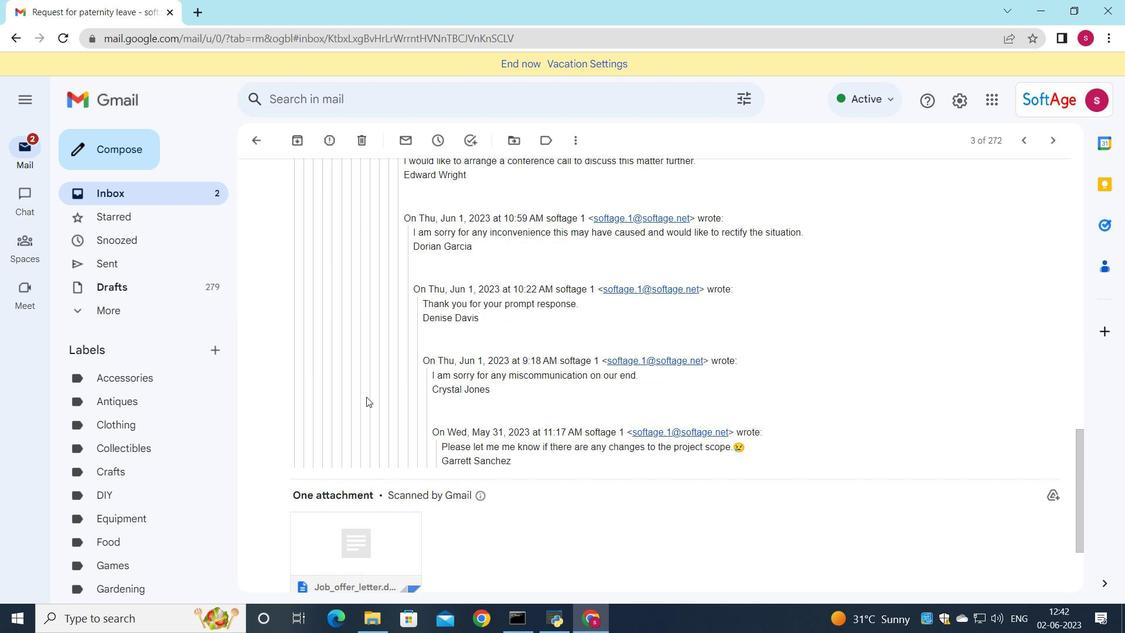
Action: Mouse moved to (365, 399)
Screenshot: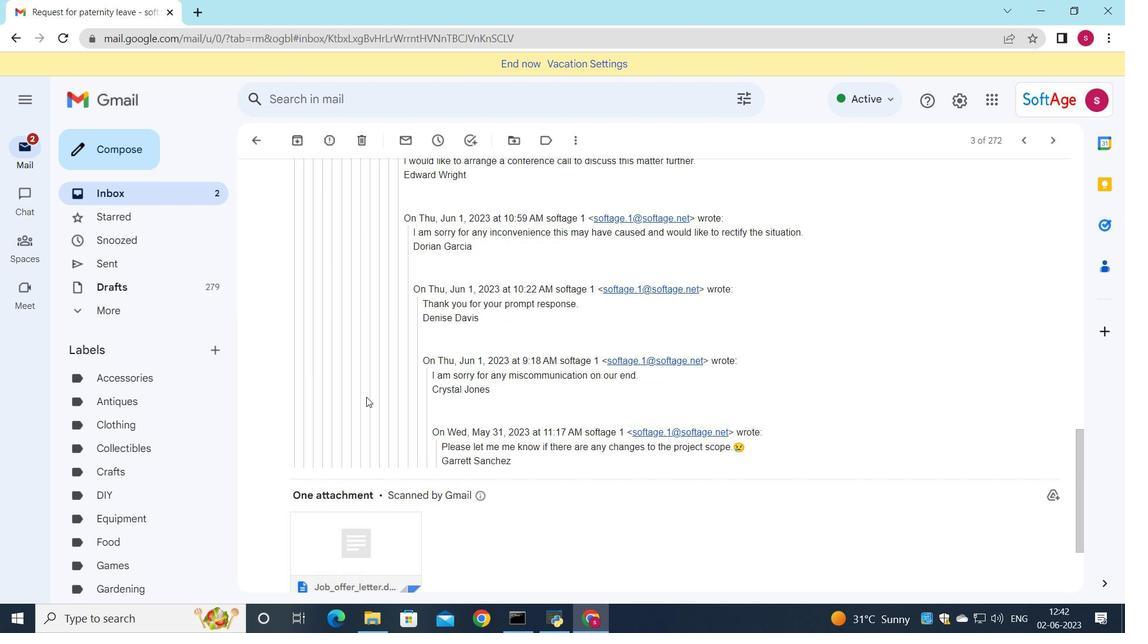 
Action: Mouse scrolled (365, 398) with delta (0, 0)
Screenshot: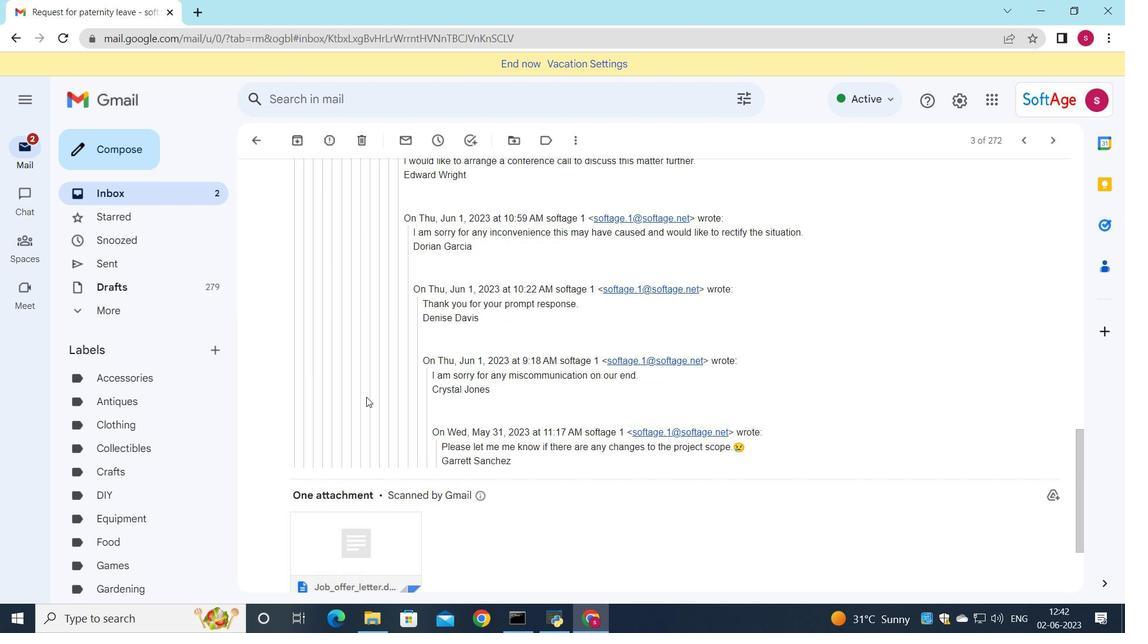 
Action: Mouse moved to (340, 515)
Screenshot: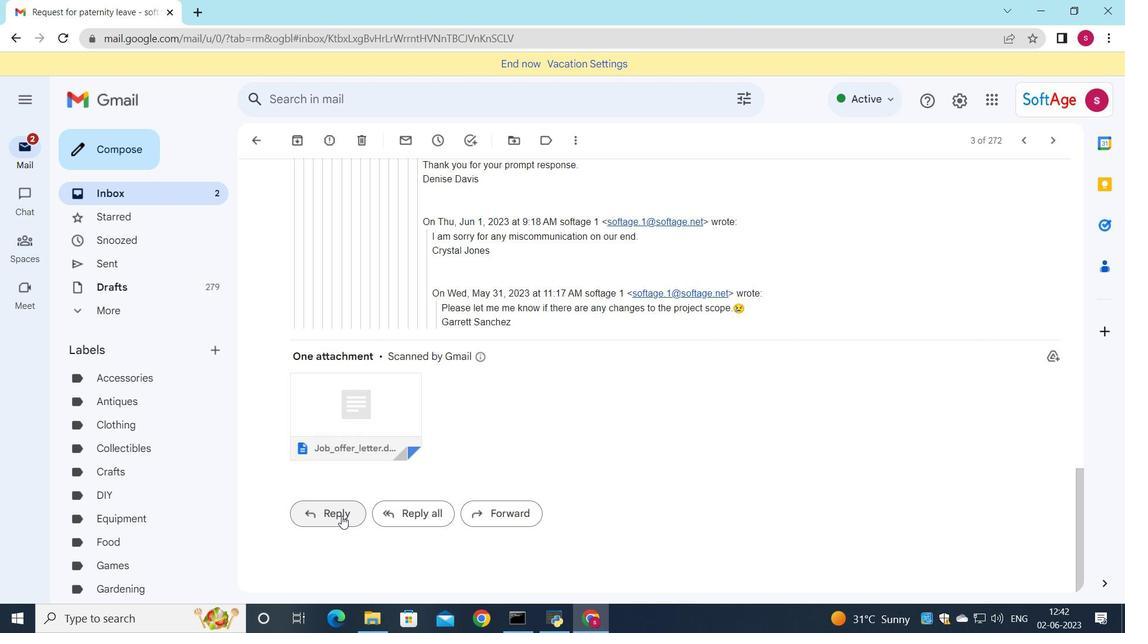 
Action: Mouse pressed left at (340, 515)
Screenshot: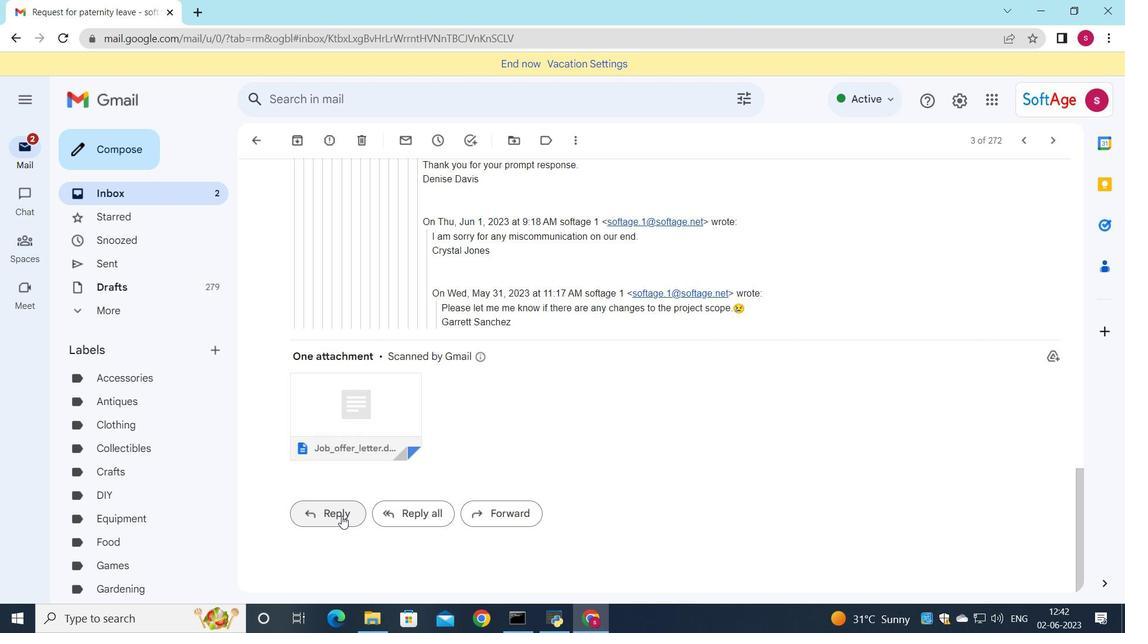 
Action: Mouse moved to (318, 397)
Screenshot: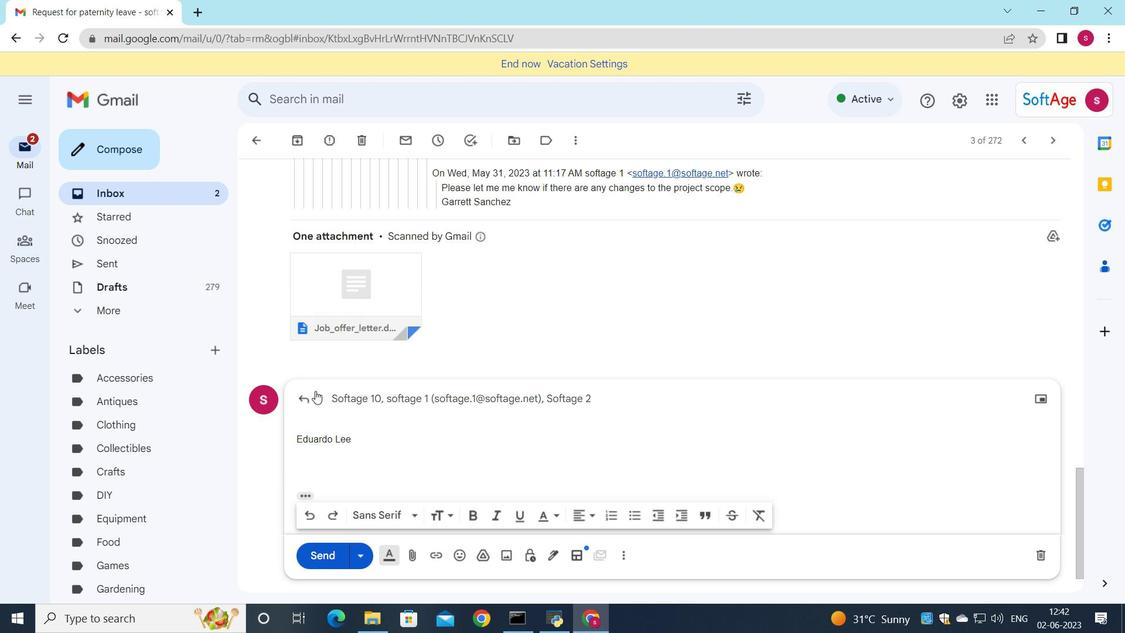 
Action: Mouse pressed left at (318, 397)
Screenshot: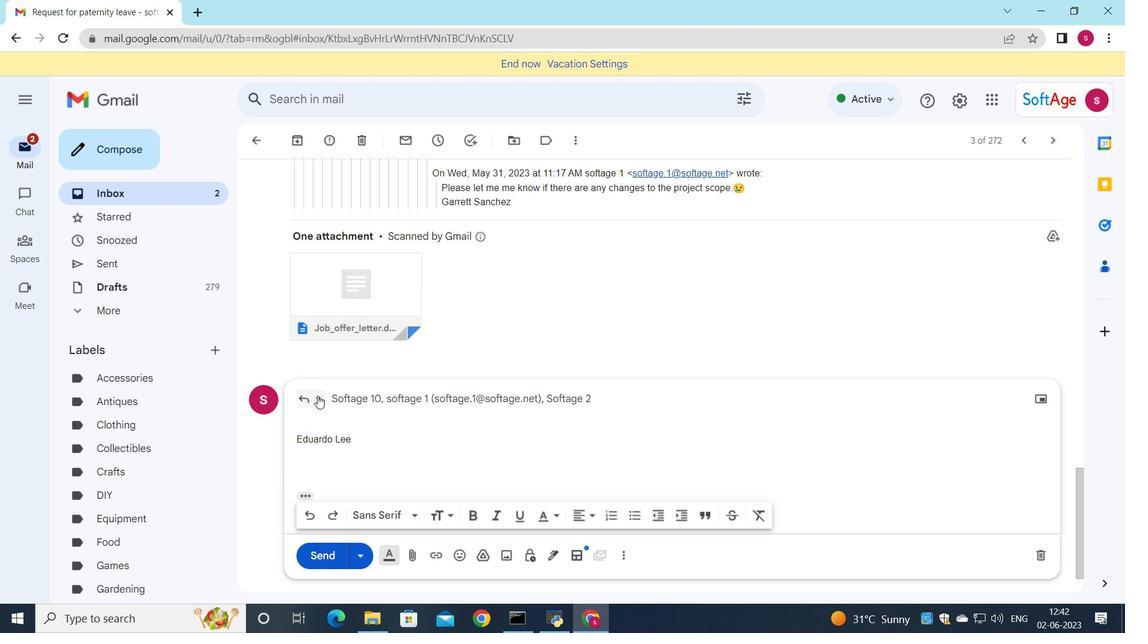 
Action: Mouse moved to (357, 507)
Screenshot: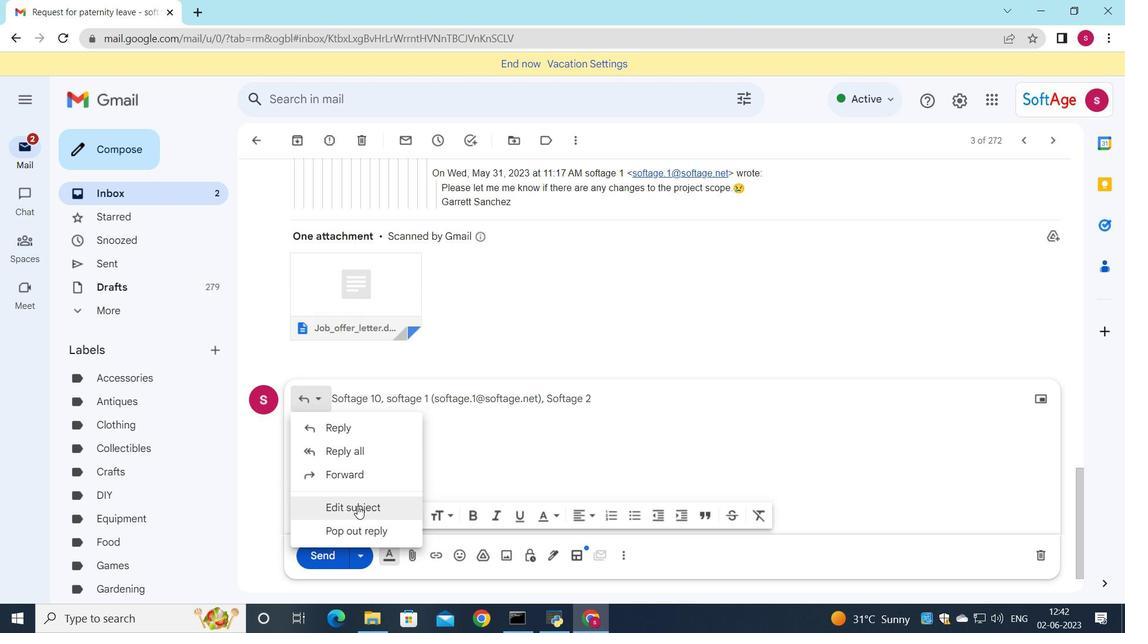 
Action: Mouse pressed left at (357, 507)
Screenshot: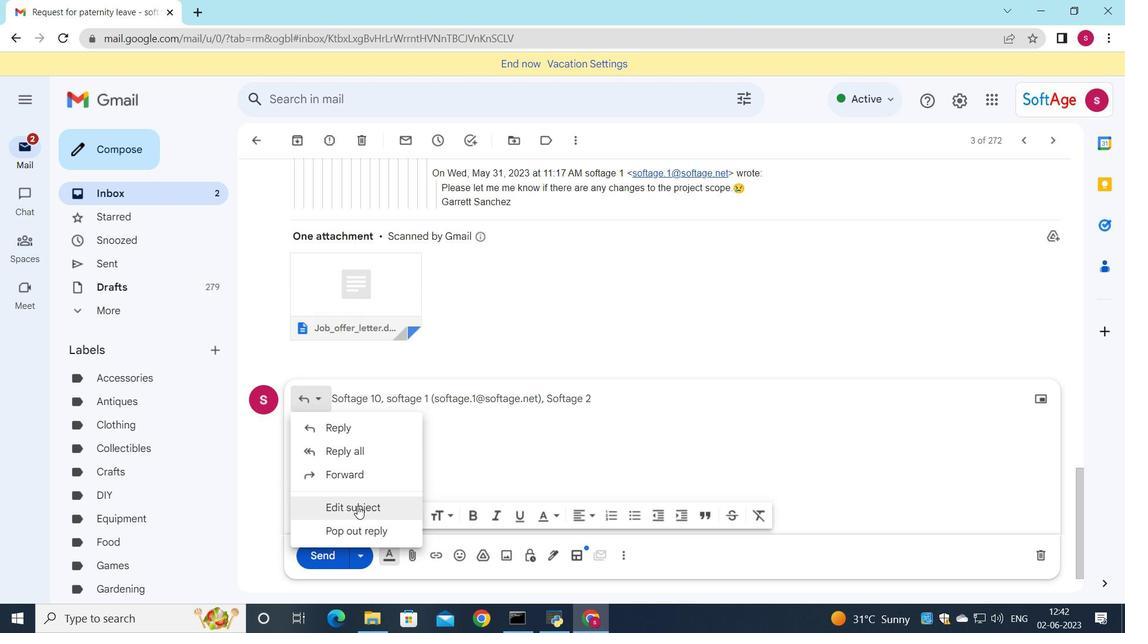 
Action: Mouse moved to (658, 274)
Screenshot: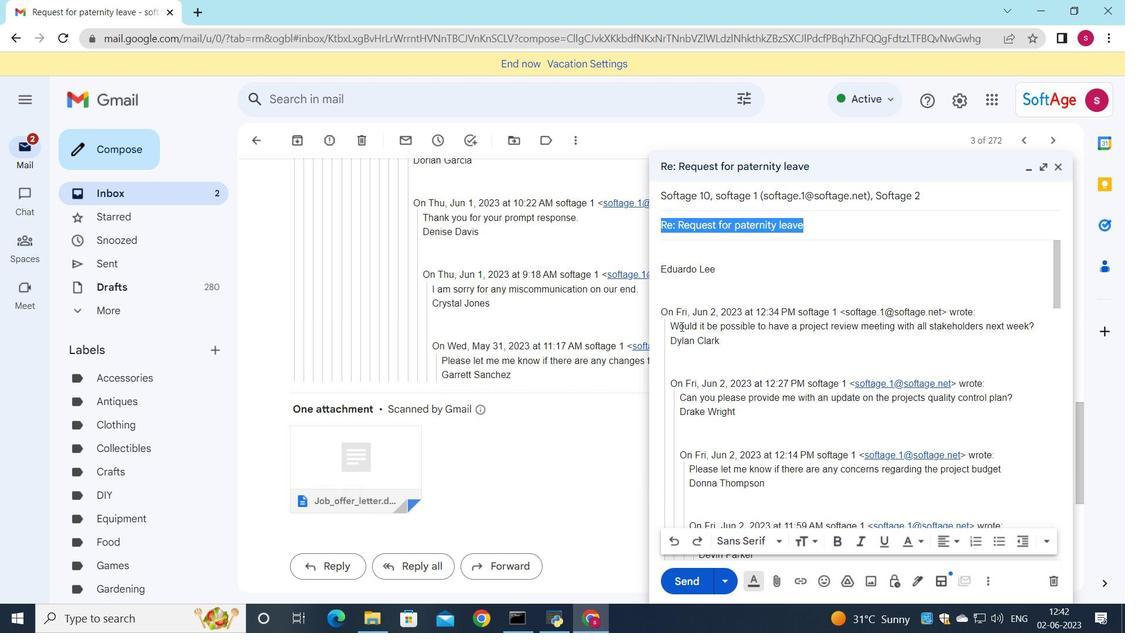 
Action: Key pressed <Key.shift>Requesy<Key.backspace>t<Key.space>for<Key.space>remote<Key.space>work
Screenshot: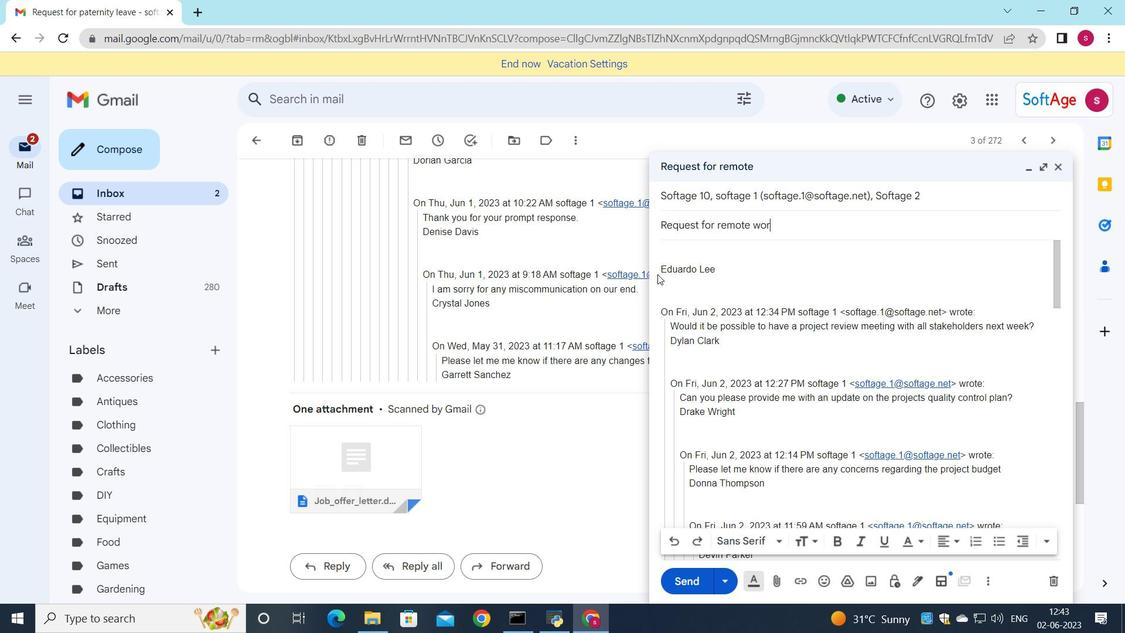 
Action: Mouse moved to (942, 199)
Screenshot: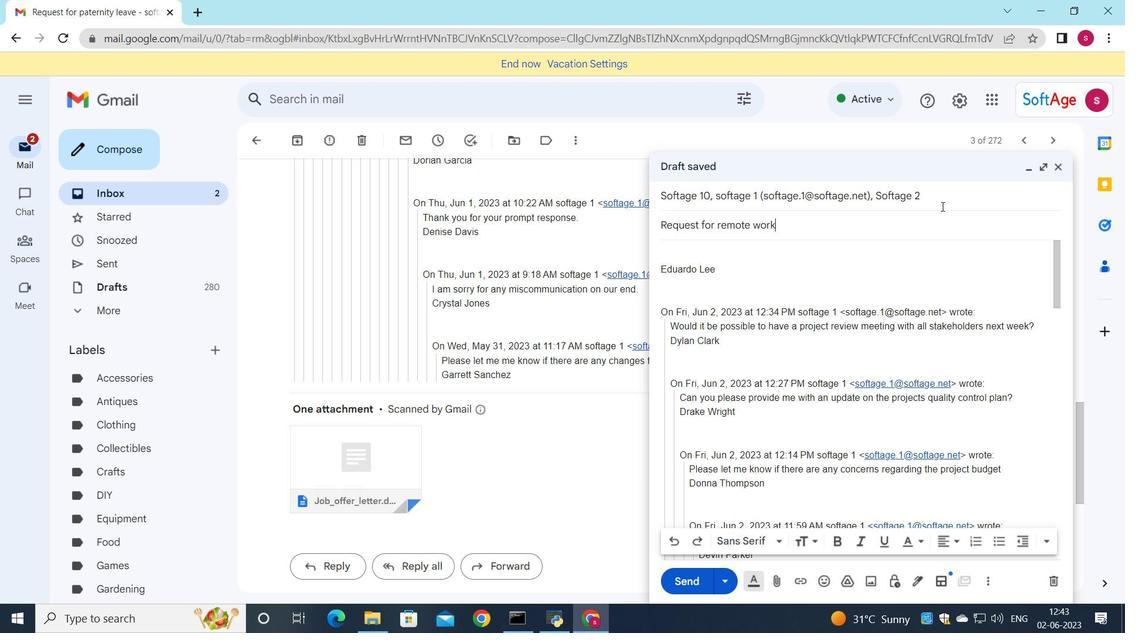 
Action: Mouse pressed left at (942, 199)
Screenshot: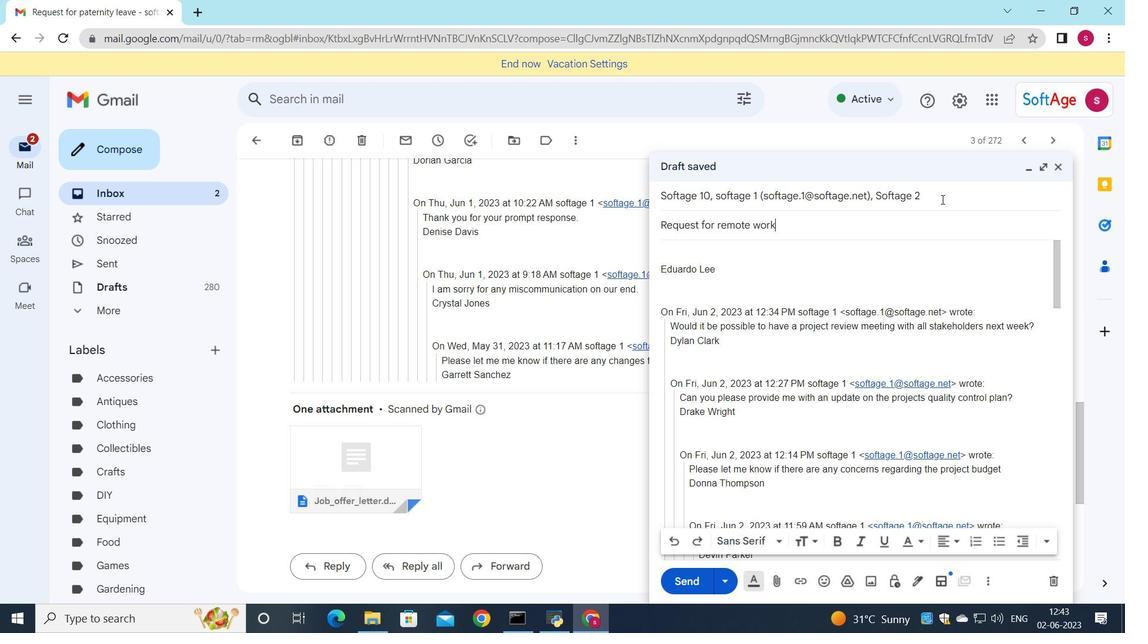 
Action: Mouse moved to (1028, 215)
Screenshot: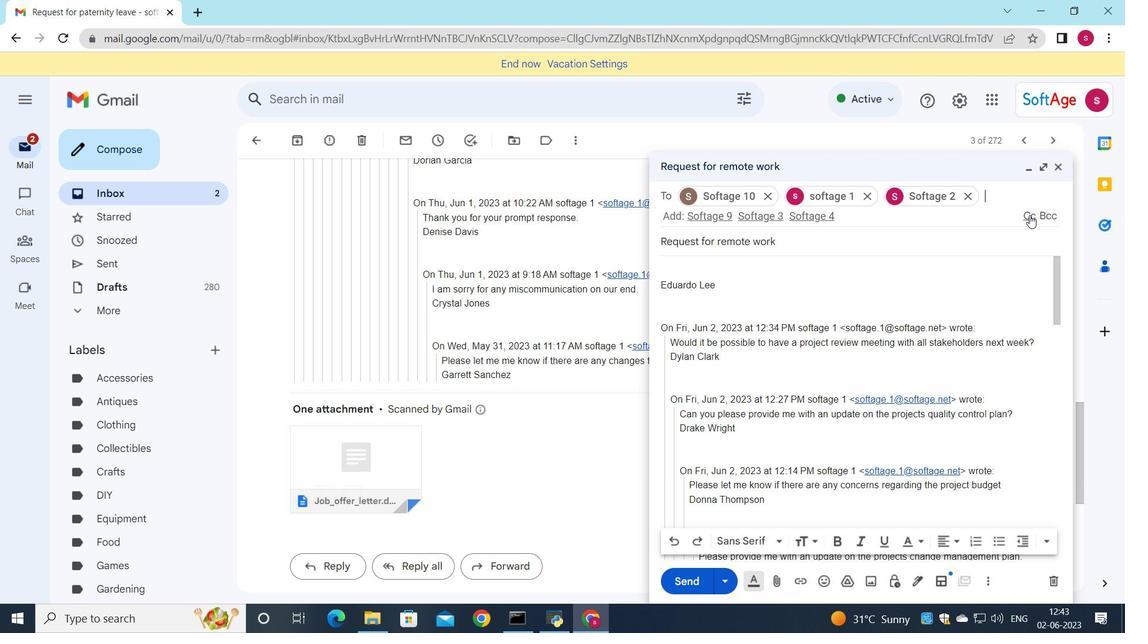 
Action: Mouse pressed left at (1028, 215)
Screenshot: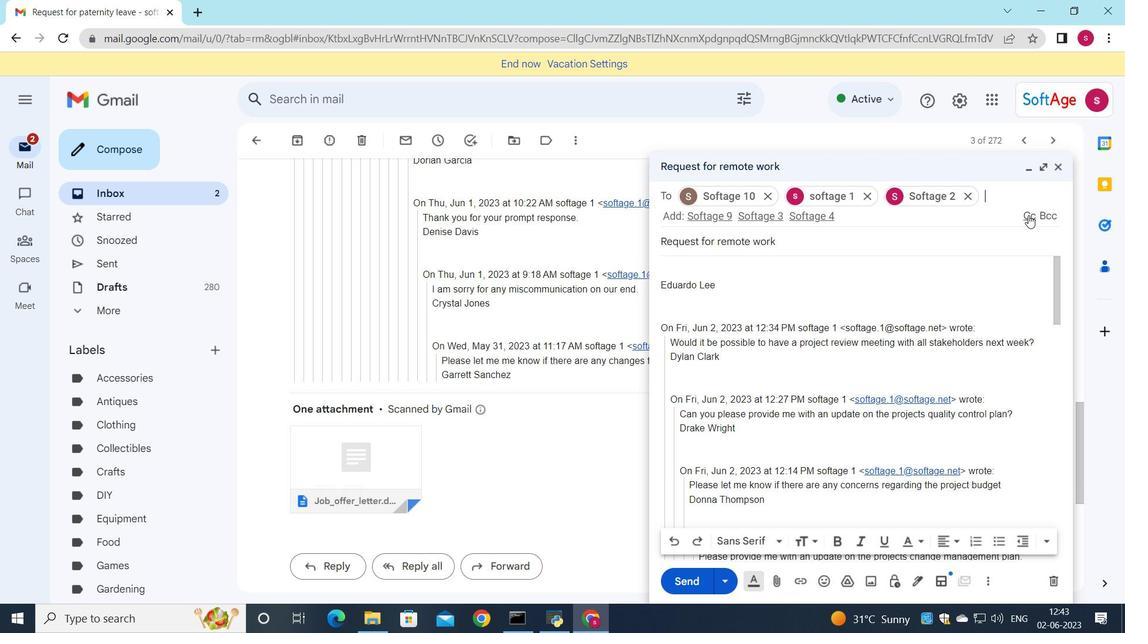 
Action: Mouse moved to (999, 264)
Screenshot: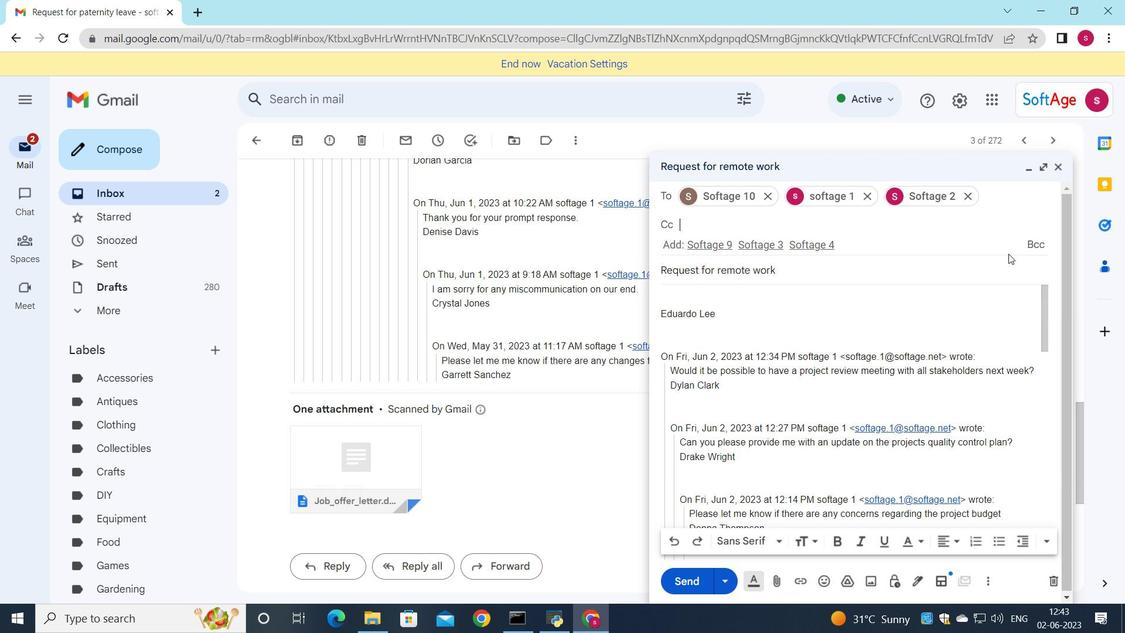 
Action: Key pressed <Key.down>
Screenshot: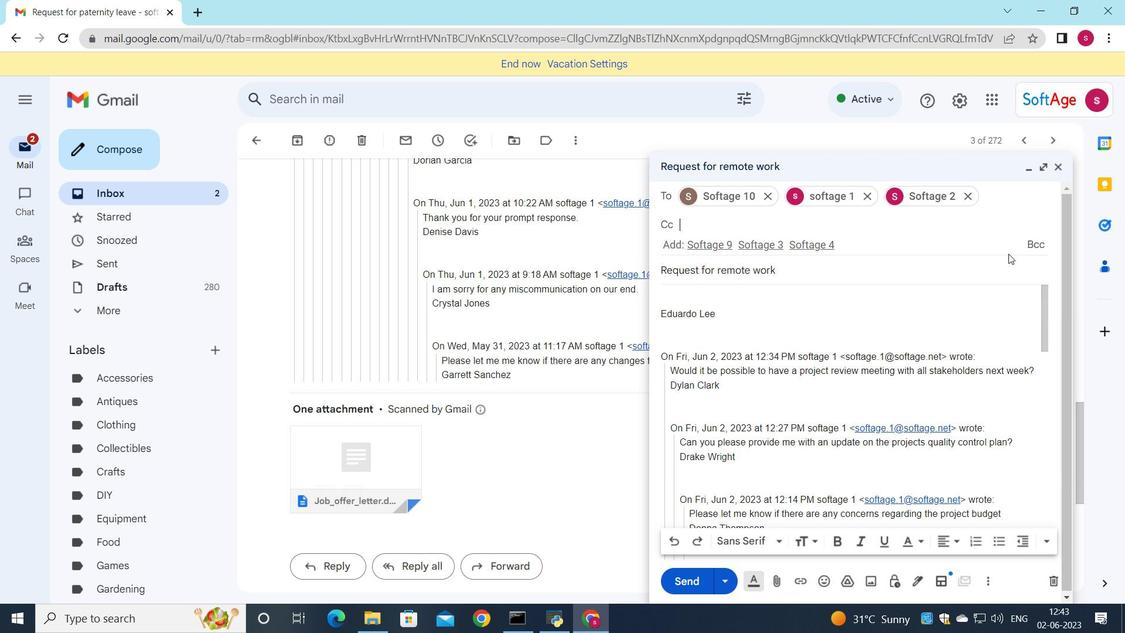 
Action: Mouse moved to (848, 449)
Screenshot: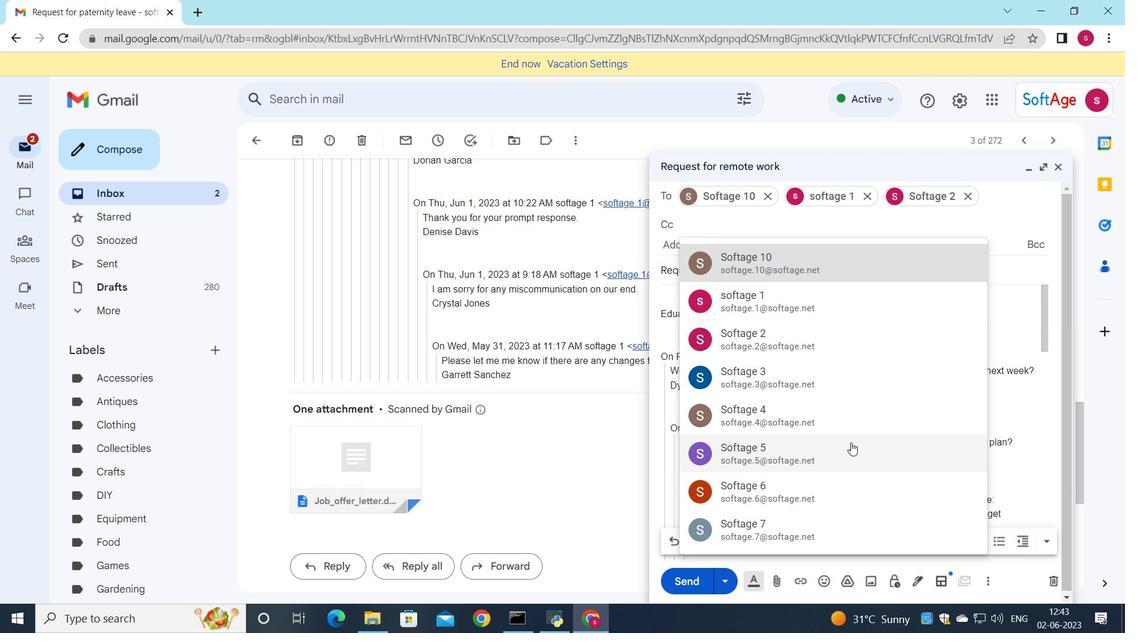 
Action: Mouse pressed left at (848, 449)
Screenshot: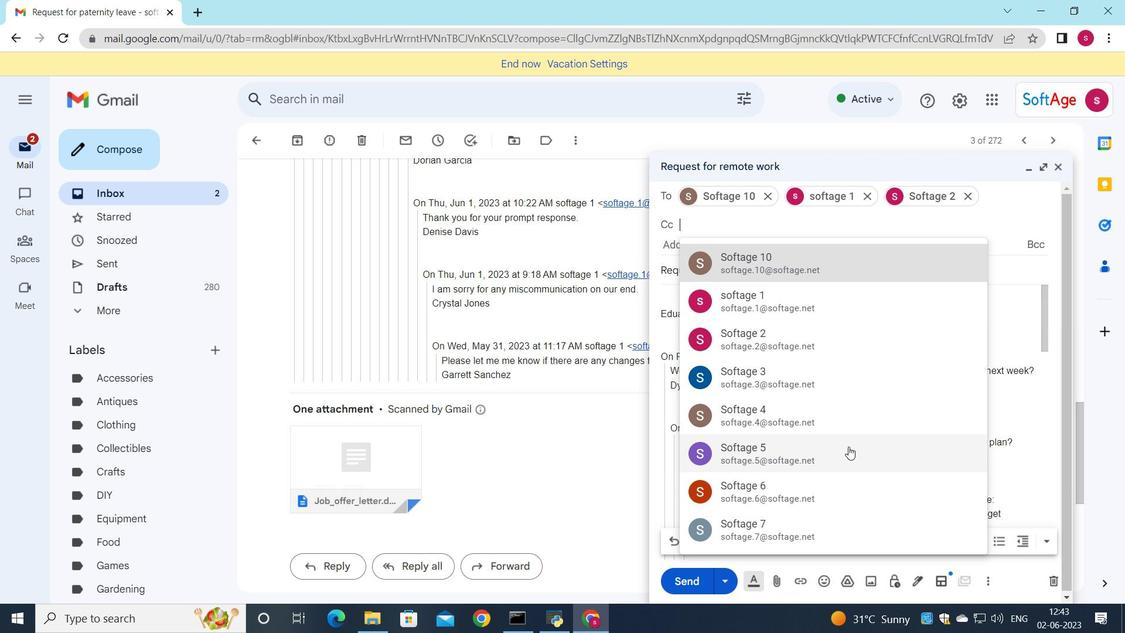 
Action: Mouse moved to (735, 290)
Screenshot: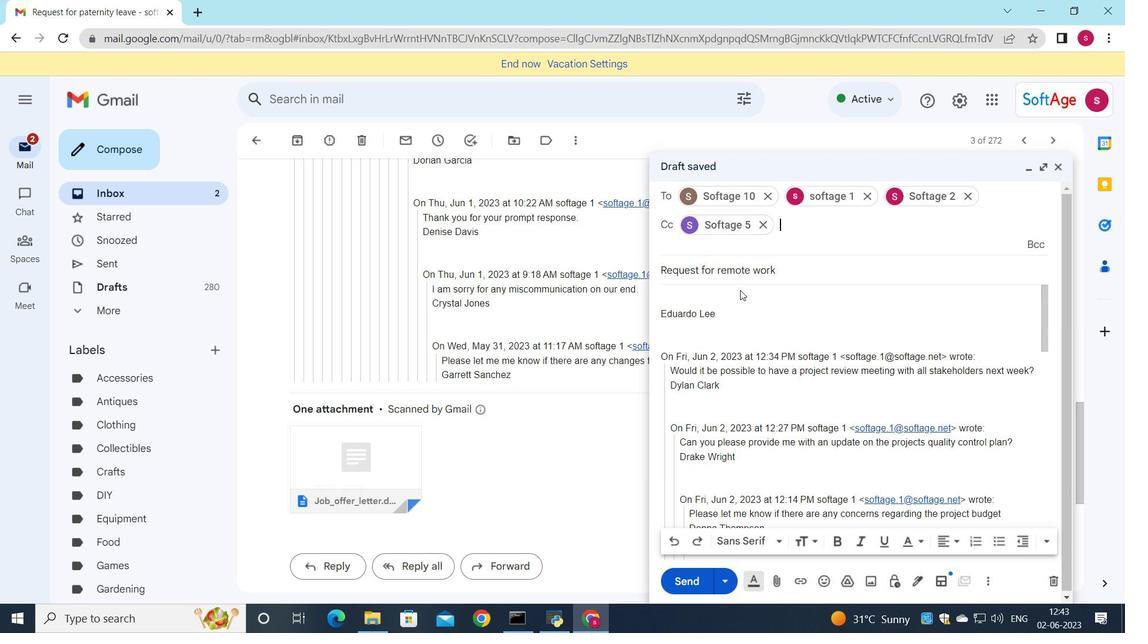 
Action: Mouse pressed left at (735, 290)
Screenshot: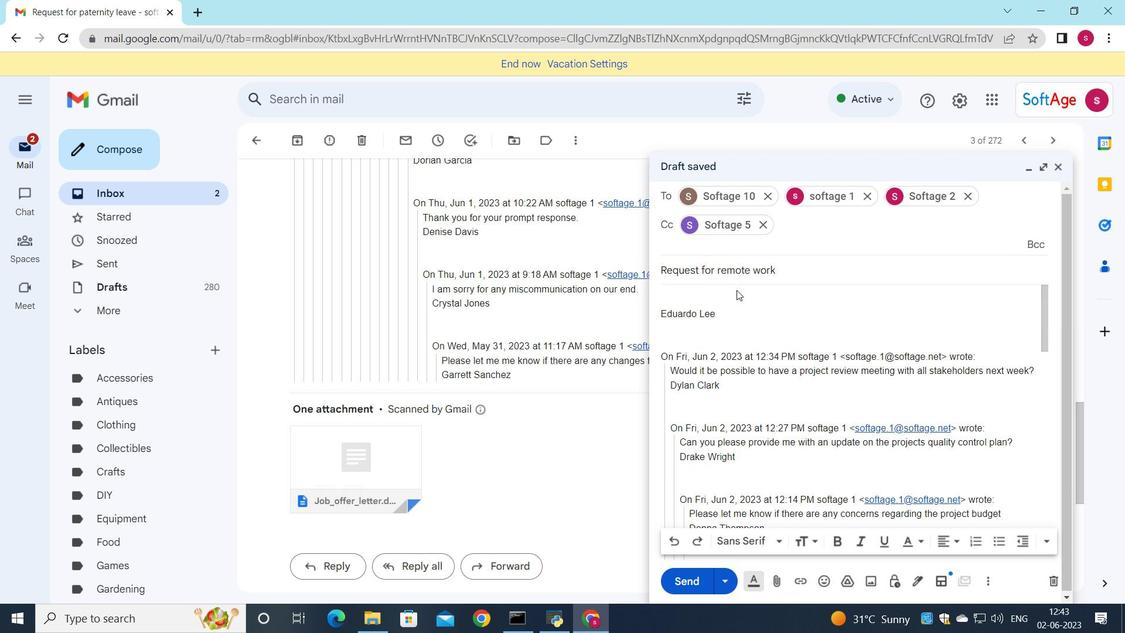 
Action: Mouse moved to (793, 199)
Screenshot: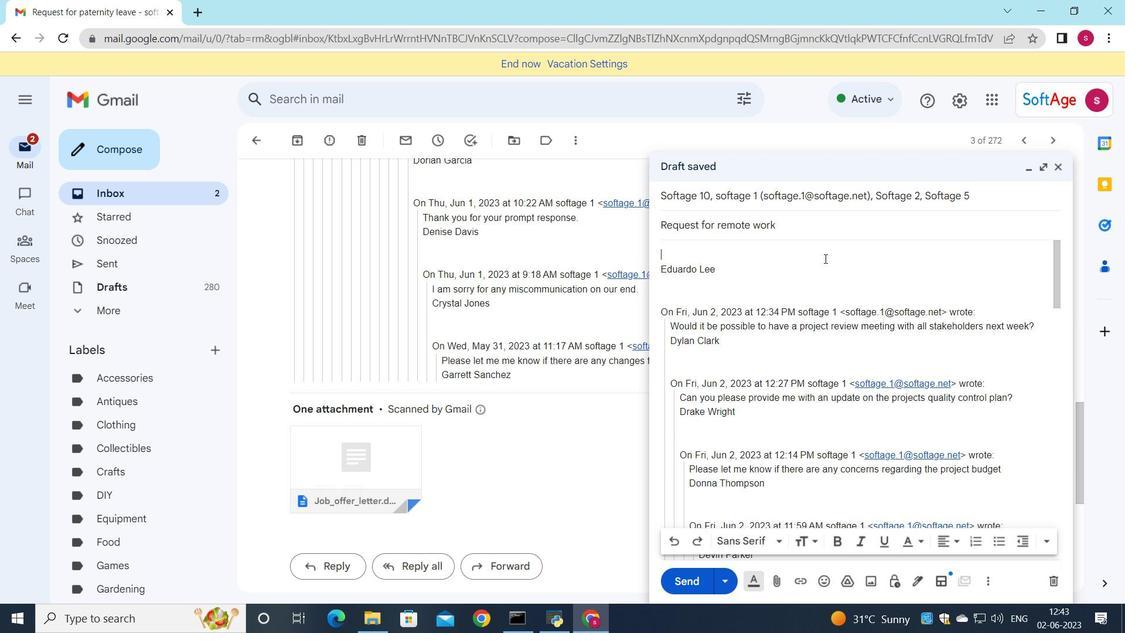 
Action: Key pressed <Key.shift>Please<Key.space>let<Key.space>me<Key.space>know<Key.space>if<Key.space>there<Key.space>are<Key.space>any<Key.space>changes<Key.space>to<Key.space>the<Key.space>project<Key.space>scope<Key.space>or<Key.space>requirements
Screenshot: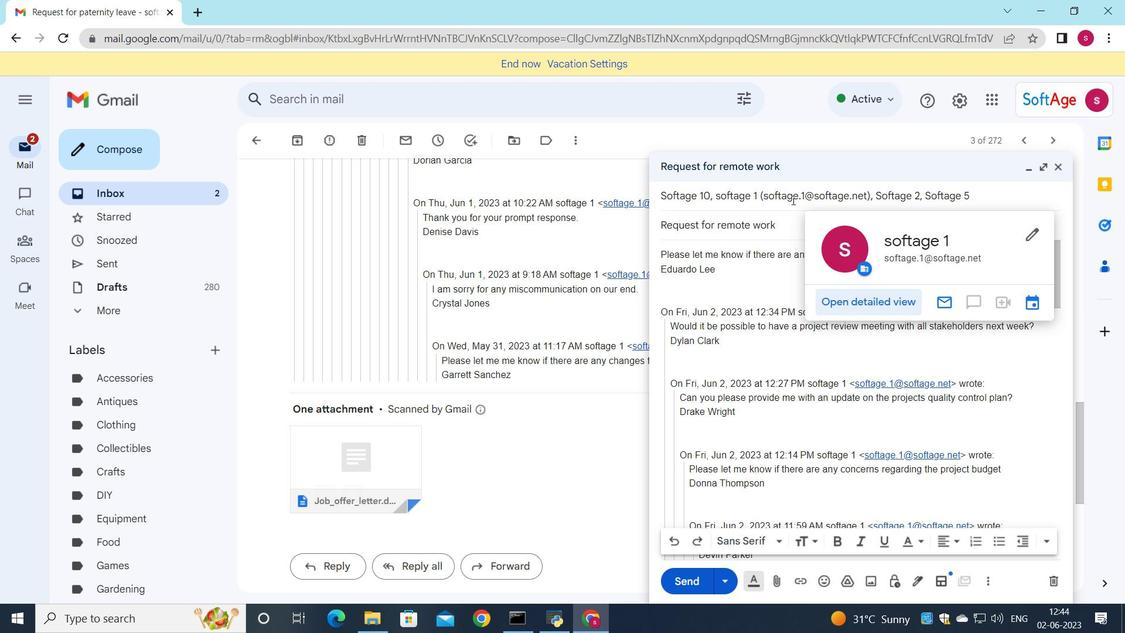 
Action: Mouse moved to (932, 295)
Screenshot: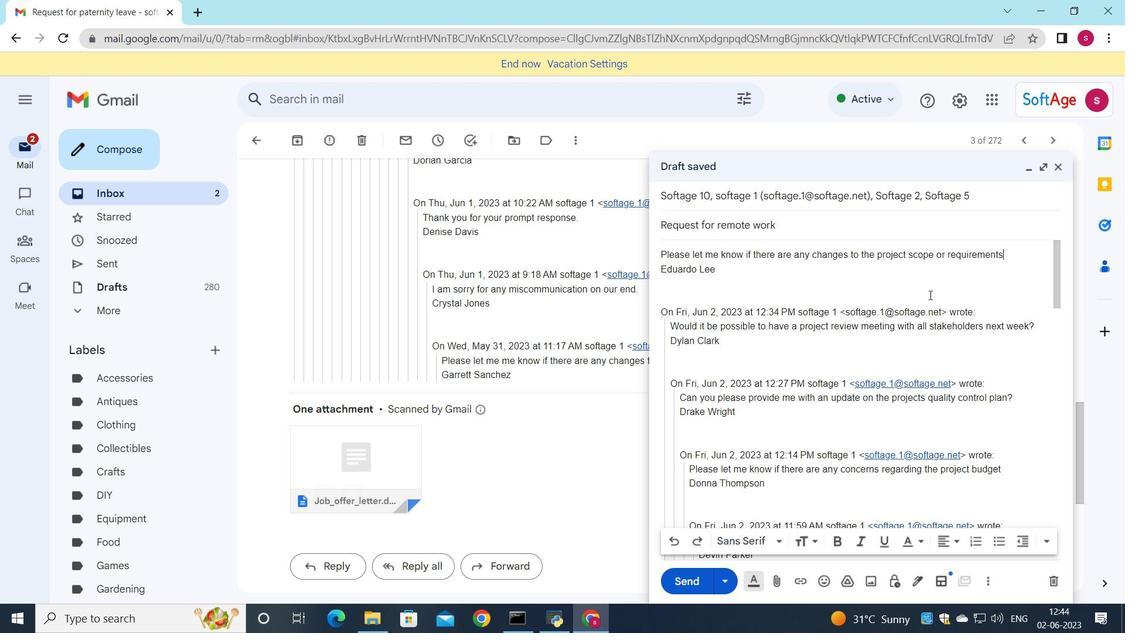 
Action: Key pressed .
Screenshot: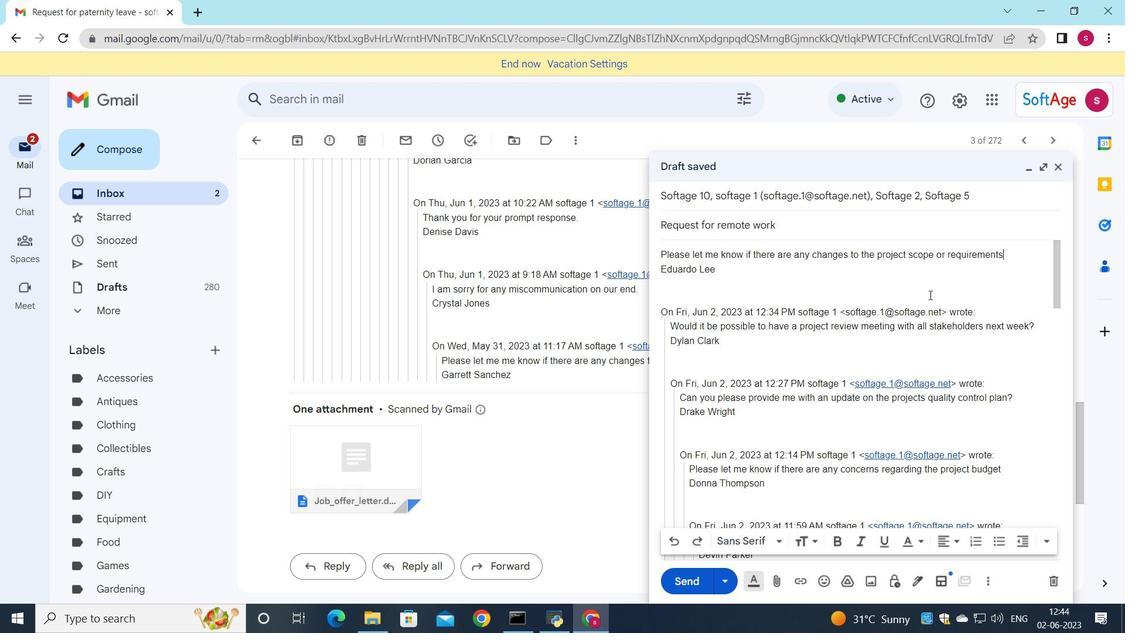 
Action: Mouse moved to (780, 584)
Screenshot: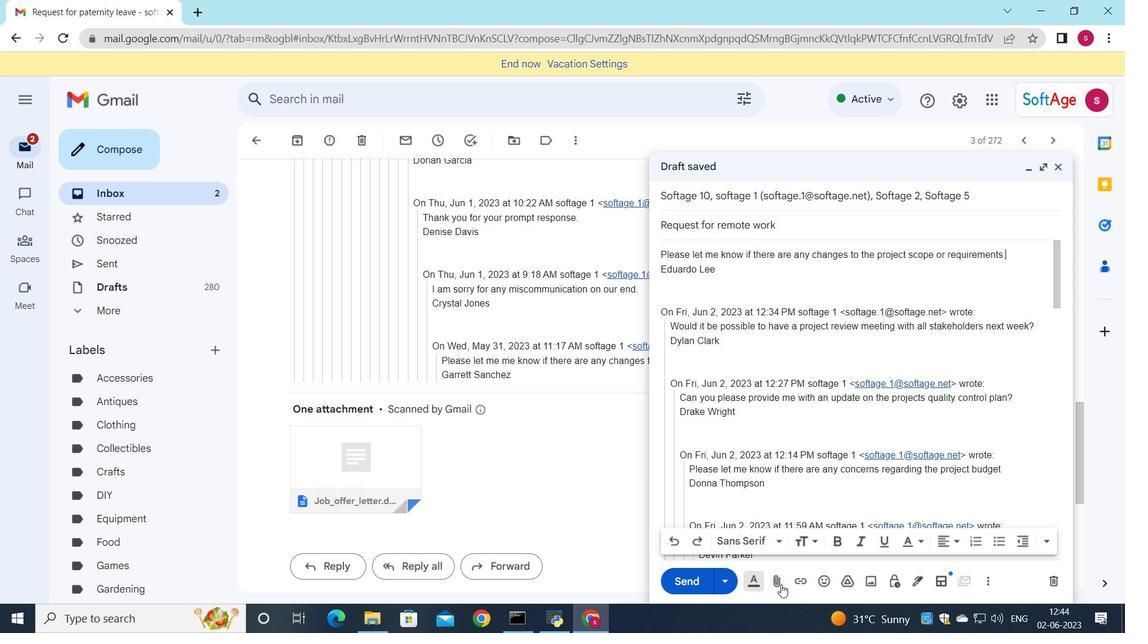 
Action: Mouse pressed left at (780, 584)
Screenshot: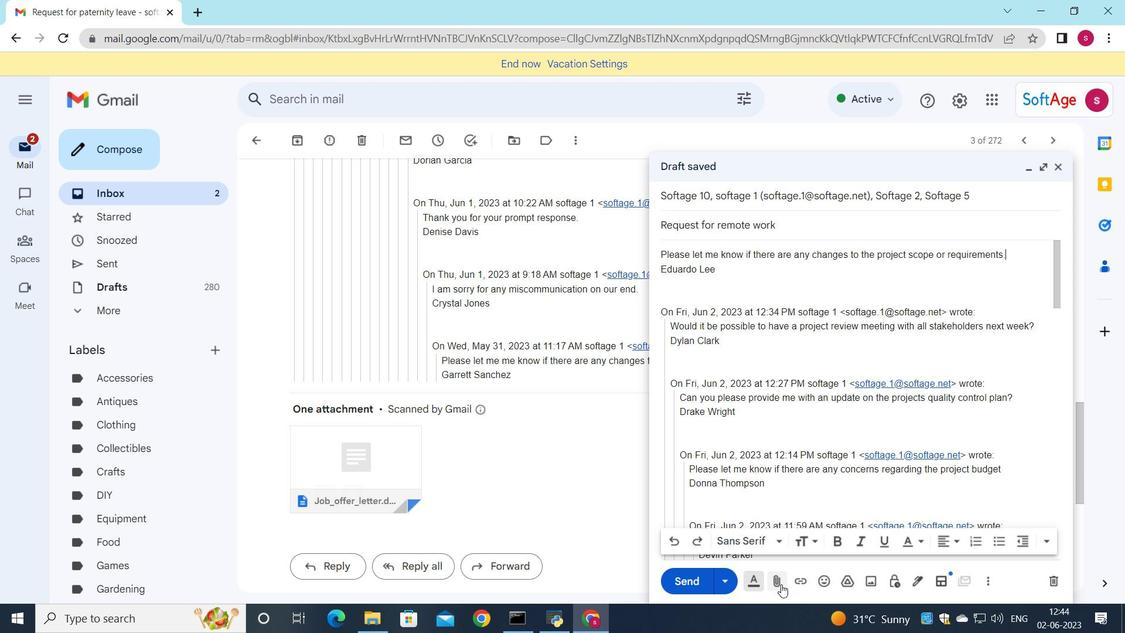 
Action: Mouse moved to (212, 111)
Screenshot: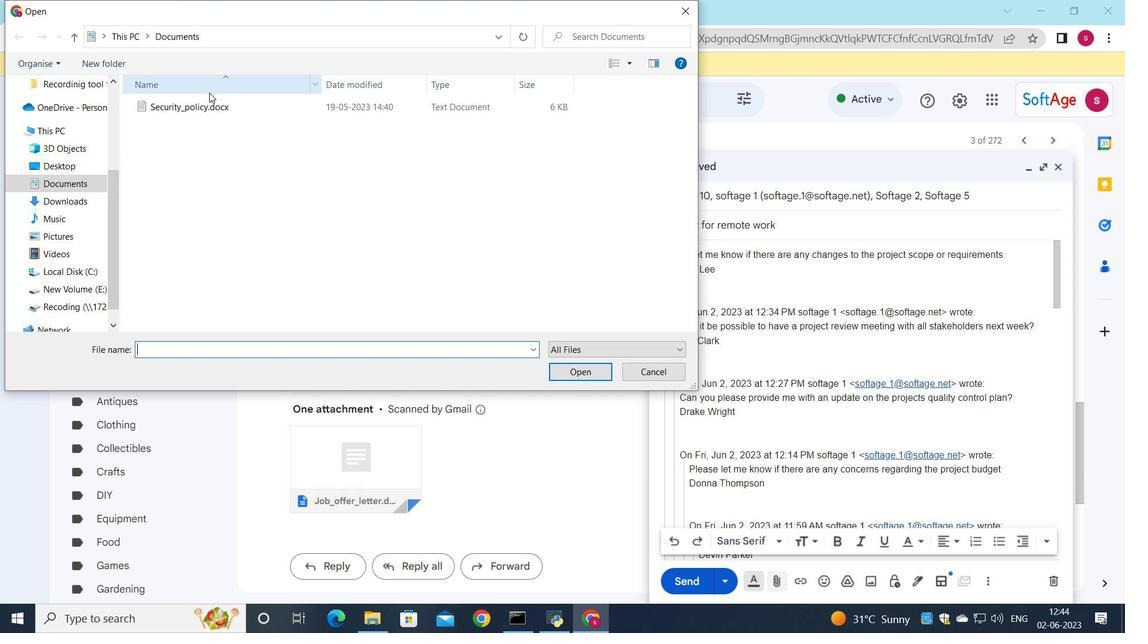
Action: Mouse pressed left at (212, 111)
Screenshot: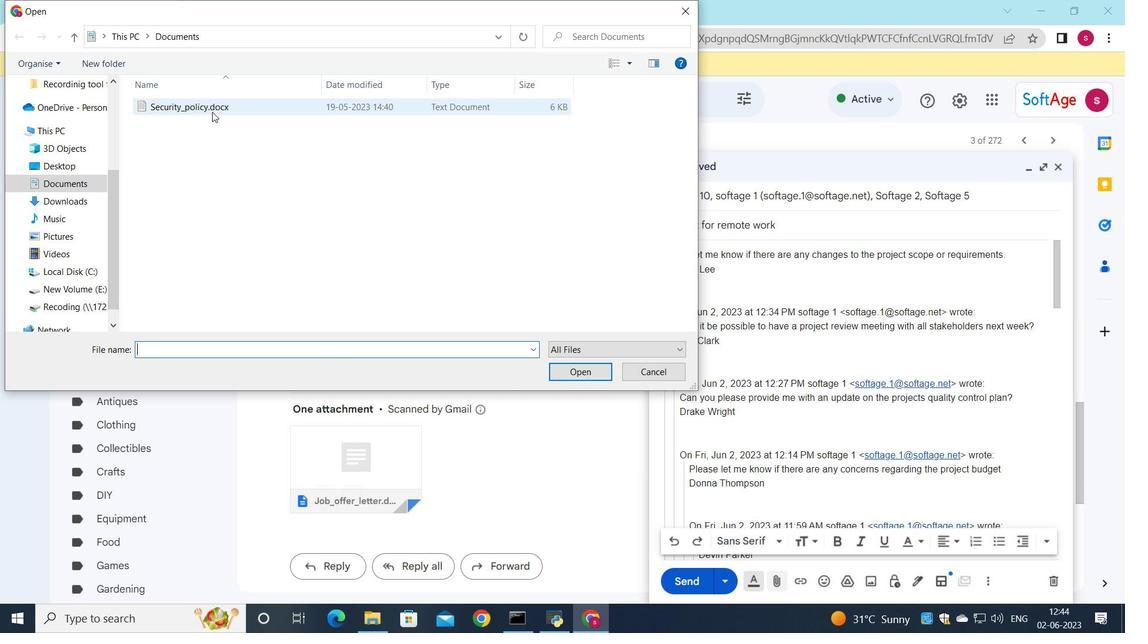 
Action: Mouse moved to (235, 103)
Screenshot: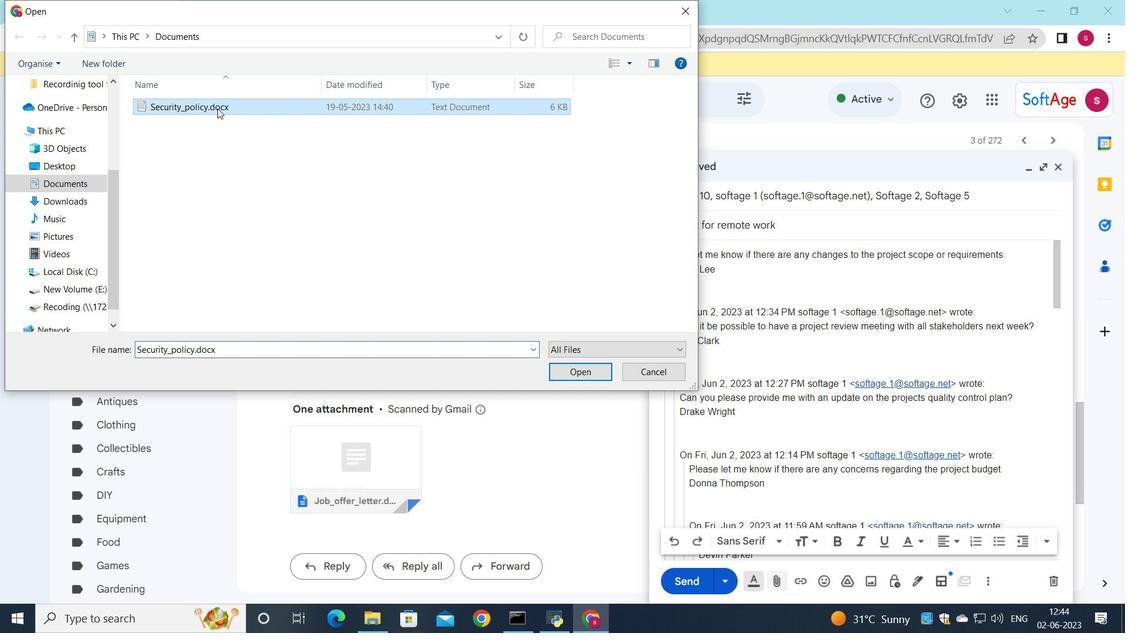 
Action: Mouse pressed left at (235, 103)
Screenshot: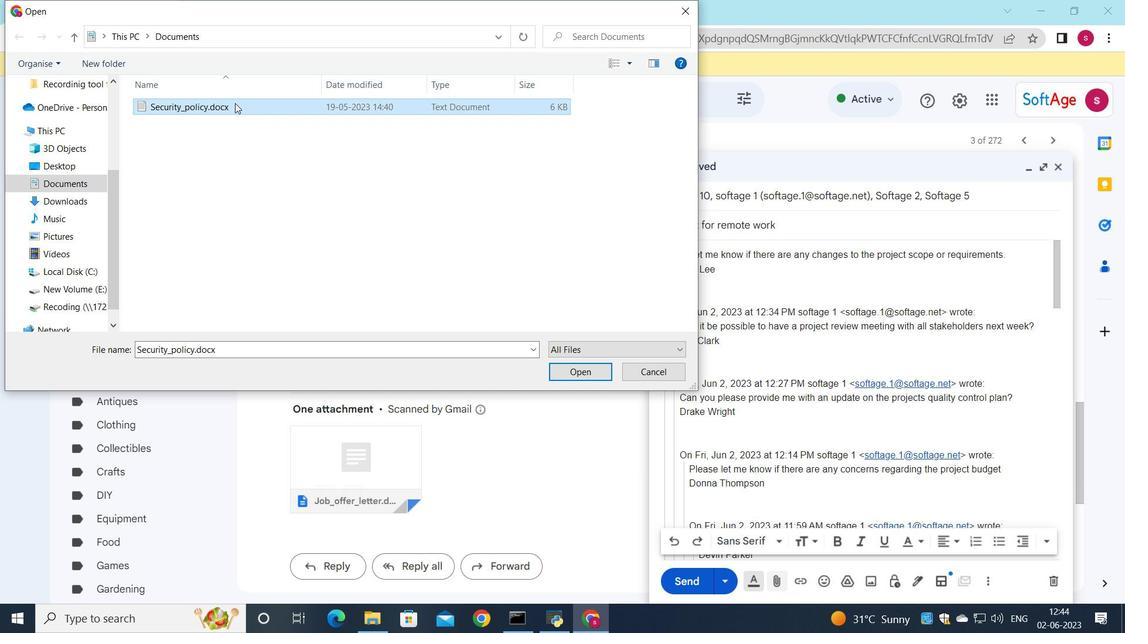 
Action: Mouse moved to (402, 127)
Screenshot: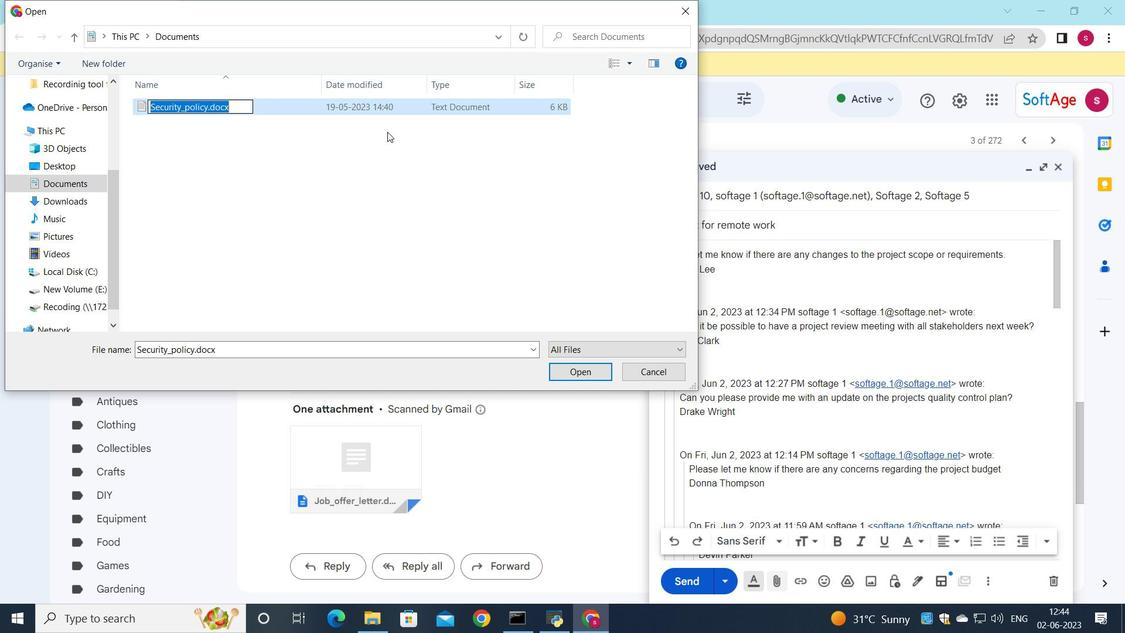 
Action: Key pressed <Key.shift>Brand<Key.shift><Key.shift><Key.shift><Key.shift><Key.shift><Key.shift><Key.shift><Key.shift><Key.shift><Key.shift><Key.shift><Key.shift><Key.shift><Key.shift><Key.shift><Key.shift><Key.shift><Key.shift><Key.shift><Key.shift><Key.shift><Key.shift><Key.shift><Key.shift><Key.shift><Key.shift><Key.shift><Key.shift><Key.shift><Key.shift><Key.shift><Key.shift><Key.shift><Key.shift><Key.shift><Key.shift><Key.shift><Key.shift><Key.shift><Key.shift><Key.shift><Key.shift><Key.shift><Key.shift><Key.shift><Key.shift><Key.shift><Key.shift>_identity<Key.shift>_guide.pdf
Screenshot: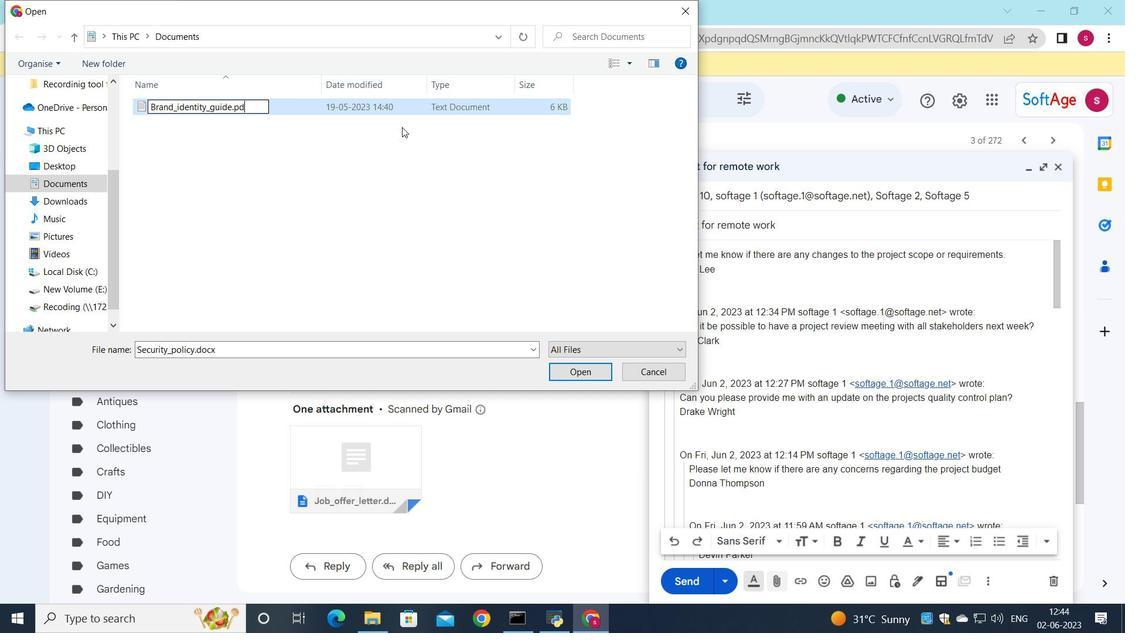 
Action: Mouse moved to (311, 116)
Screenshot: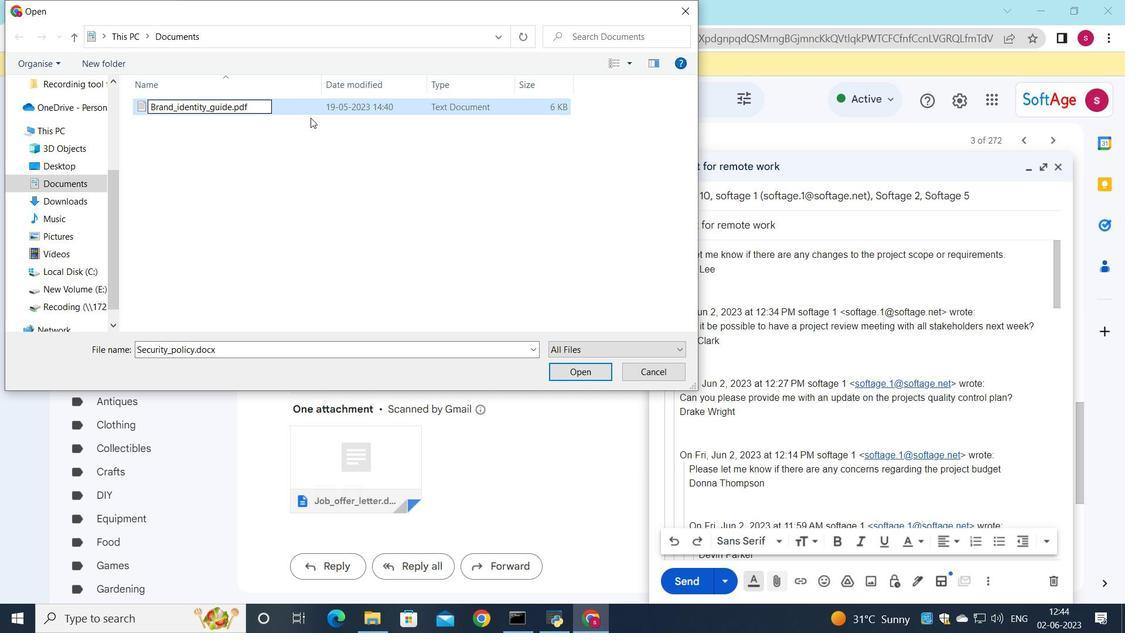 
Action: Mouse pressed left at (311, 116)
Screenshot: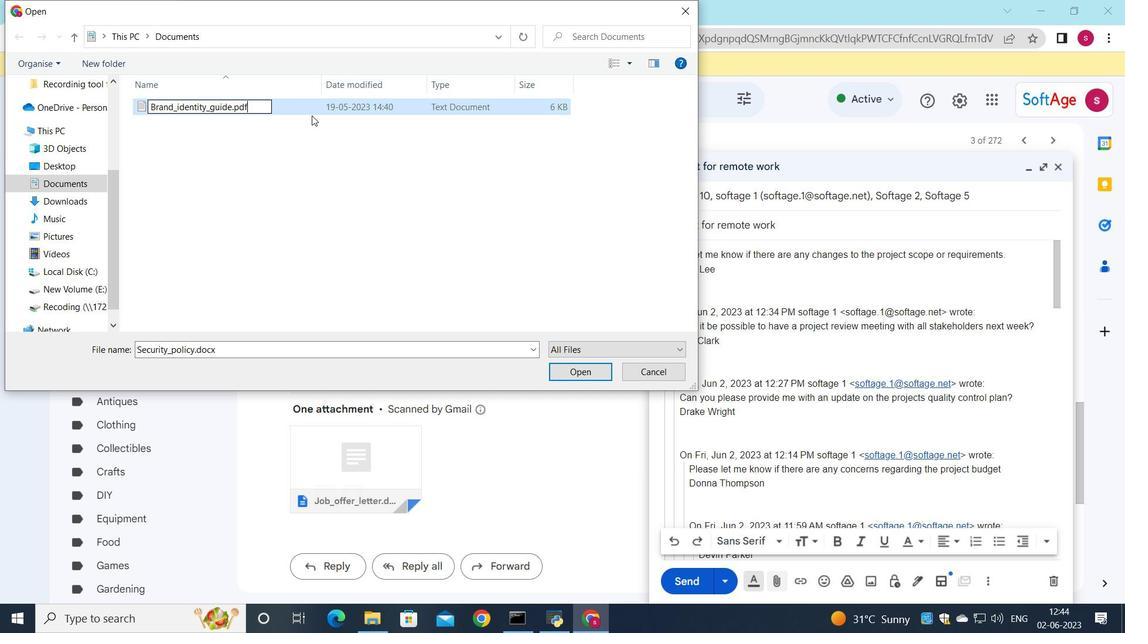 
Action: Mouse moved to (329, 109)
Screenshot: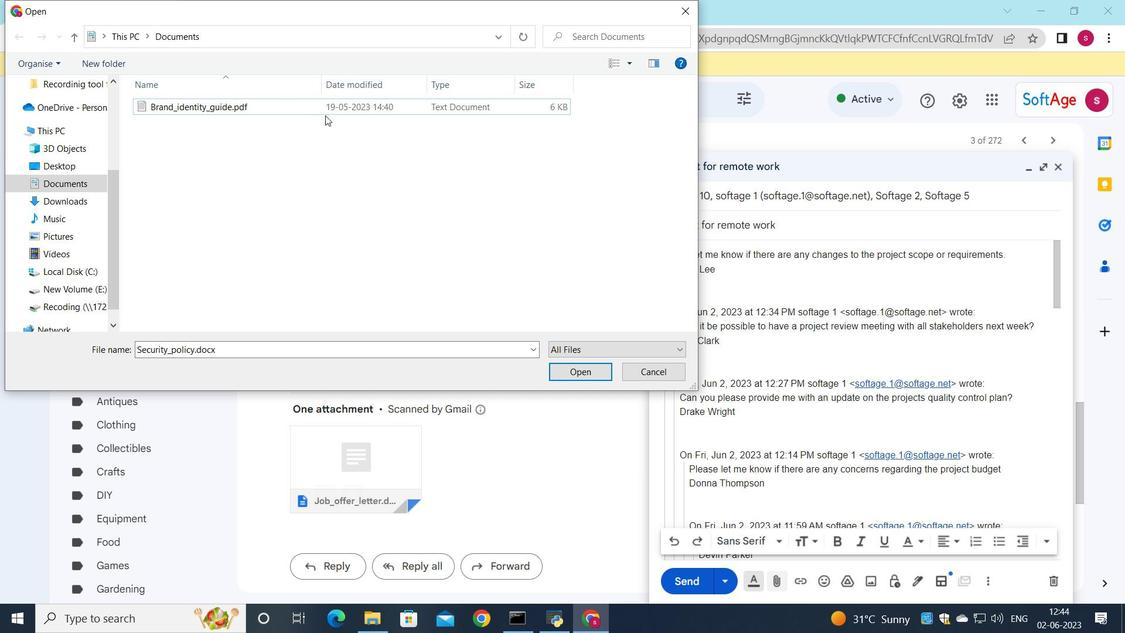 
Action: Mouse pressed left at (329, 109)
Screenshot: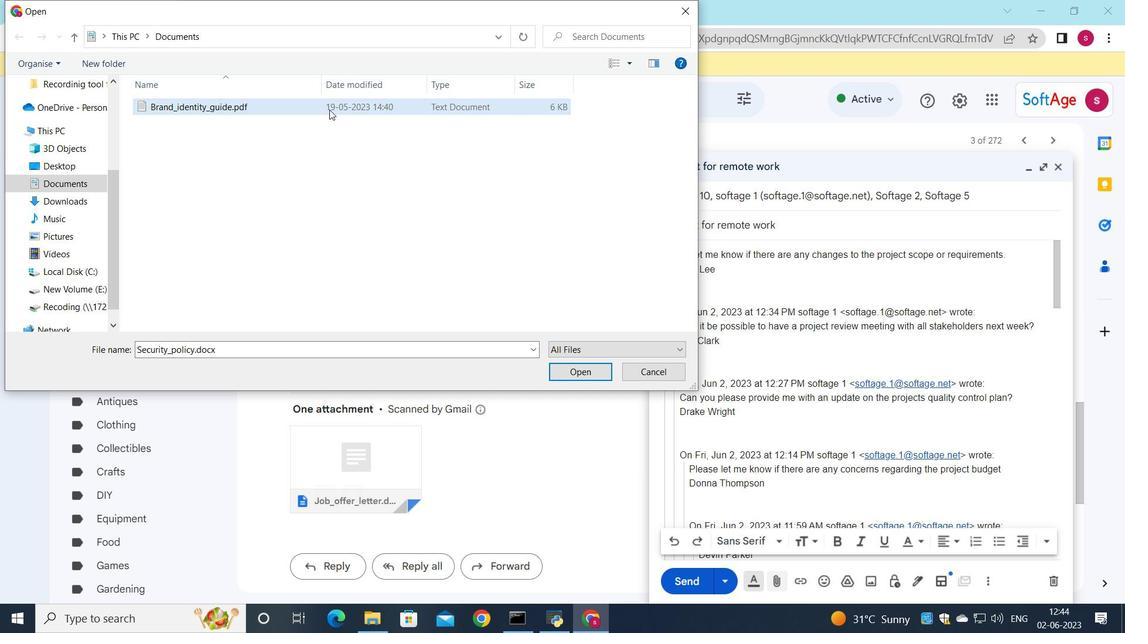 
Action: Mouse moved to (585, 374)
Screenshot: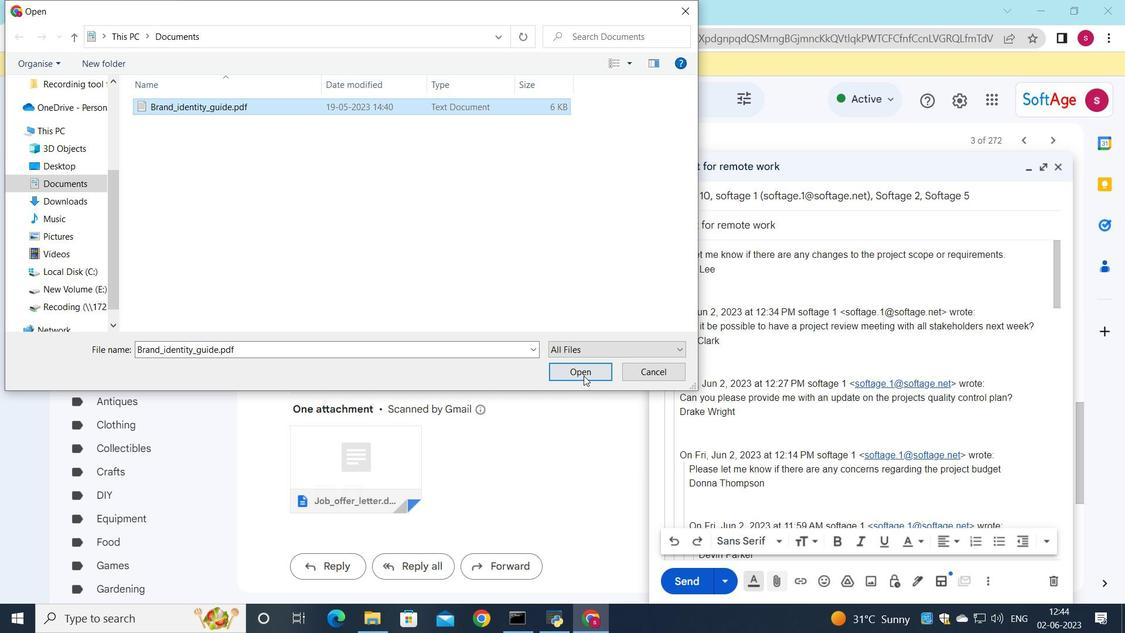 
Action: Mouse pressed left at (585, 374)
Screenshot: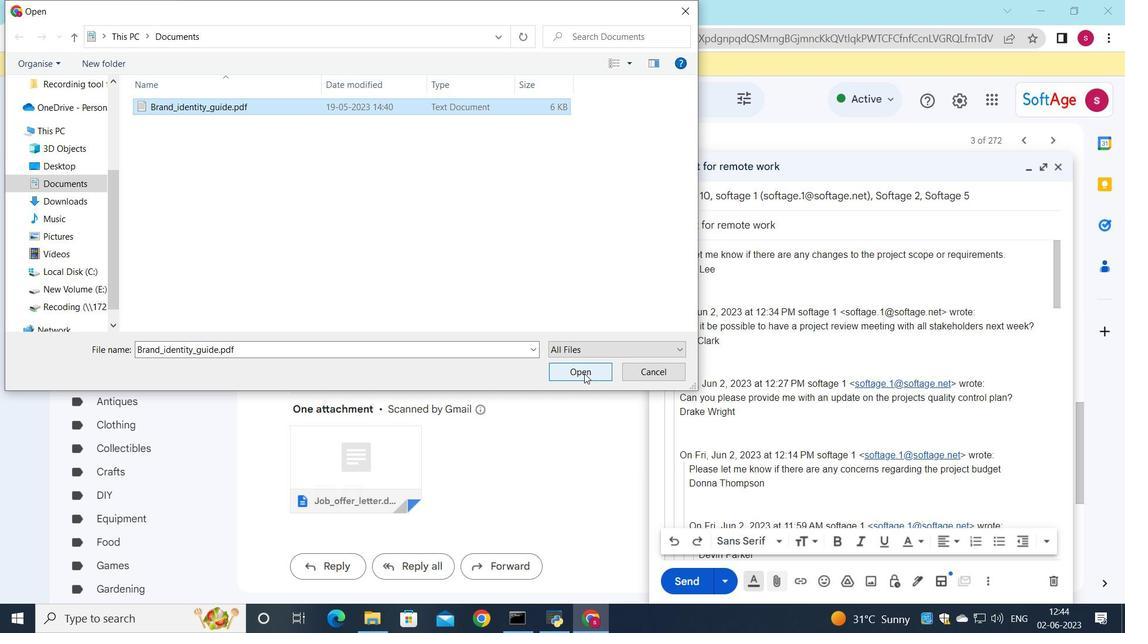 
Action: Mouse moved to (688, 576)
Screenshot: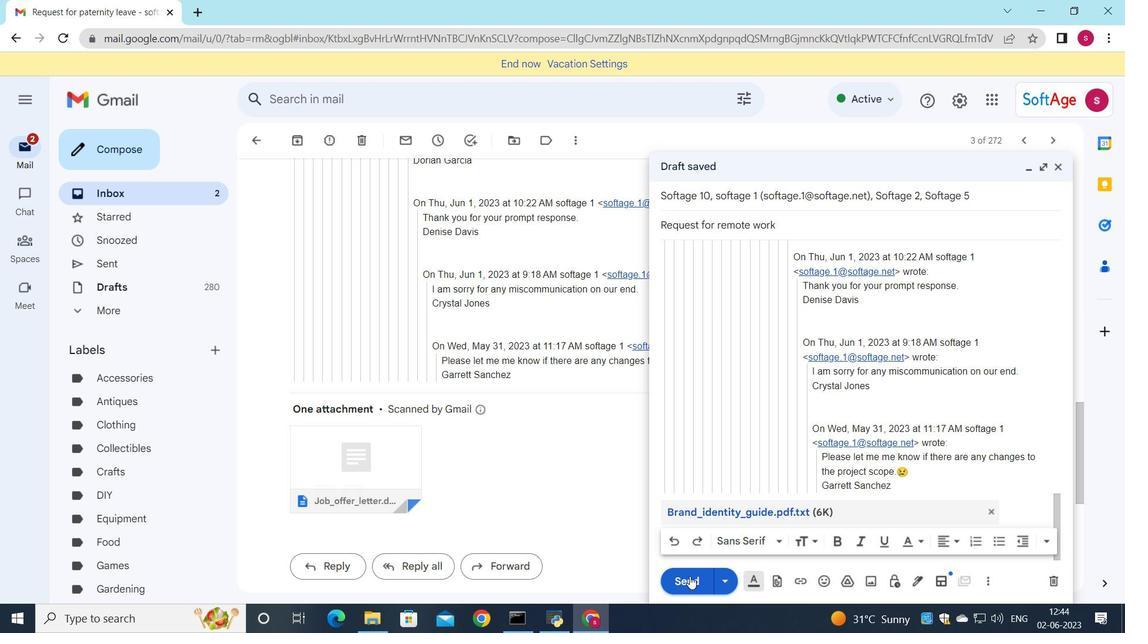 
Action: Mouse pressed left at (688, 576)
Screenshot: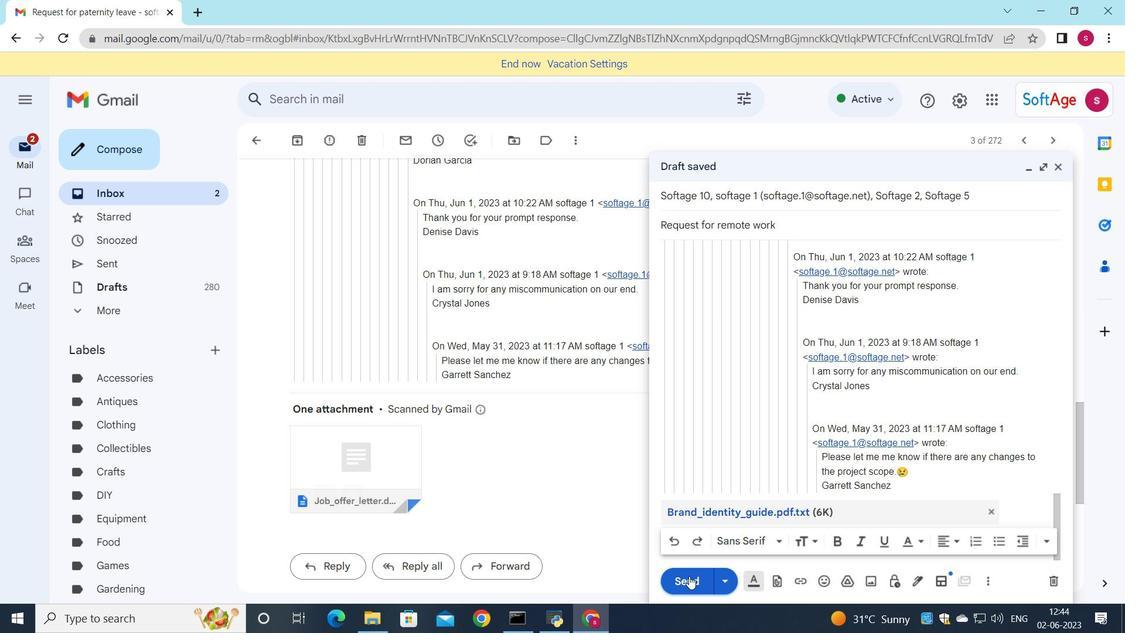 
Action: Mouse moved to (196, 192)
Screenshot: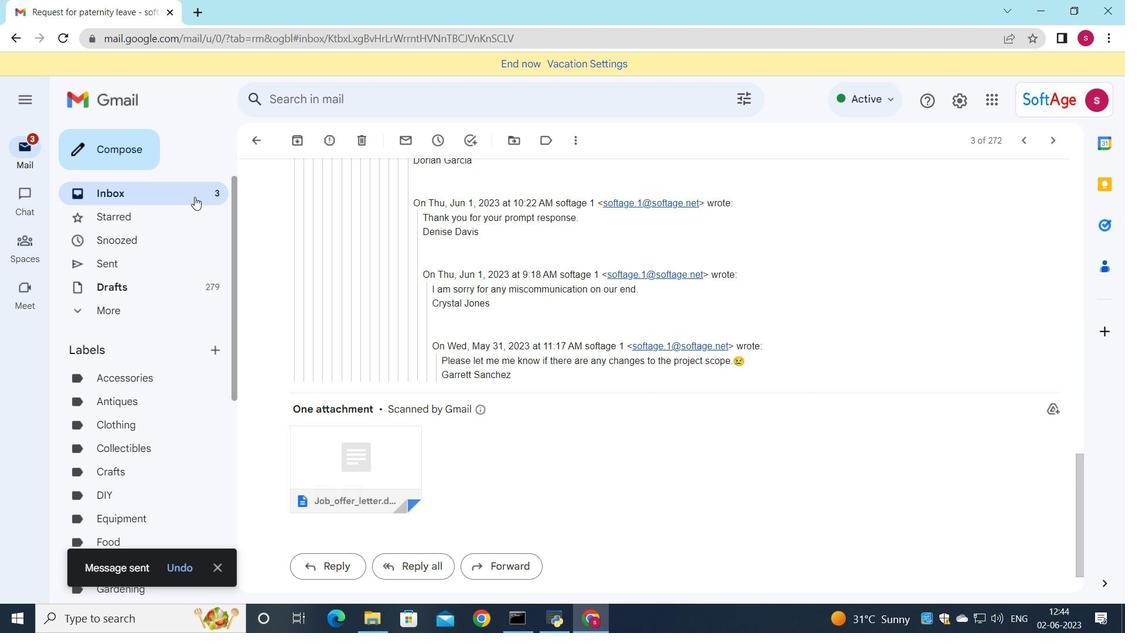 
Action: Mouse pressed left at (196, 192)
Screenshot: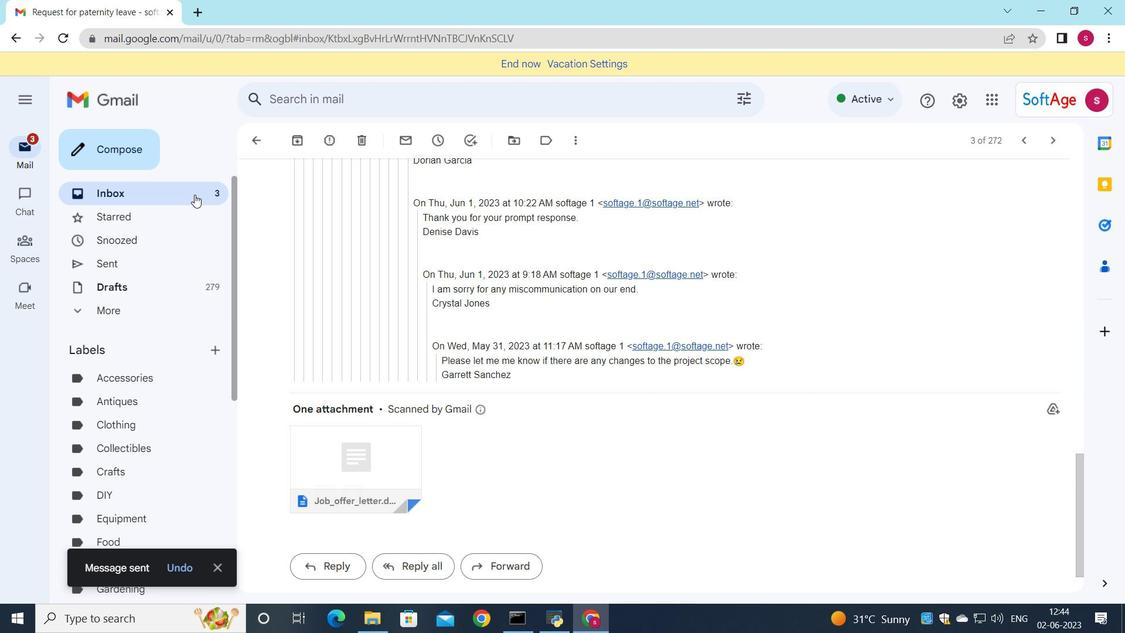 
Action: Mouse moved to (640, 178)
Screenshot: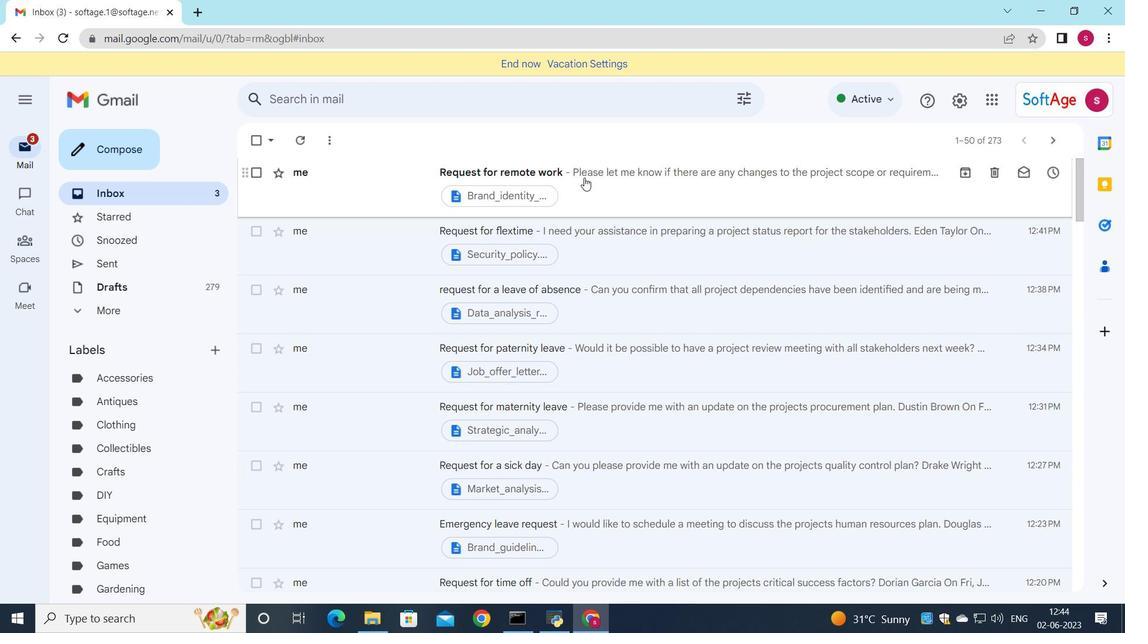 
Action: Mouse pressed left at (640, 178)
Screenshot: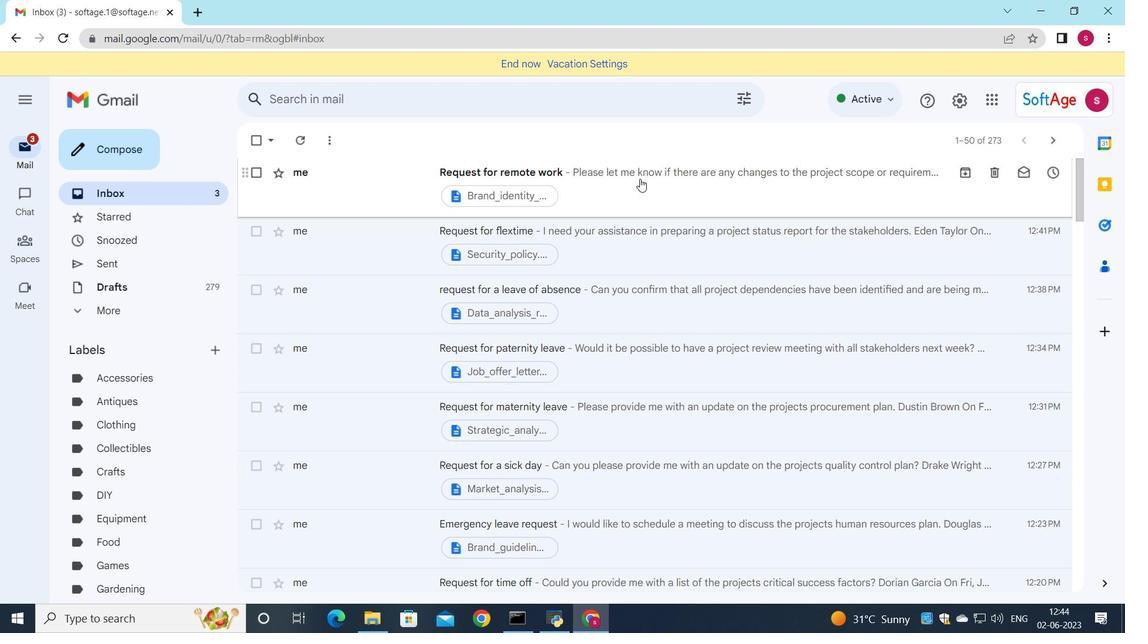 
Action: Mouse moved to (561, 250)
Screenshot: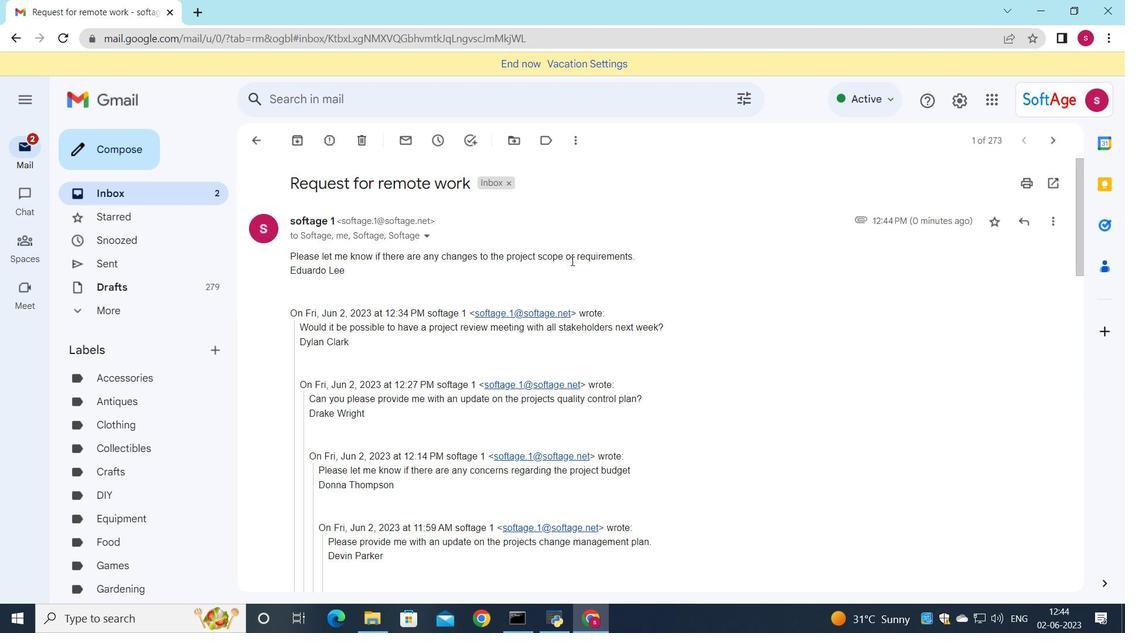 
